 Task: Research Airbnb accommodation in TillabÃ©ri, Niger from 12th December, 2023 to 16th December, 2023 for 8 adults.8 bedrooms having 8 beds and 8 bathrooms. Property type can be hotel. Amenities needed are: wifi, TV, free parkinig on premises, gym, breakfast. Look for 5 properties as per requirement.
Action: Mouse moved to (457, 98)
Screenshot: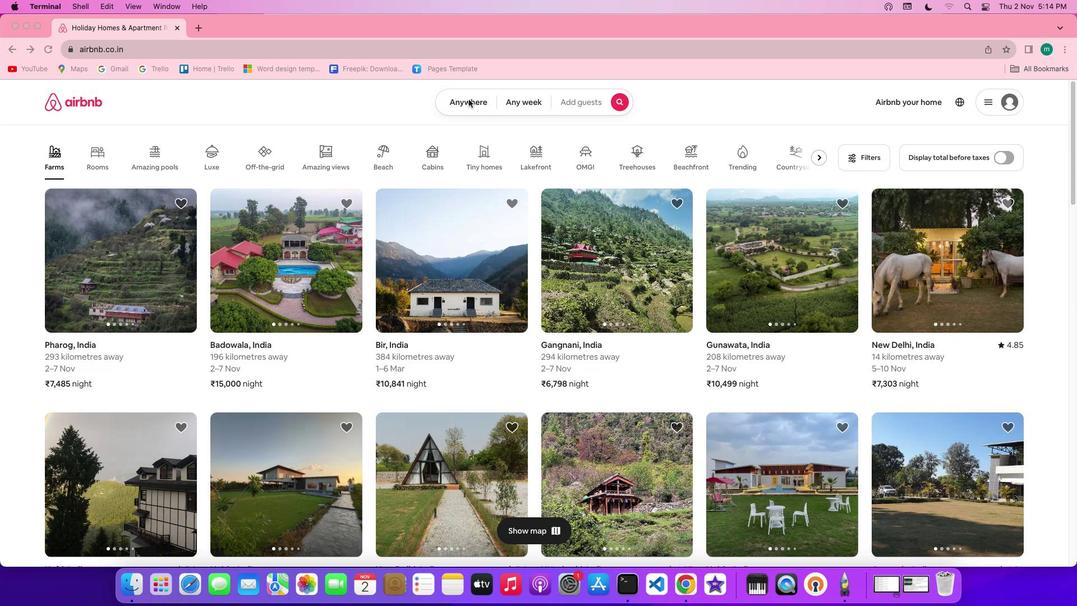 
Action: Mouse pressed left at (457, 98)
Screenshot: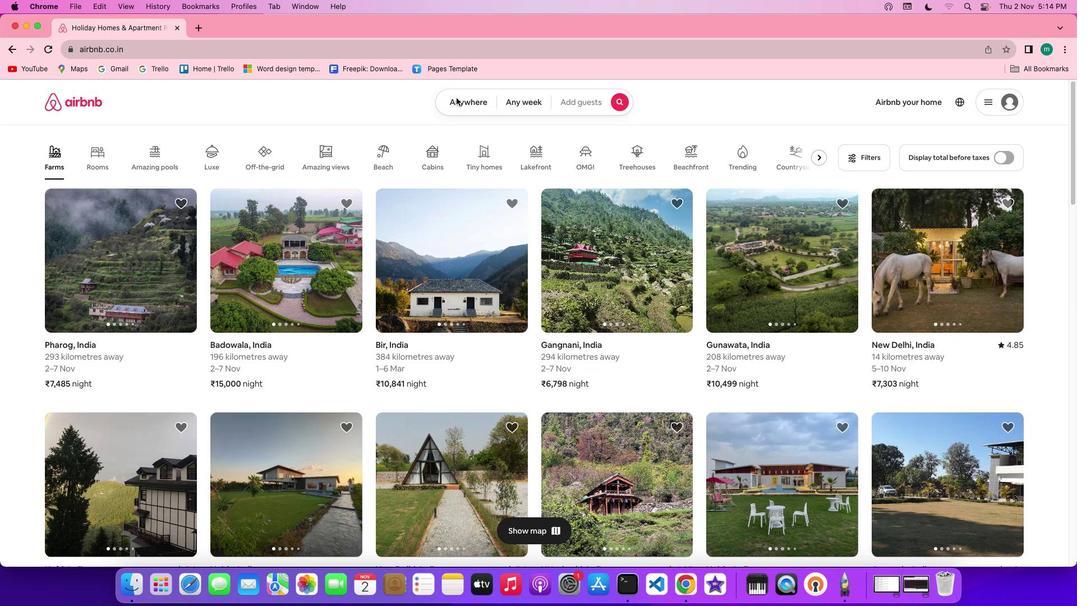 
Action: Mouse pressed left at (457, 98)
Screenshot: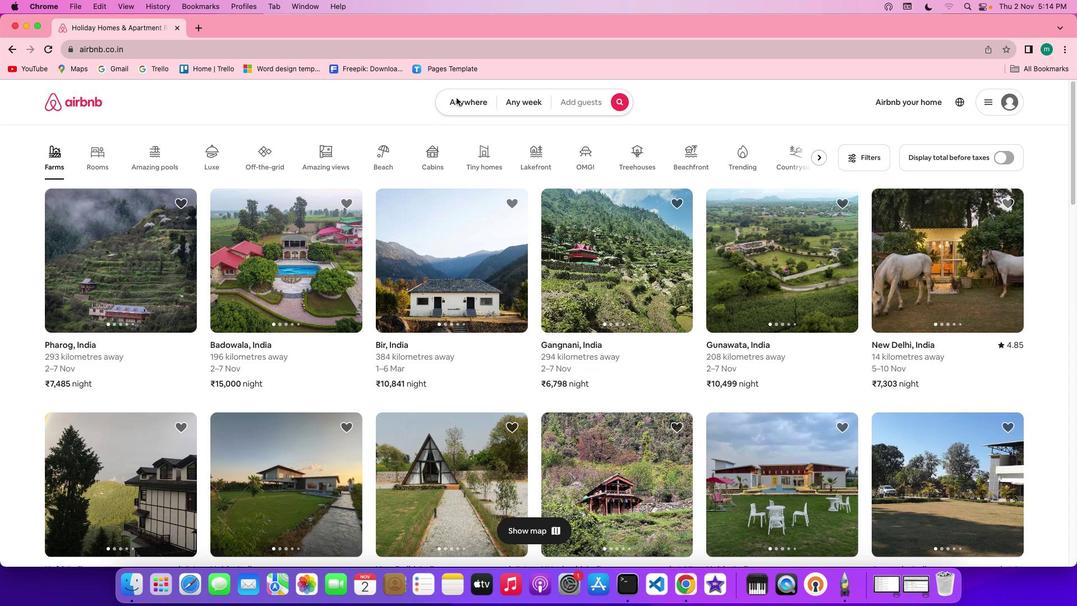 
Action: Mouse moved to (371, 140)
Screenshot: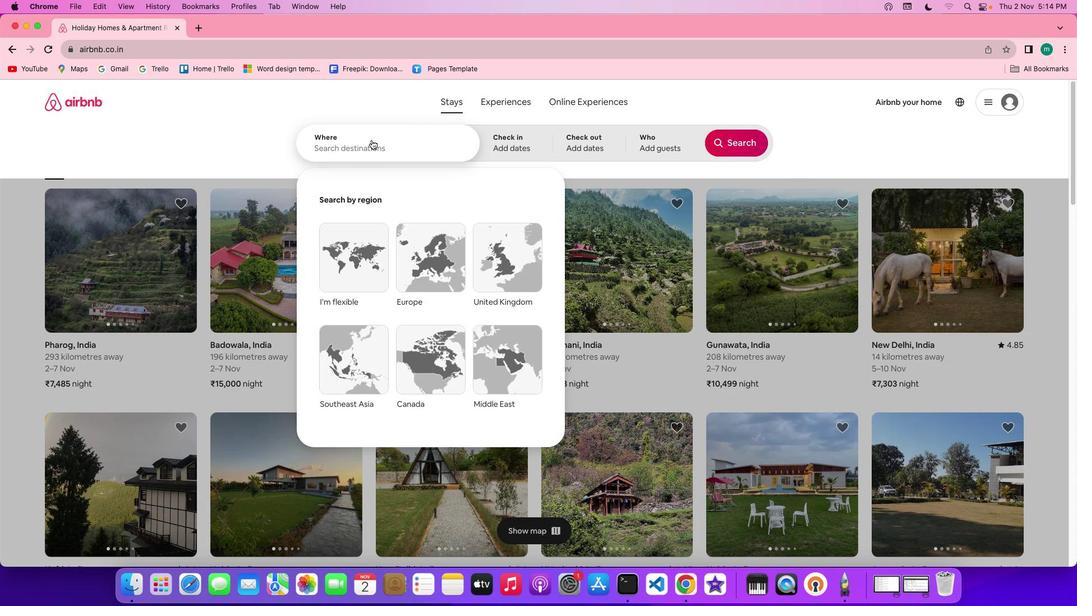 
Action: Key pressed Key.shift'T''i''l''l''a''b''e''r''i'','Key.spaceKey.shift'N''i''g''e''r'
Screenshot: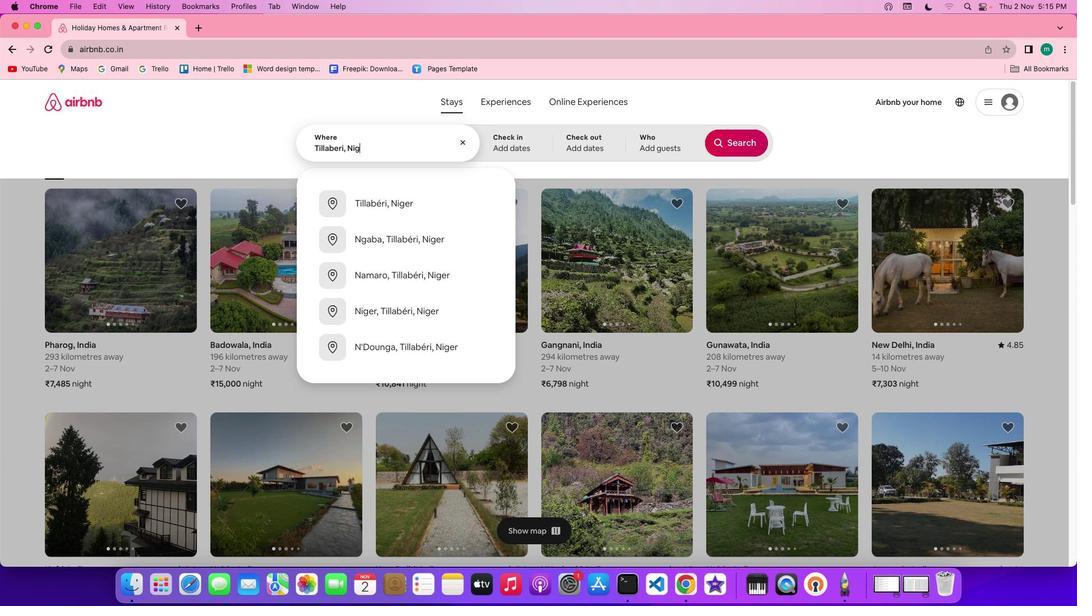 
Action: Mouse moved to (505, 149)
Screenshot: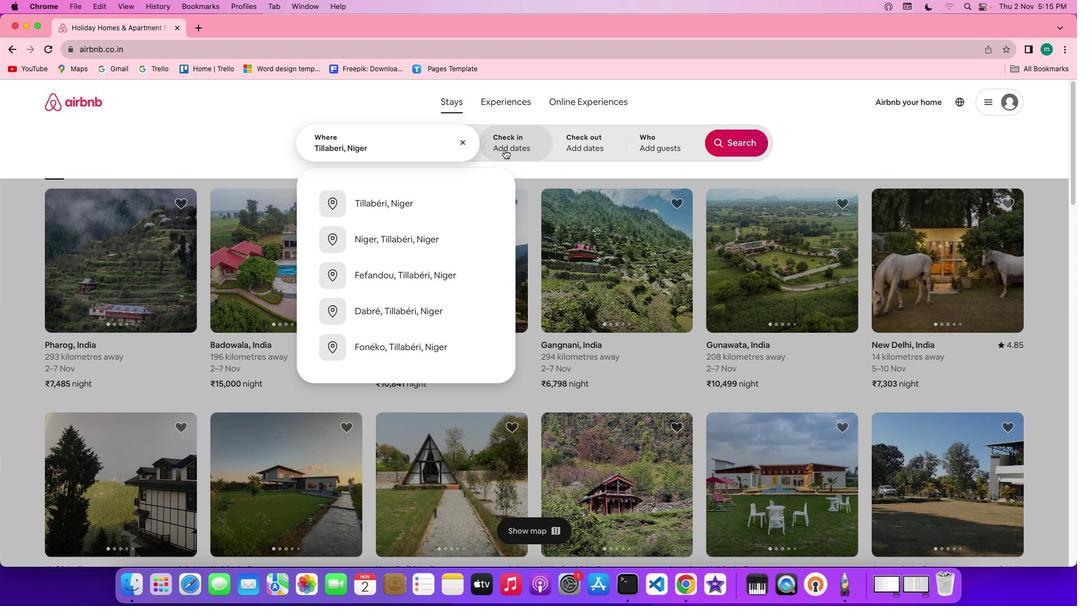 
Action: Mouse pressed left at (505, 149)
Screenshot: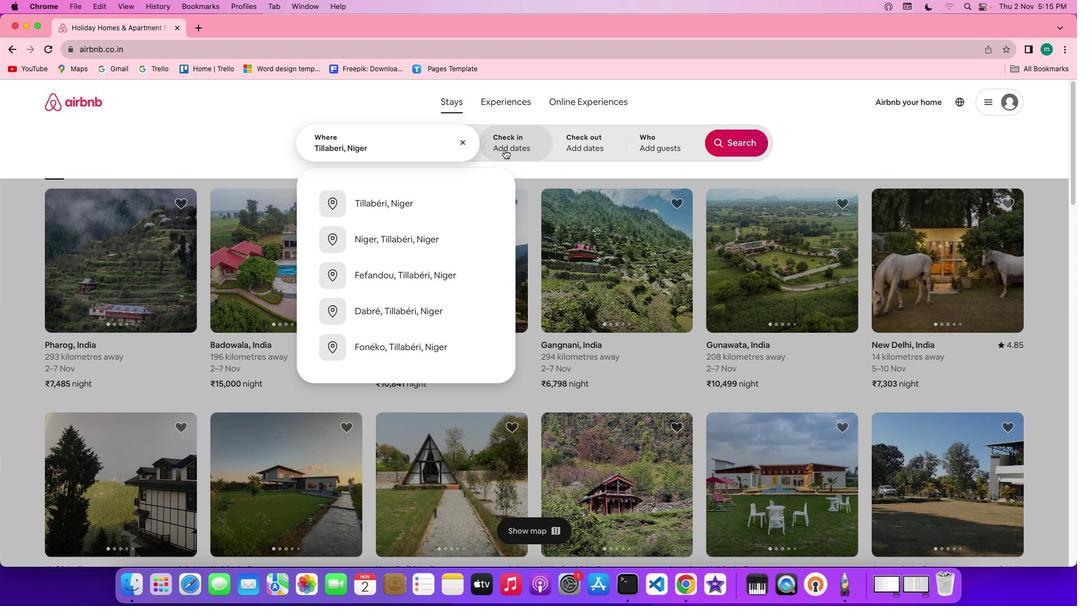 
Action: Mouse moved to (614, 340)
Screenshot: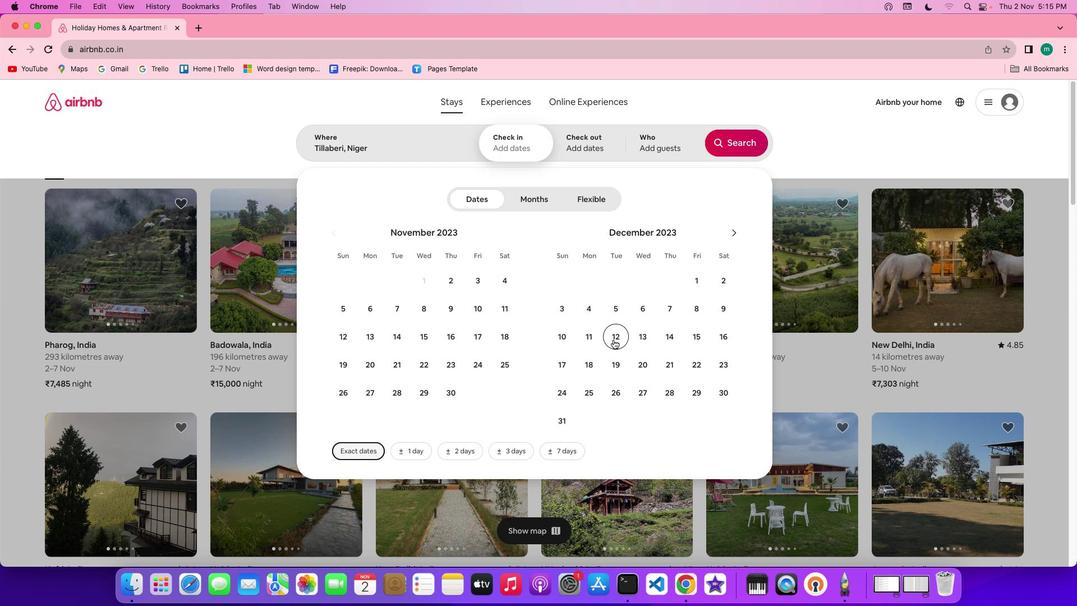 
Action: Mouse pressed left at (614, 340)
Screenshot: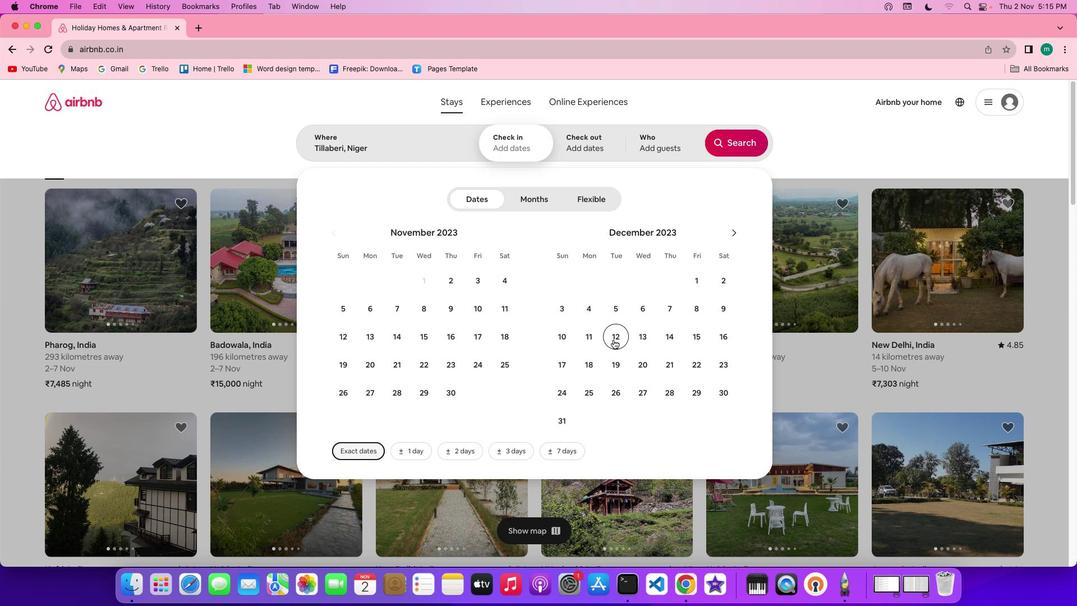 
Action: Mouse moved to (715, 339)
Screenshot: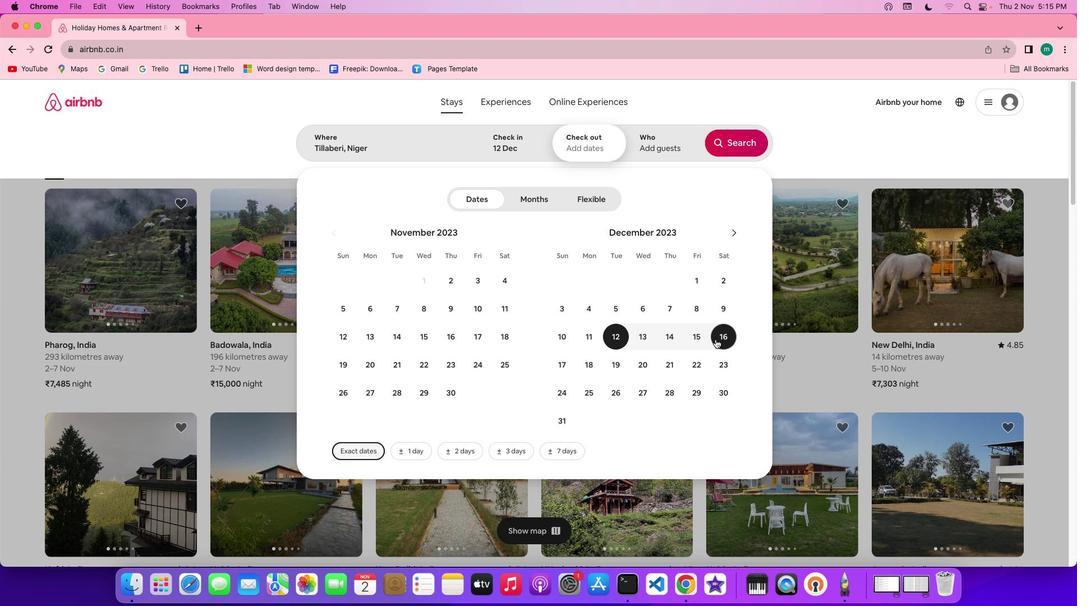 
Action: Mouse pressed left at (715, 339)
Screenshot: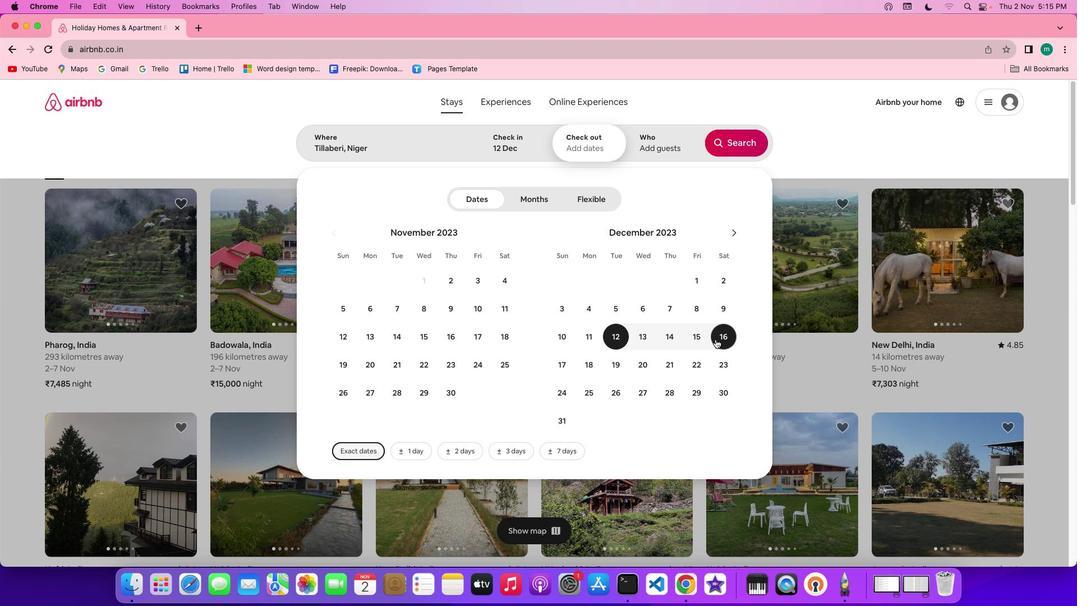 
Action: Mouse moved to (656, 147)
Screenshot: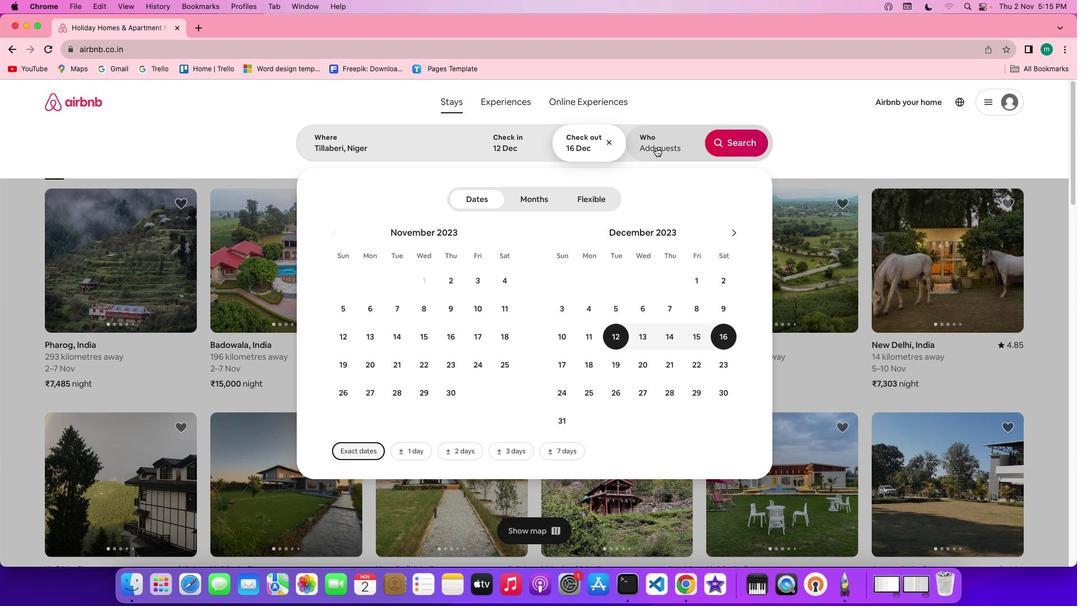 
Action: Mouse pressed left at (656, 147)
Screenshot: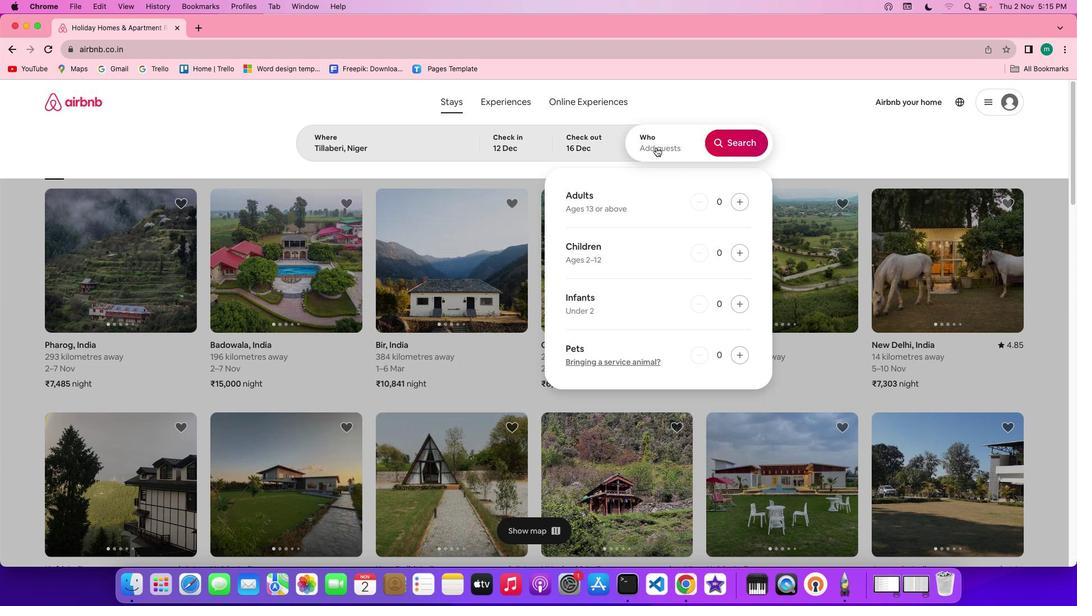 
Action: Mouse moved to (742, 198)
Screenshot: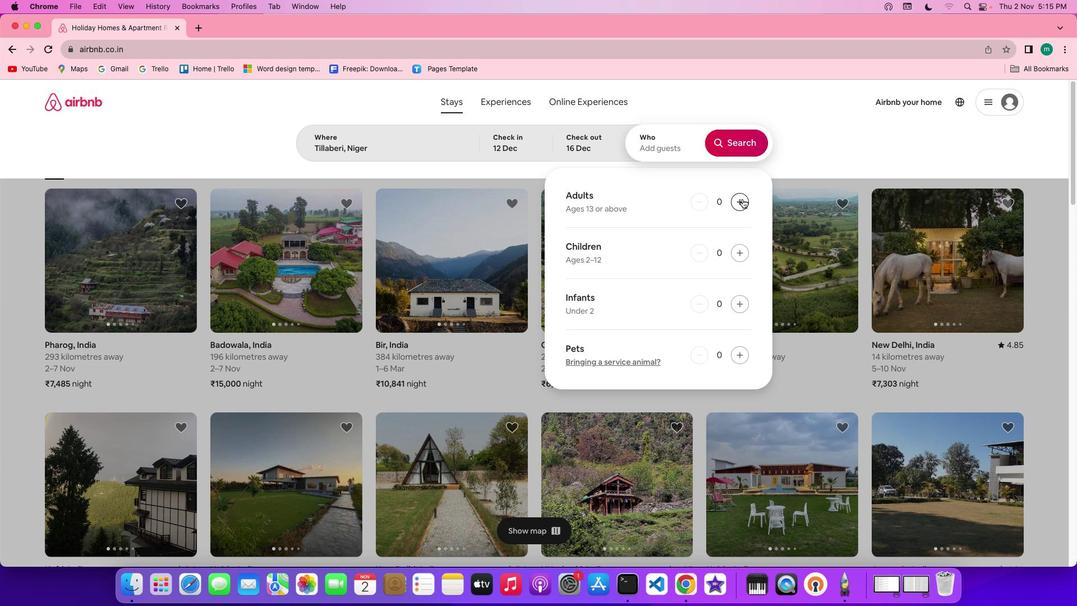 
Action: Mouse pressed left at (742, 198)
Screenshot: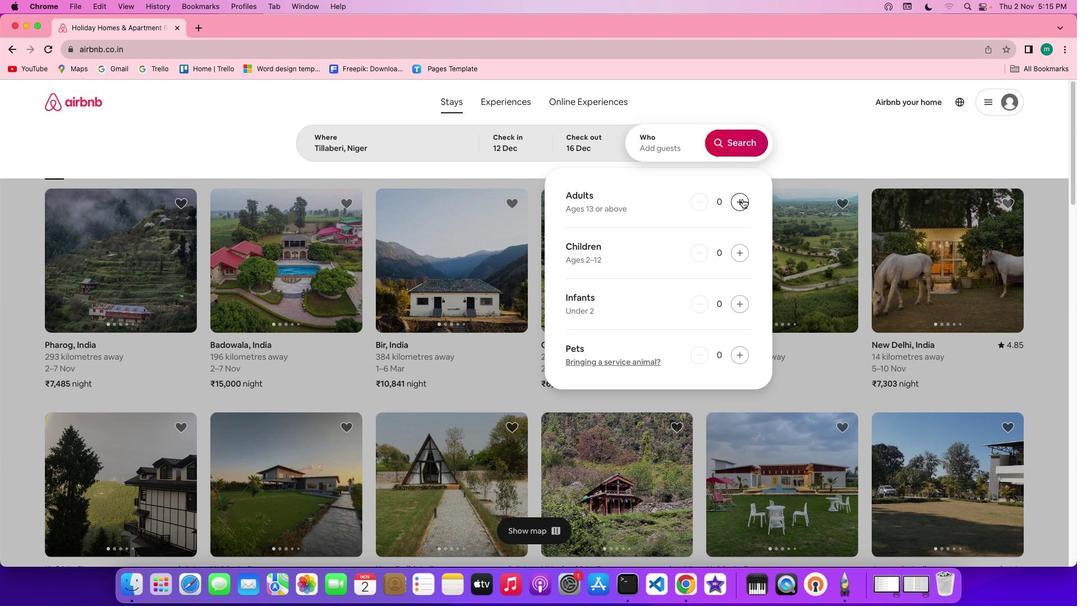 
Action: Mouse pressed left at (742, 198)
Screenshot: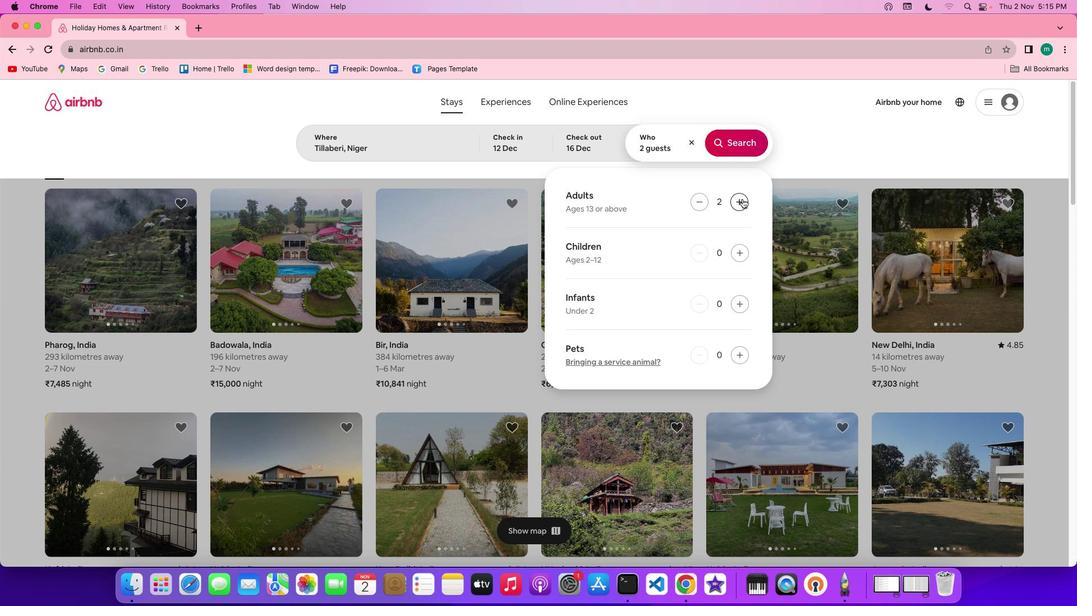
Action: Mouse pressed left at (742, 198)
Screenshot: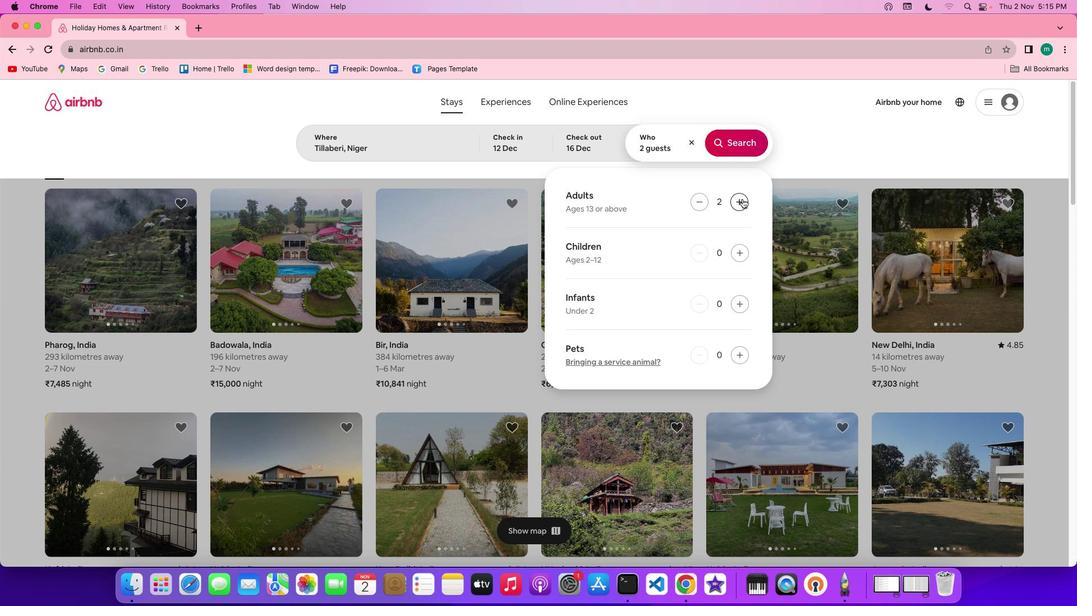 
Action: Mouse pressed left at (742, 198)
Screenshot: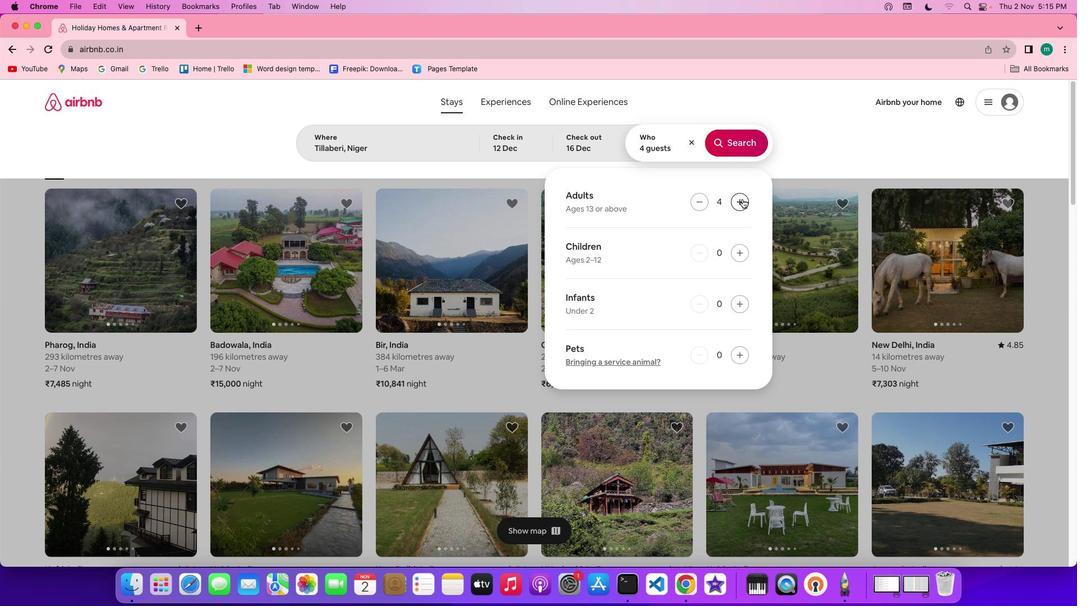 
Action: Mouse pressed left at (742, 198)
Screenshot: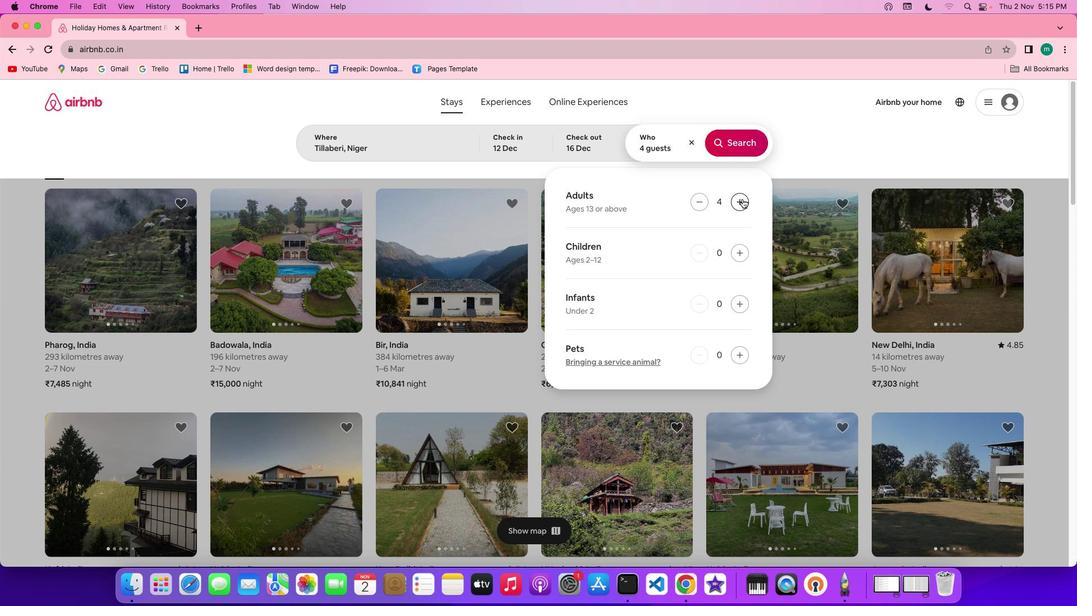 
Action: Mouse pressed left at (742, 198)
Screenshot: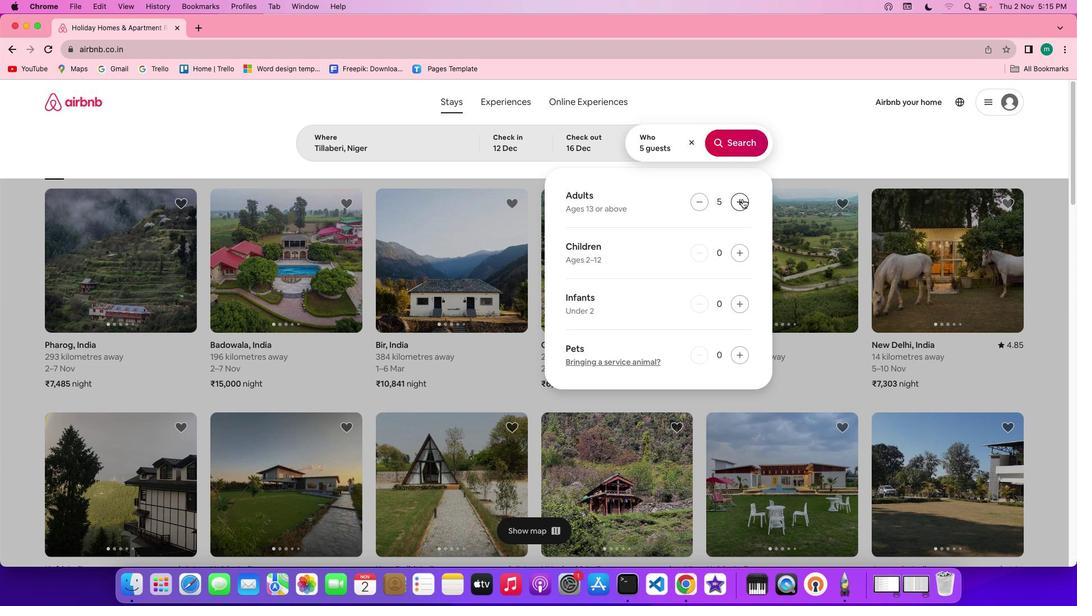 
Action: Mouse moved to (742, 199)
Screenshot: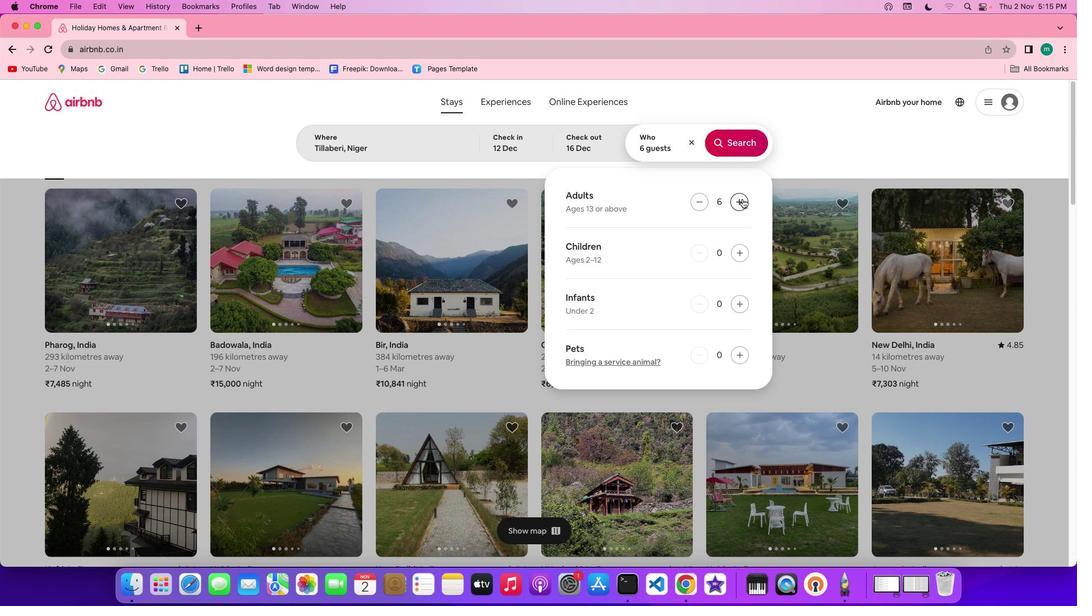 
Action: Mouse pressed left at (742, 199)
Screenshot: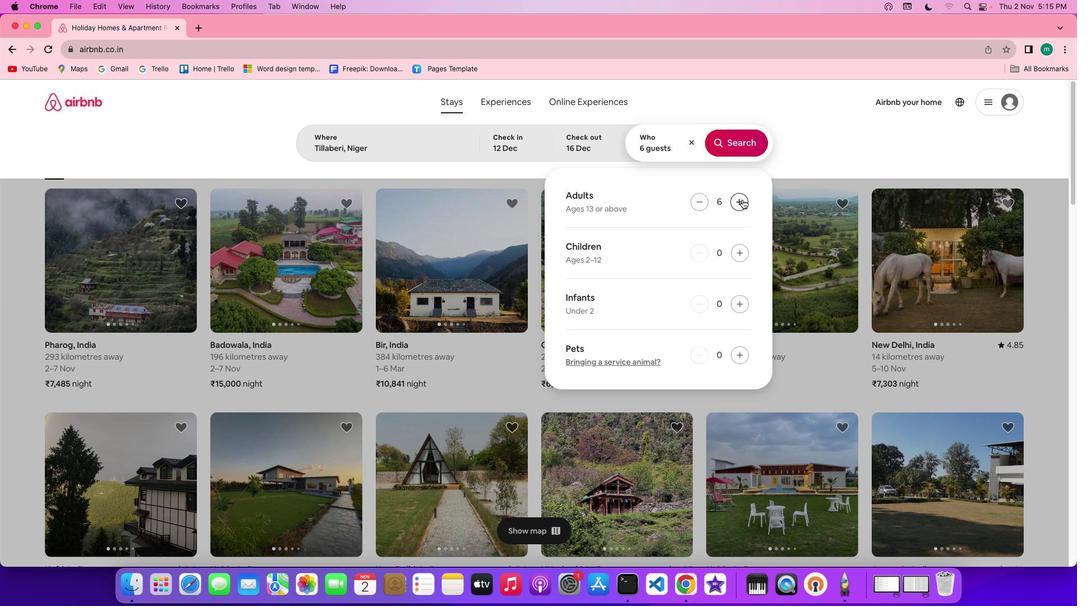 
Action: Mouse moved to (743, 199)
Screenshot: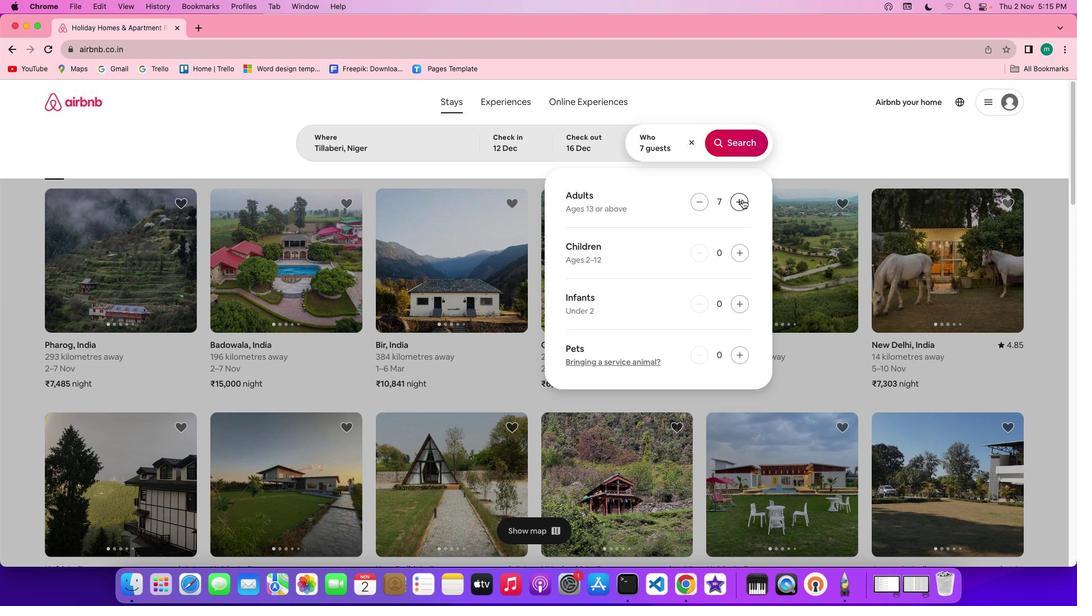 
Action: Mouse pressed left at (743, 199)
Screenshot: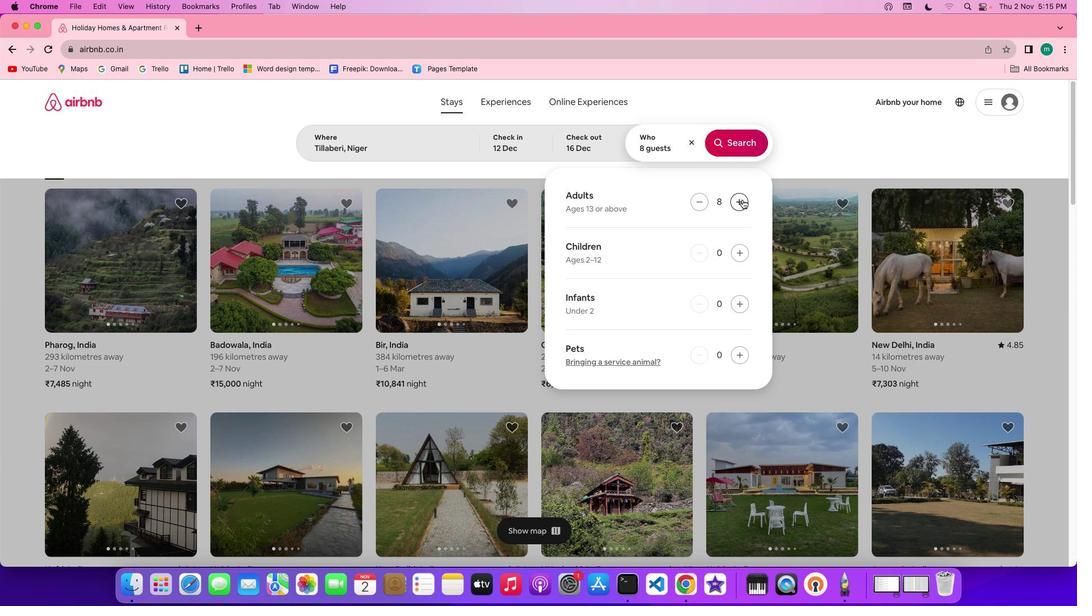 
Action: Mouse moved to (740, 138)
Screenshot: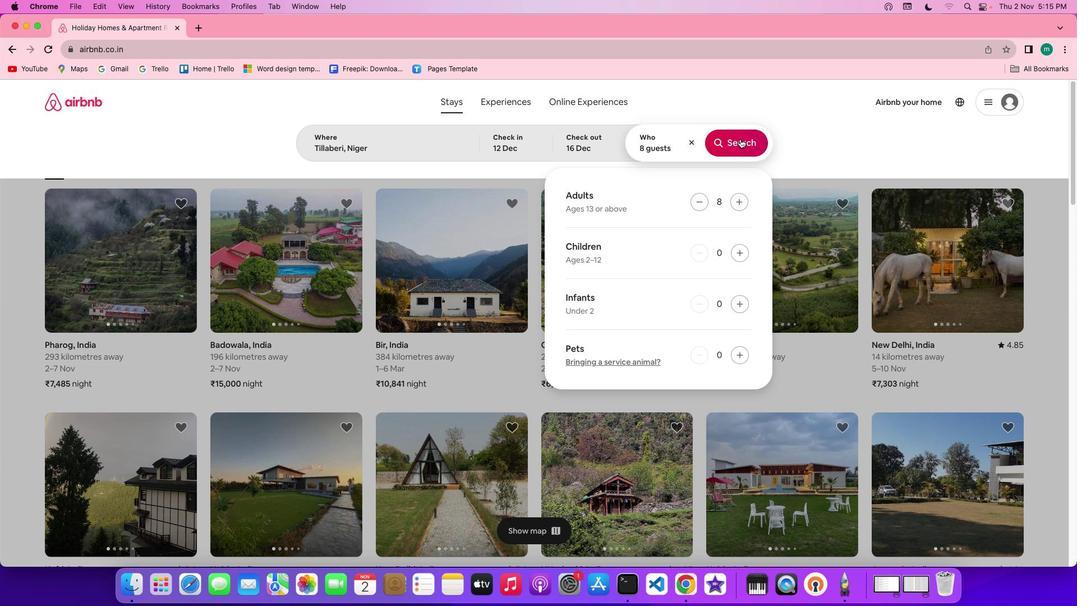 
Action: Mouse pressed left at (740, 138)
Screenshot: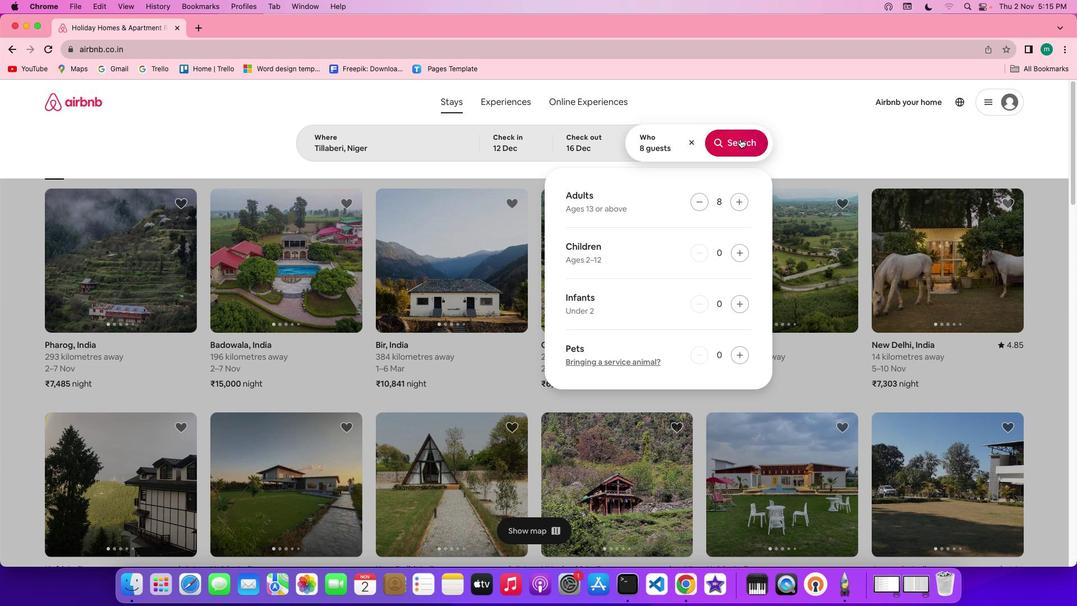 
Action: Mouse moved to (909, 138)
Screenshot: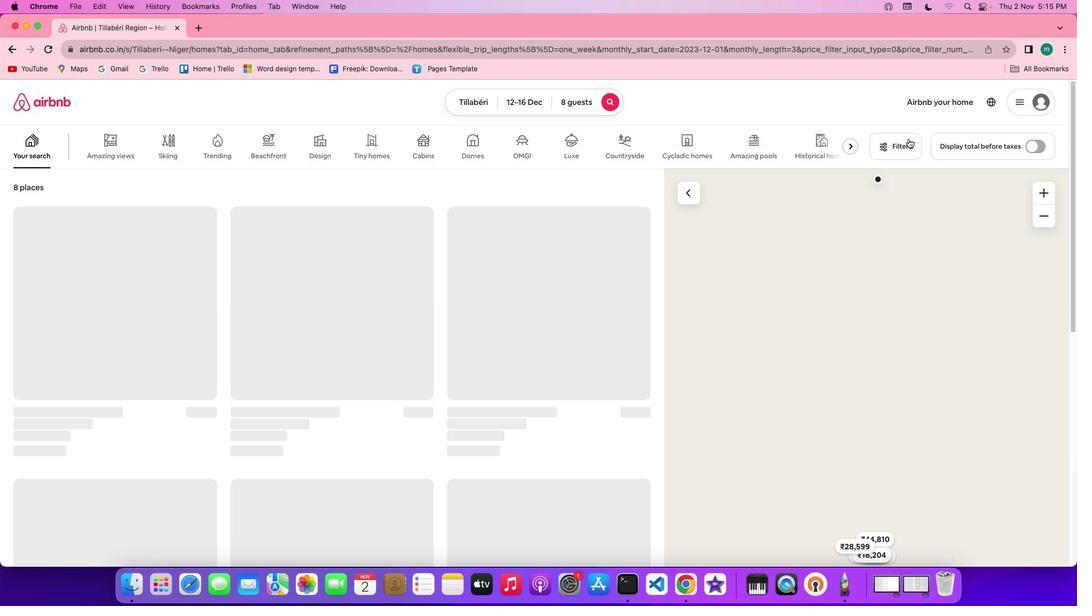 
Action: Mouse pressed left at (909, 138)
Screenshot: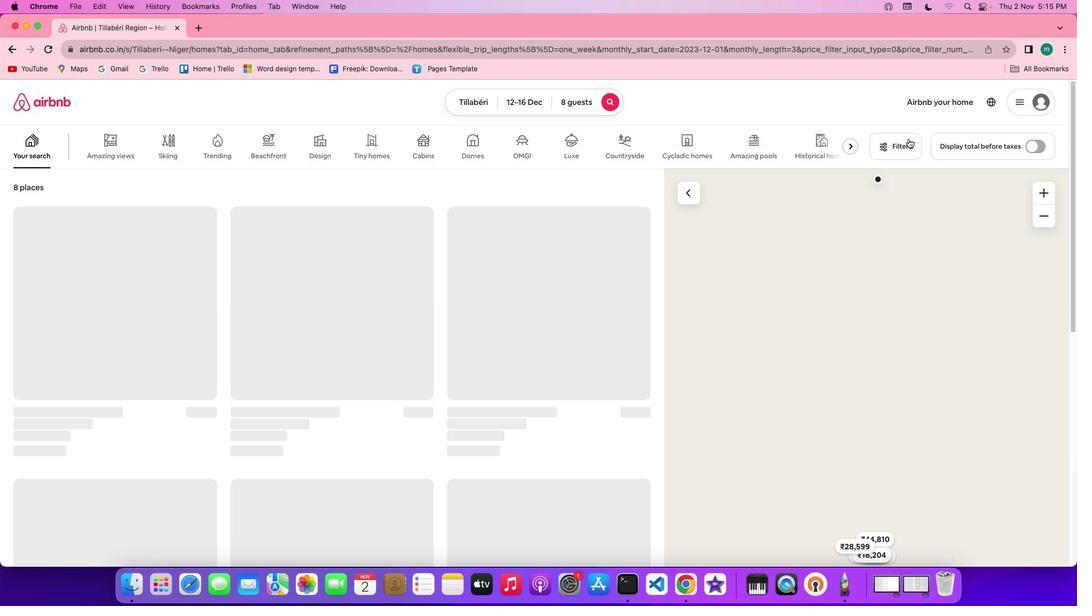 
Action: Mouse moved to (627, 320)
Screenshot: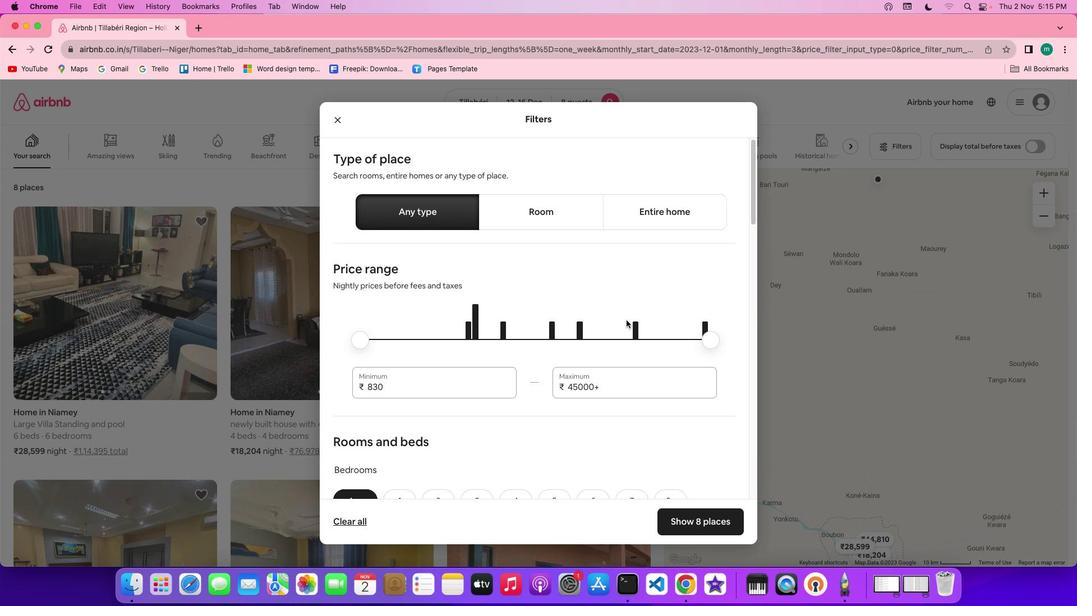 
Action: Mouse scrolled (627, 320) with delta (0, 0)
Screenshot: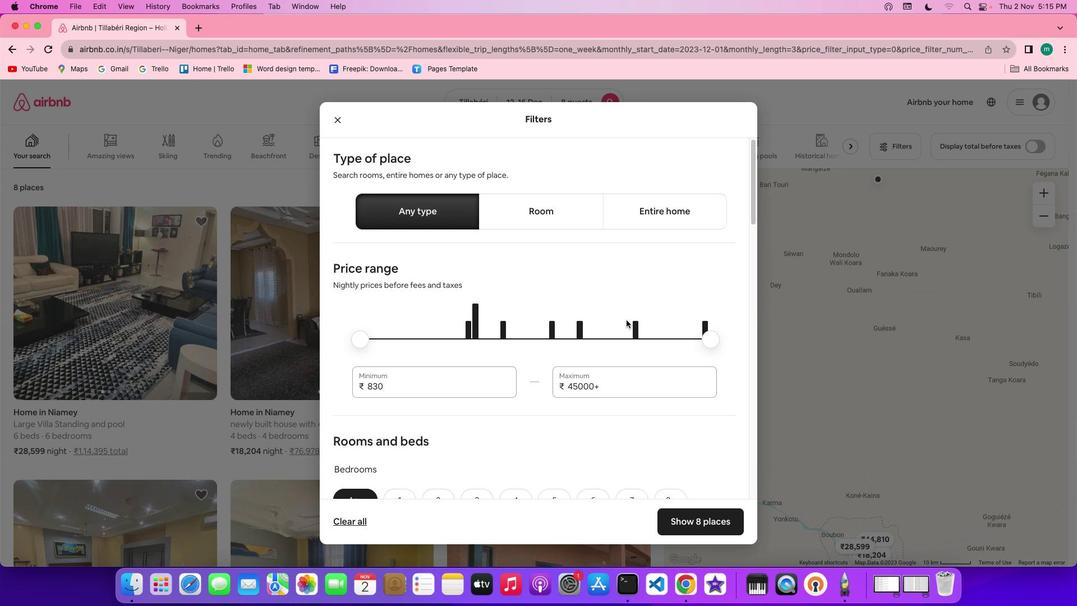 
Action: Mouse scrolled (627, 320) with delta (0, 0)
Screenshot: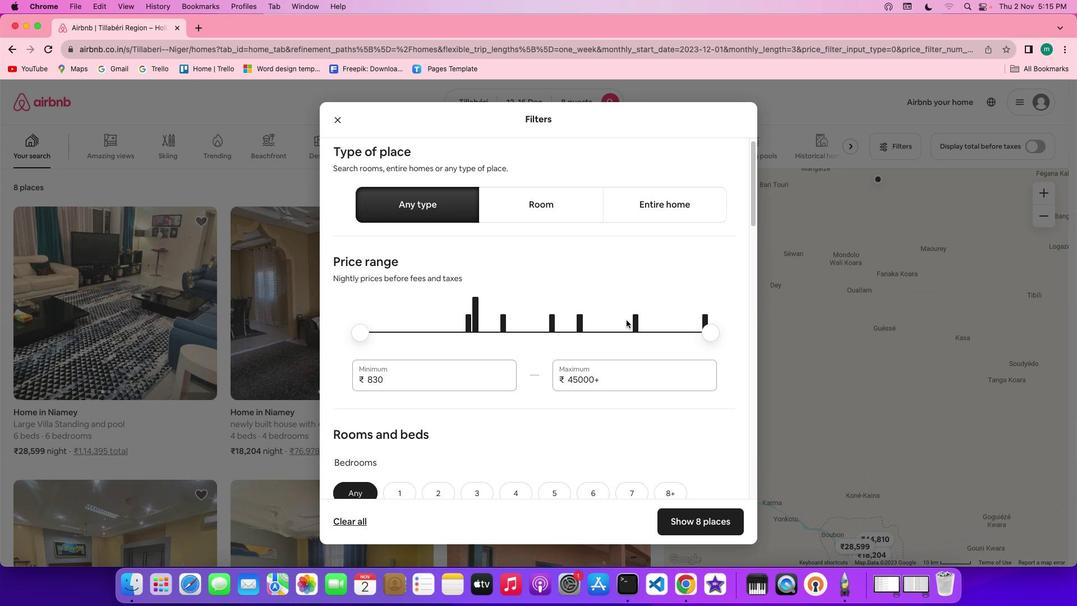 
Action: Mouse scrolled (627, 320) with delta (0, -1)
Screenshot: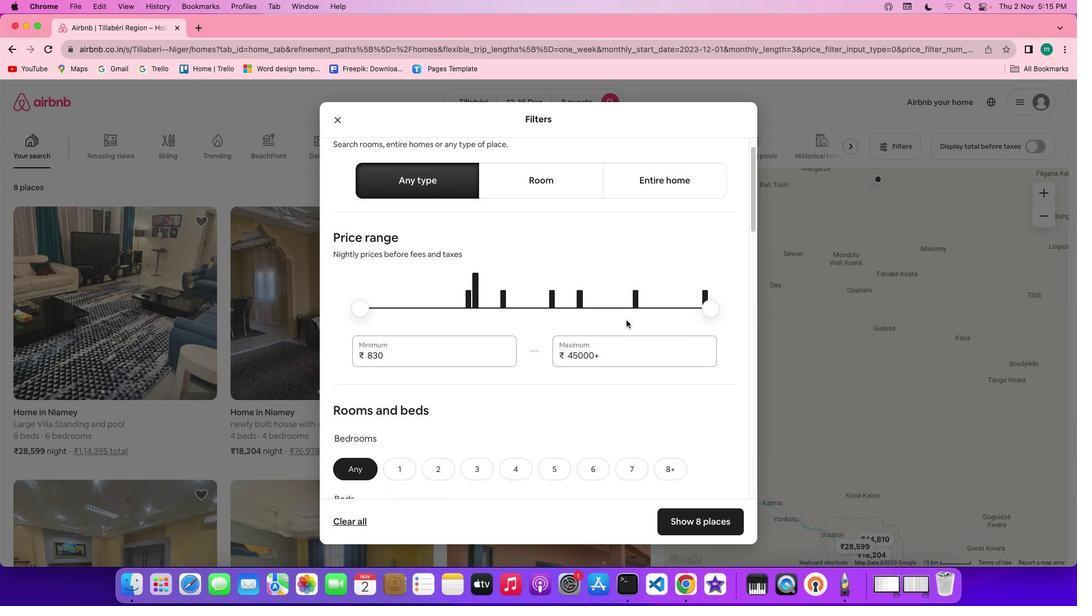
Action: Mouse scrolled (627, 320) with delta (0, 0)
Screenshot: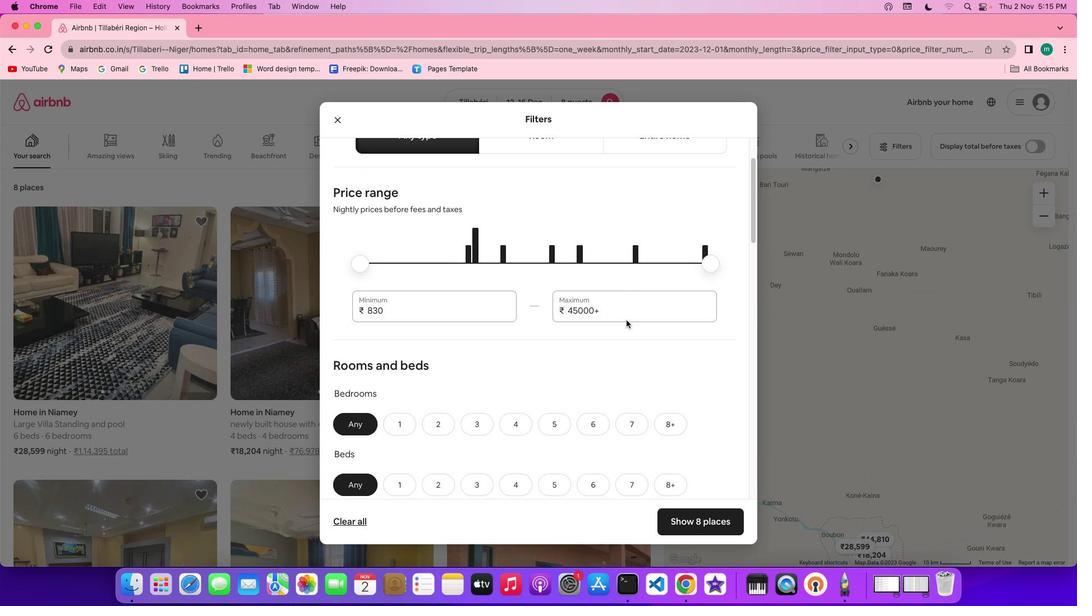 
Action: Mouse scrolled (627, 320) with delta (0, 0)
Screenshot: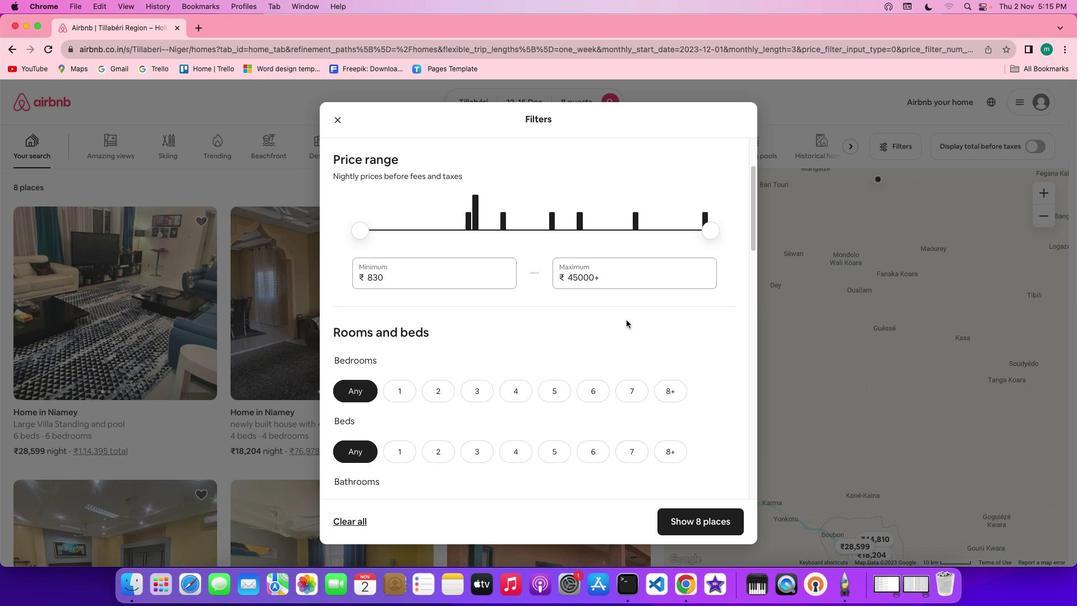 
Action: Mouse scrolled (627, 320) with delta (0, 0)
Screenshot: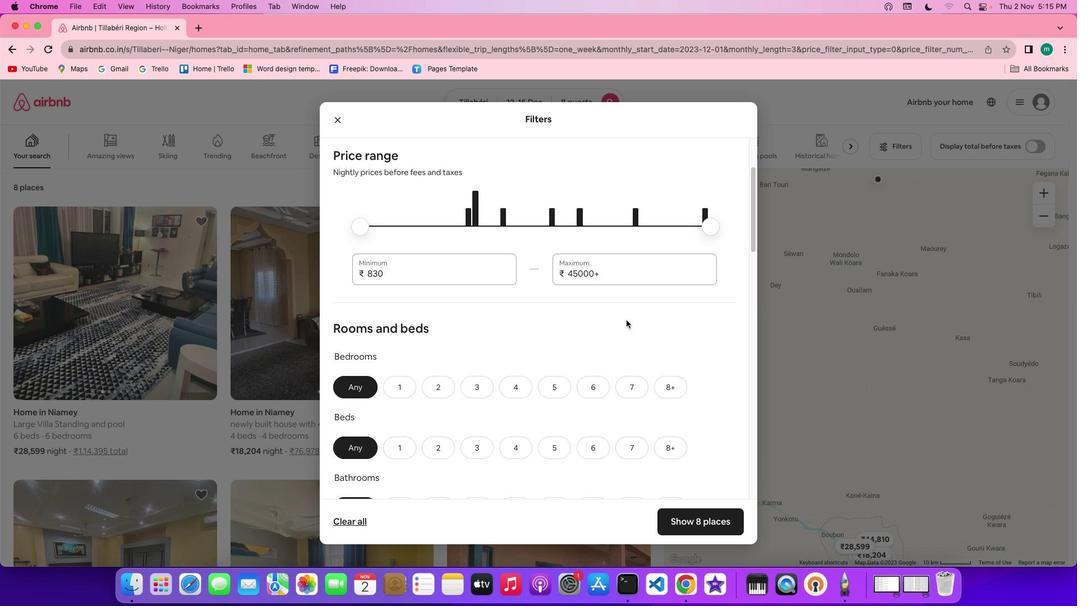 
Action: Mouse scrolled (627, 320) with delta (0, 0)
Screenshot: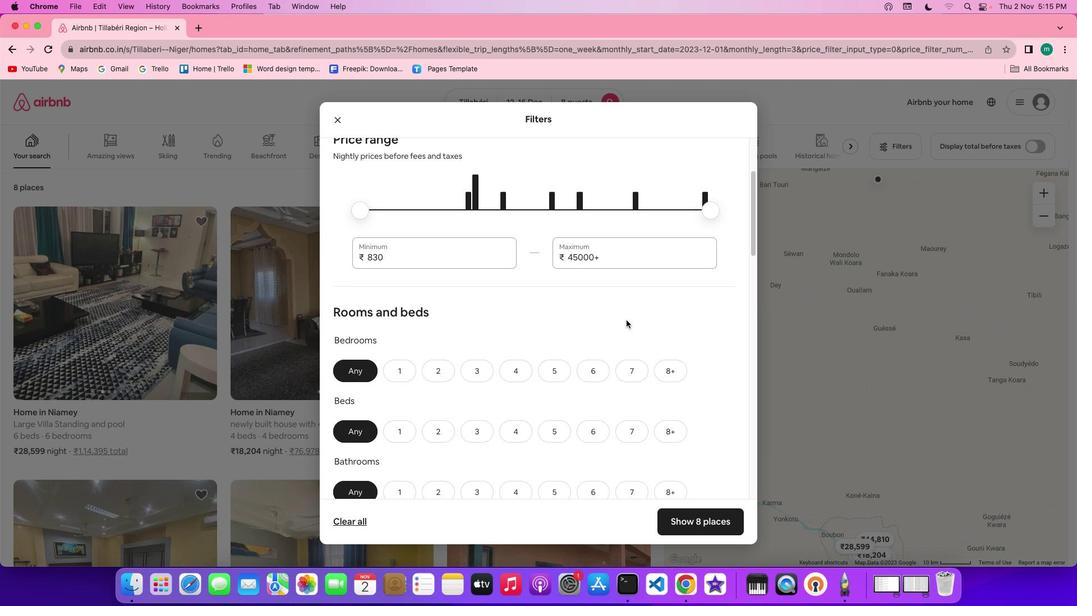 
Action: Mouse scrolled (627, 320) with delta (0, 0)
Screenshot: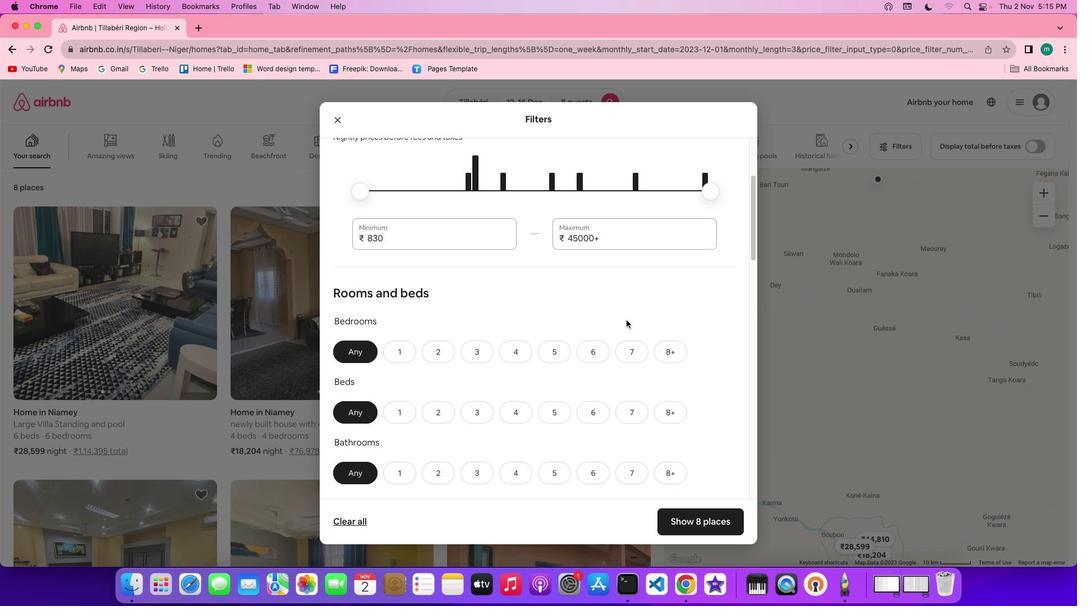 
Action: Mouse scrolled (627, 320) with delta (0, 0)
Screenshot: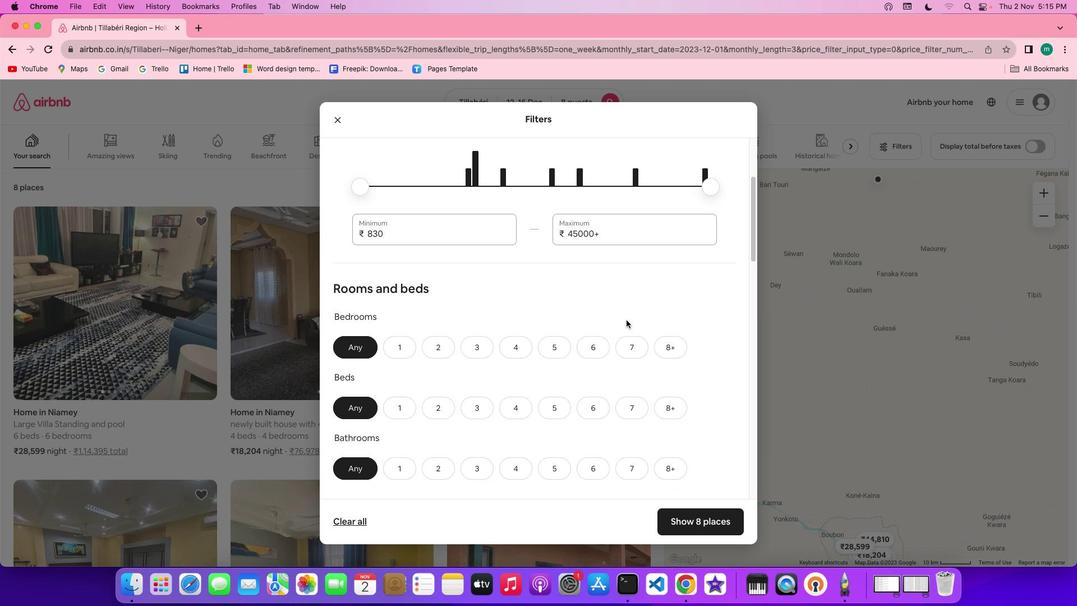 
Action: Mouse scrolled (627, 320) with delta (0, 0)
Screenshot: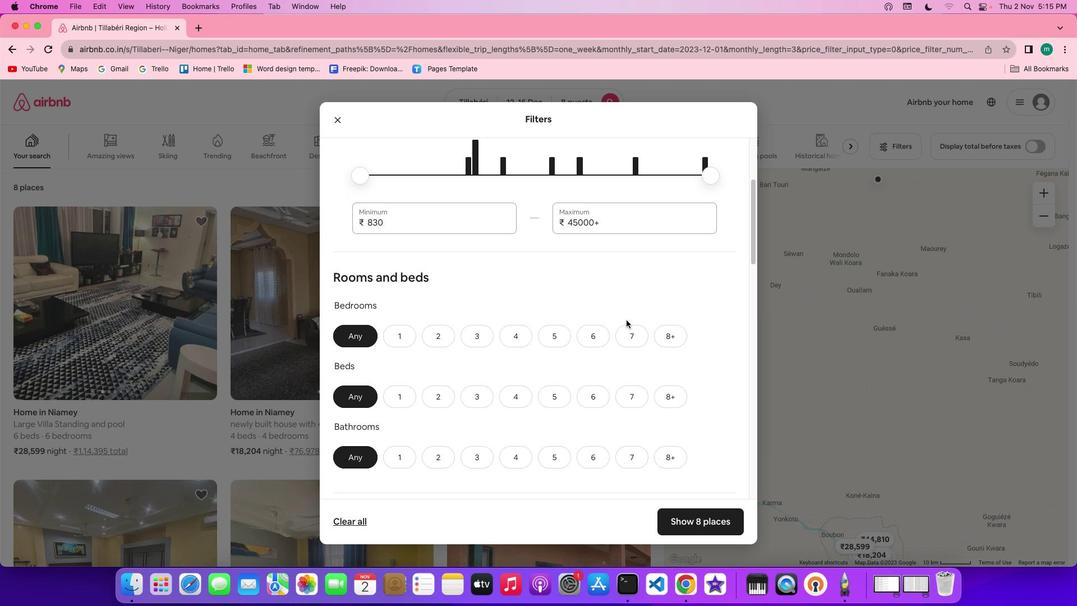 
Action: Mouse moved to (670, 321)
Screenshot: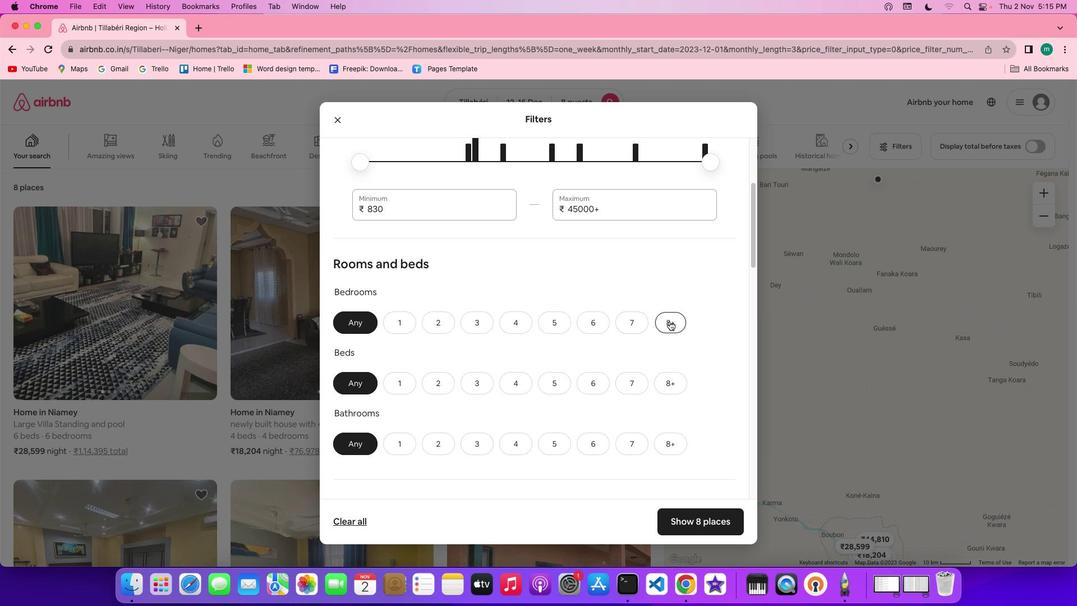 
Action: Mouse pressed left at (670, 321)
Screenshot: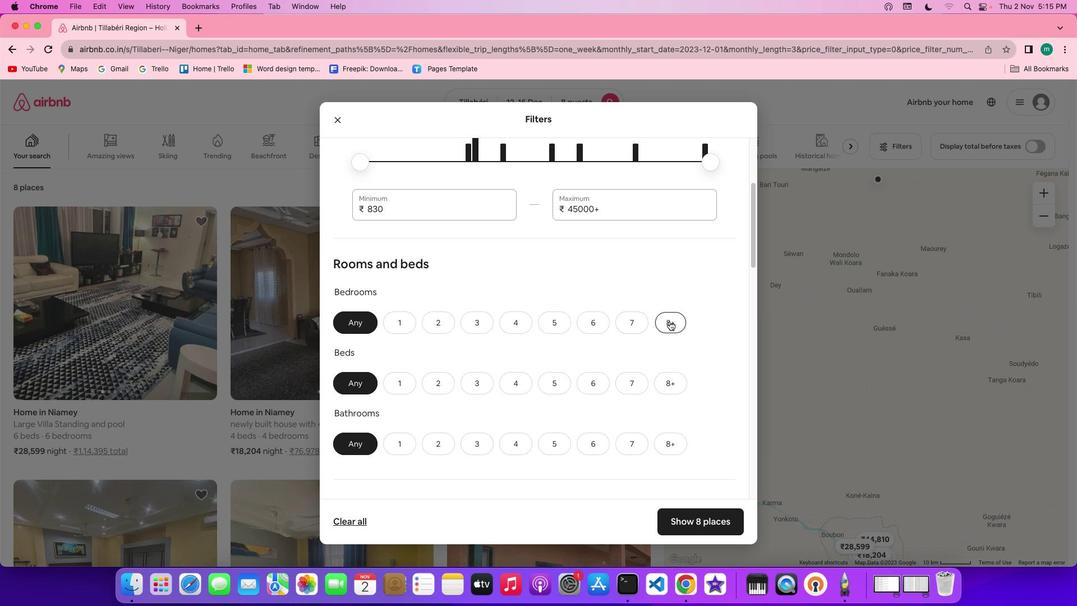 
Action: Mouse moved to (669, 389)
Screenshot: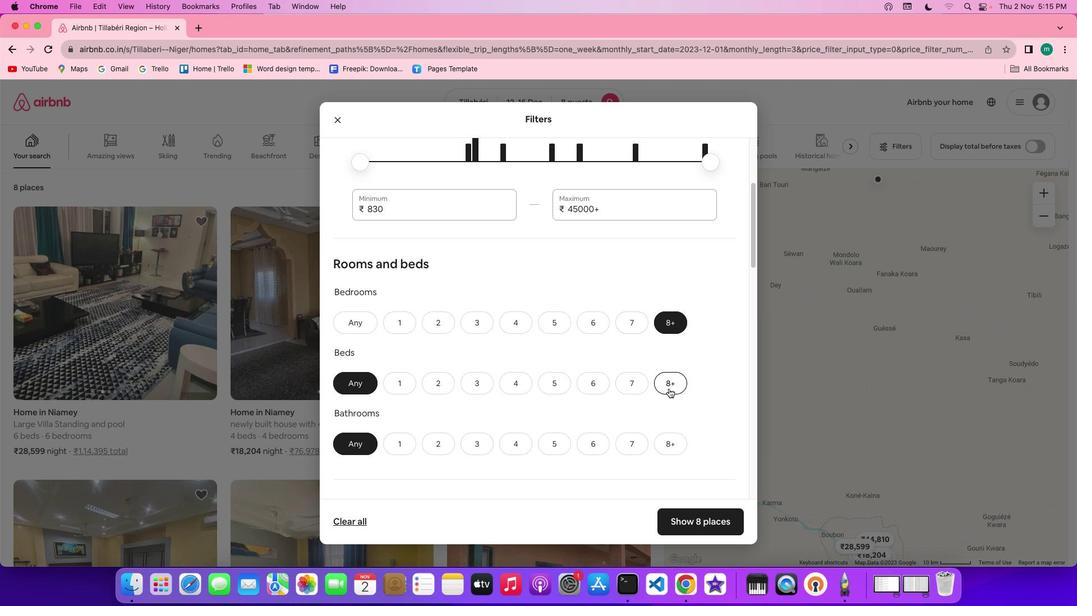 
Action: Mouse pressed left at (669, 389)
Screenshot: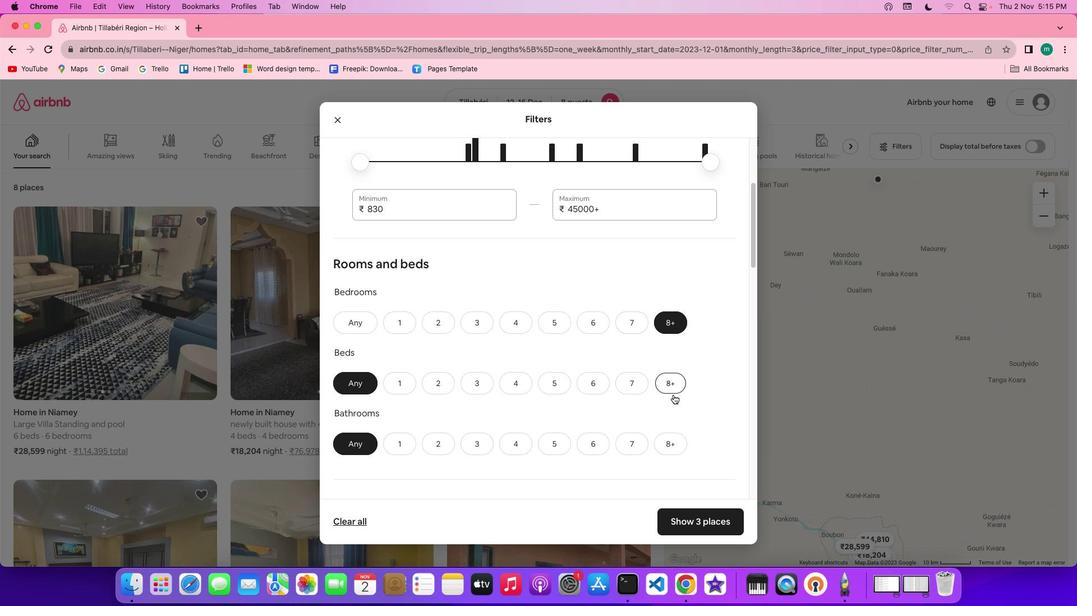 
Action: Mouse moved to (674, 433)
Screenshot: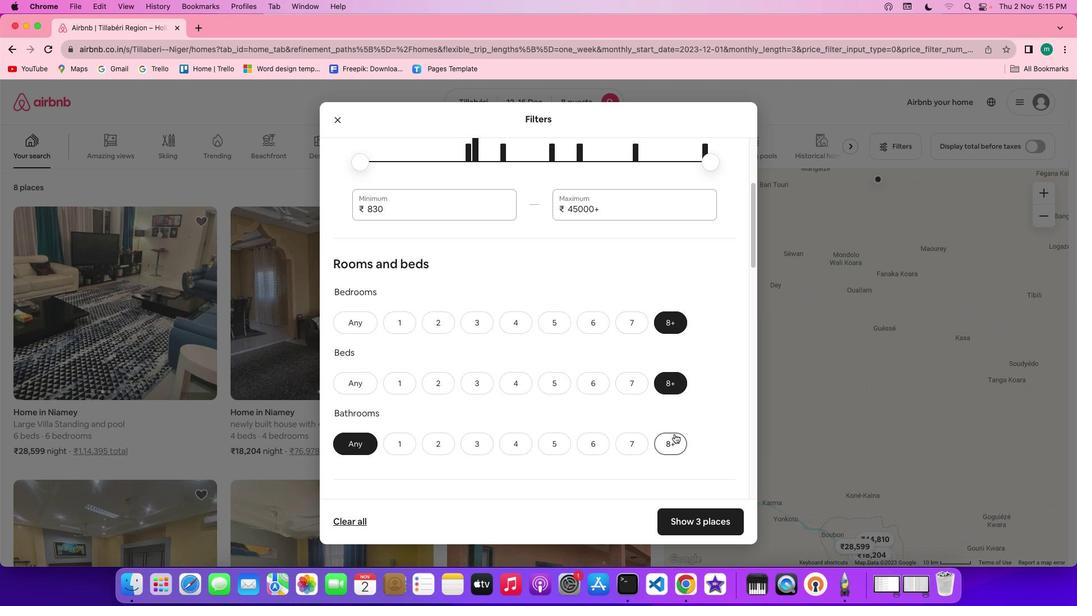 
Action: Mouse pressed left at (674, 433)
Screenshot: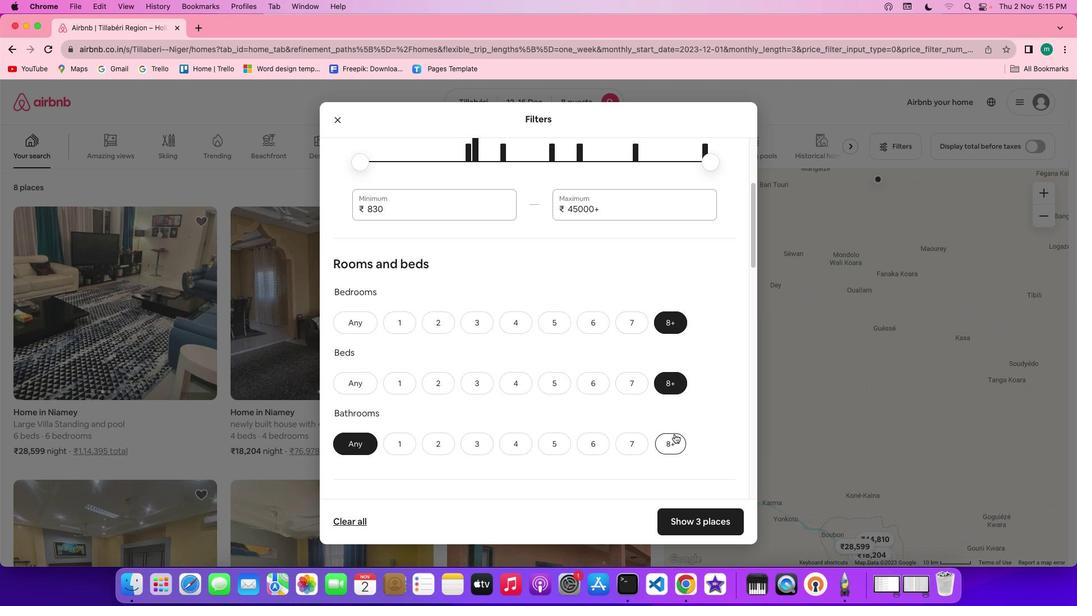 
Action: Mouse moved to (686, 410)
Screenshot: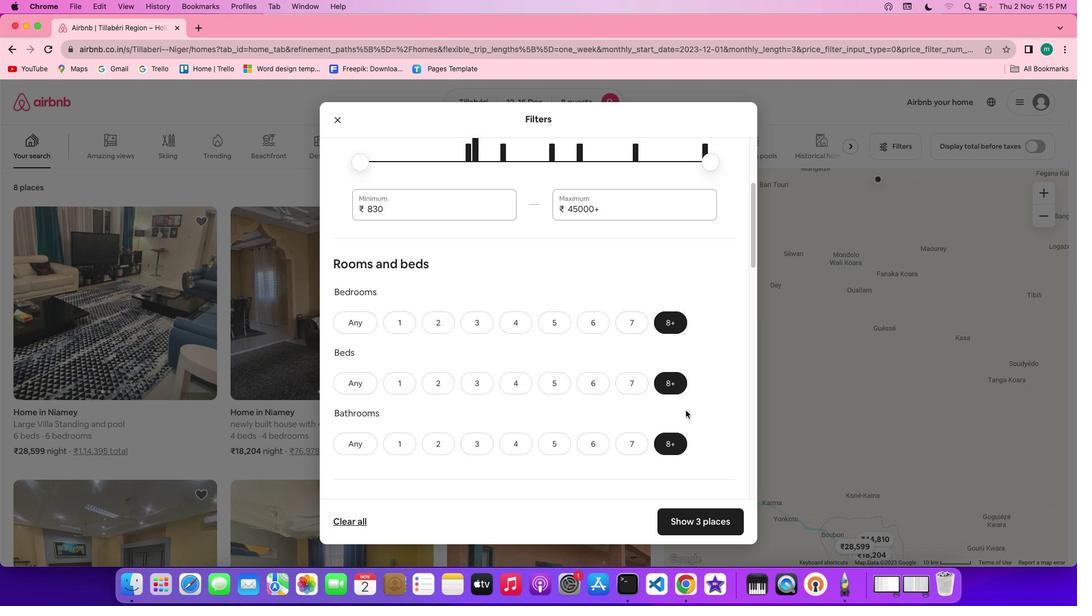 
Action: Mouse scrolled (686, 410) with delta (0, 0)
Screenshot: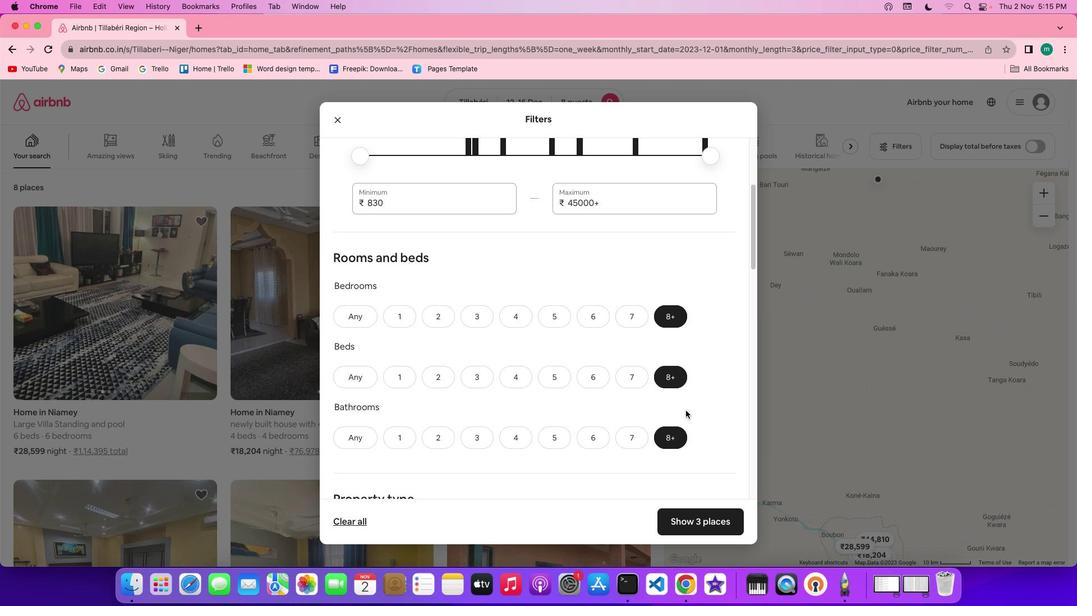 
Action: Mouse scrolled (686, 410) with delta (0, 0)
Screenshot: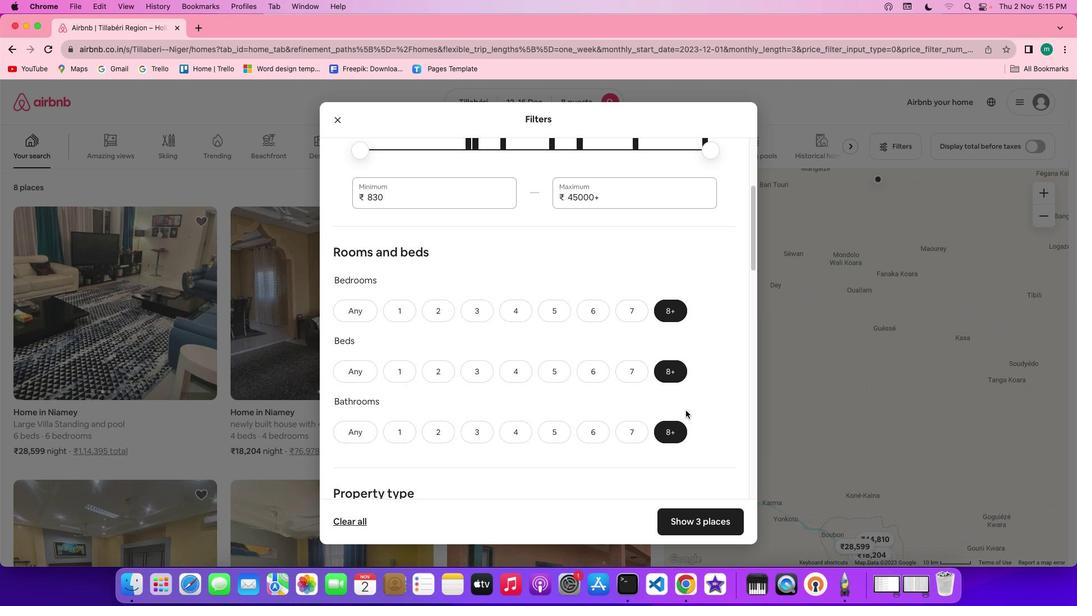 
Action: Mouse scrolled (686, 410) with delta (0, -1)
Screenshot: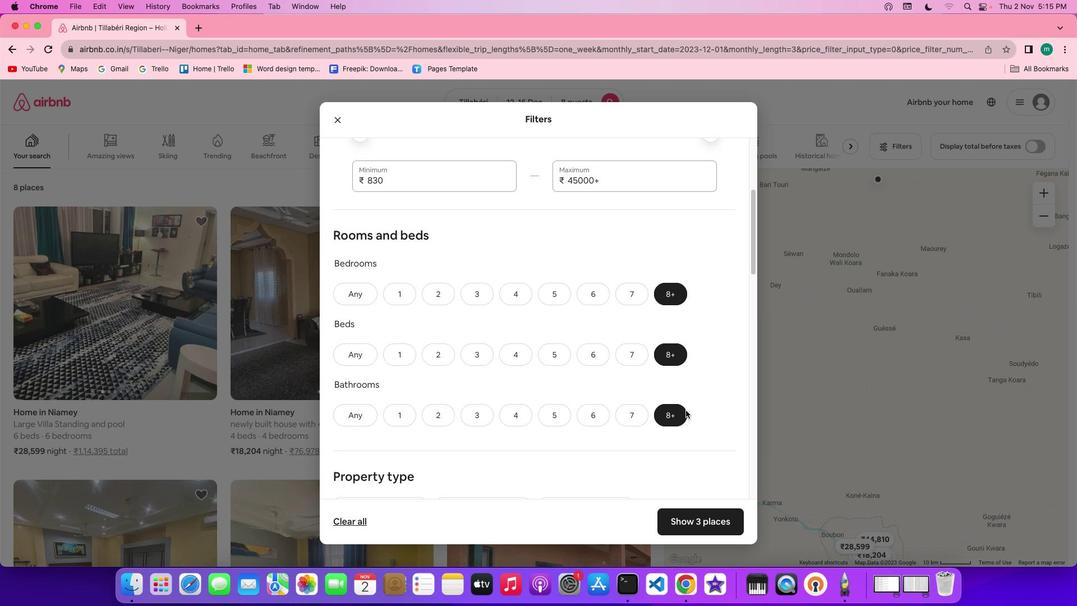 
Action: Mouse scrolled (686, 410) with delta (0, -1)
Screenshot: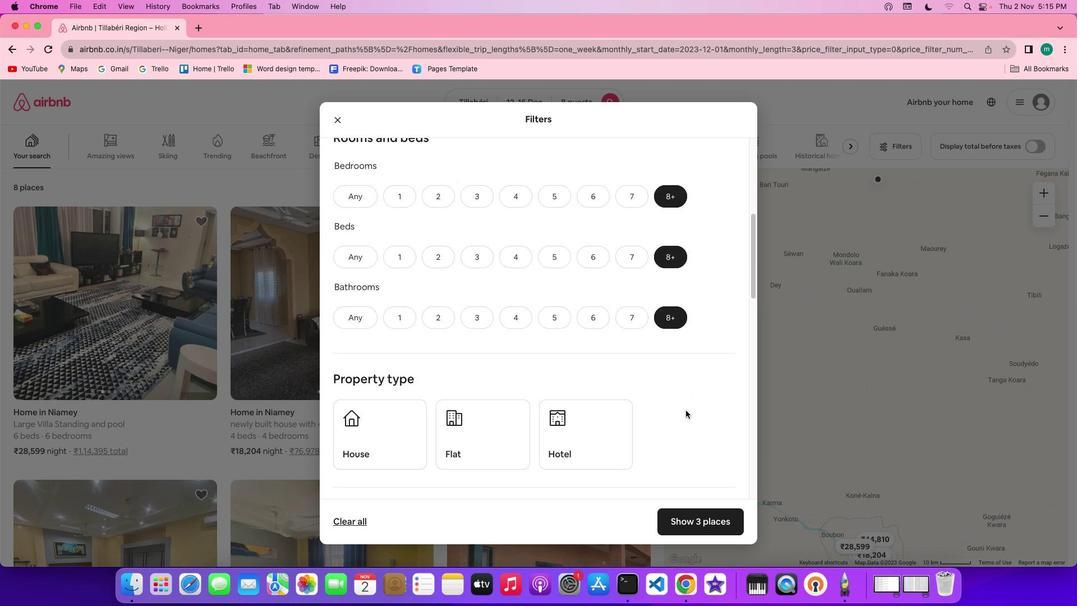 
Action: Mouse scrolled (686, 410) with delta (0, 0)
Screenshot: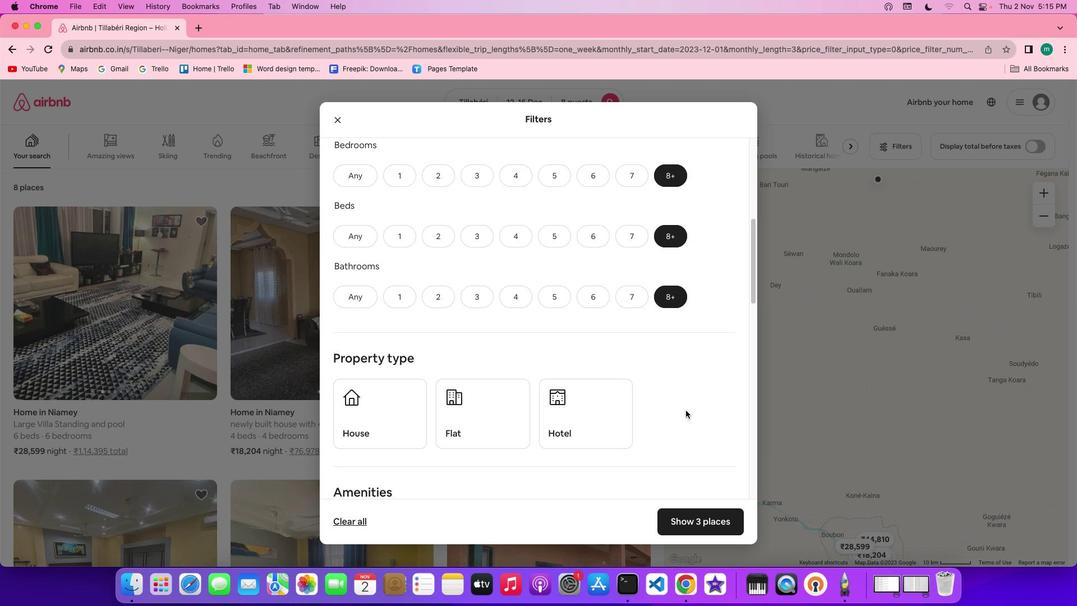 
Action: Mouse scrolled (686, 410) with delta (0, 0)
Screenshot: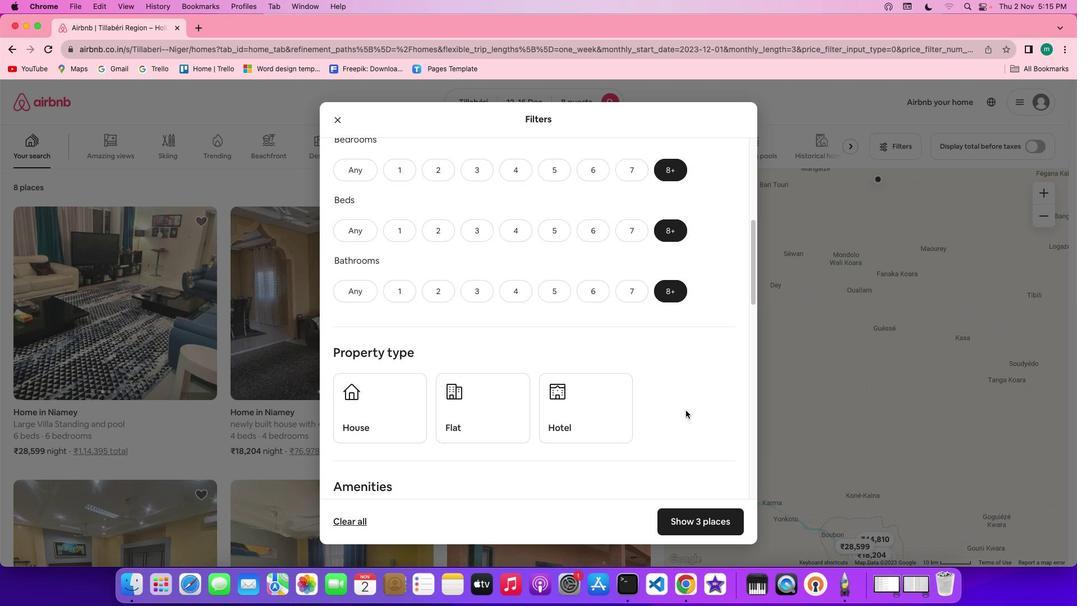 
Action: Mouse scrolled (686, 410) with delta (0, 0)
Screenshot: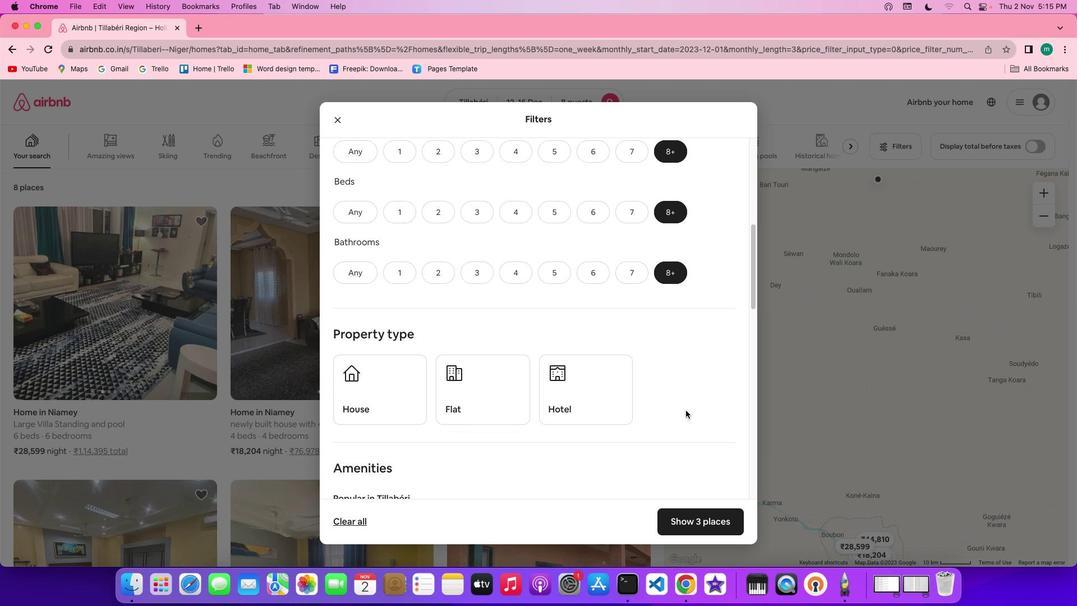
Action: Mouse scrolled (686, 410) with delta (0, 0)
Screenshot: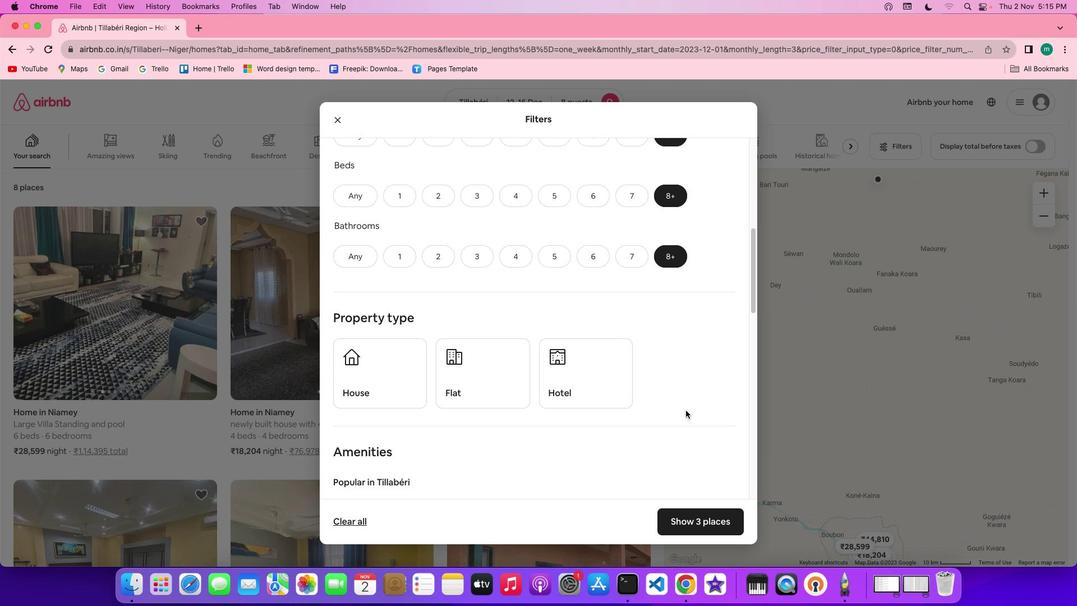 
Action: Mouse scrolled (686, 410) with delta (0, 0)
Screenshot: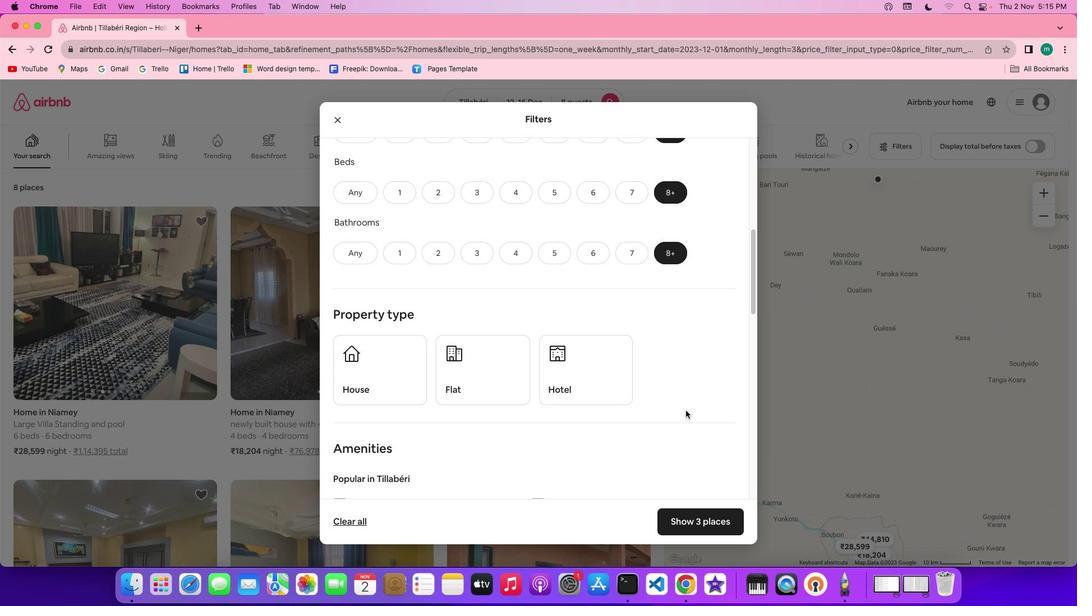 
Action: Mouse scrolled (686, 410) with delta (0, 0)
Screenshot: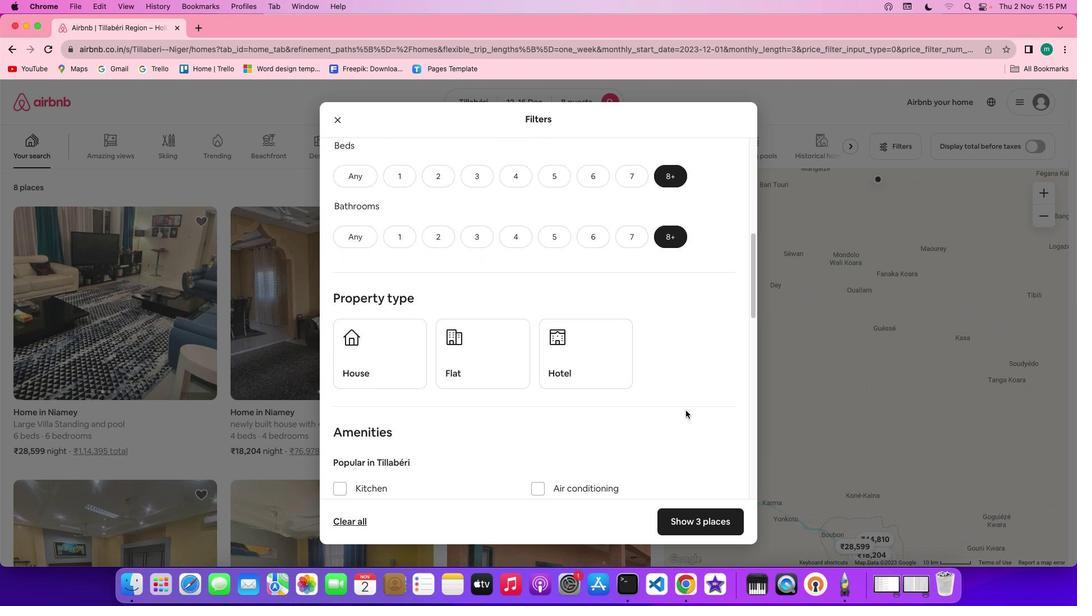 
Action: Mouse moved to (583, 357)
Screenshot: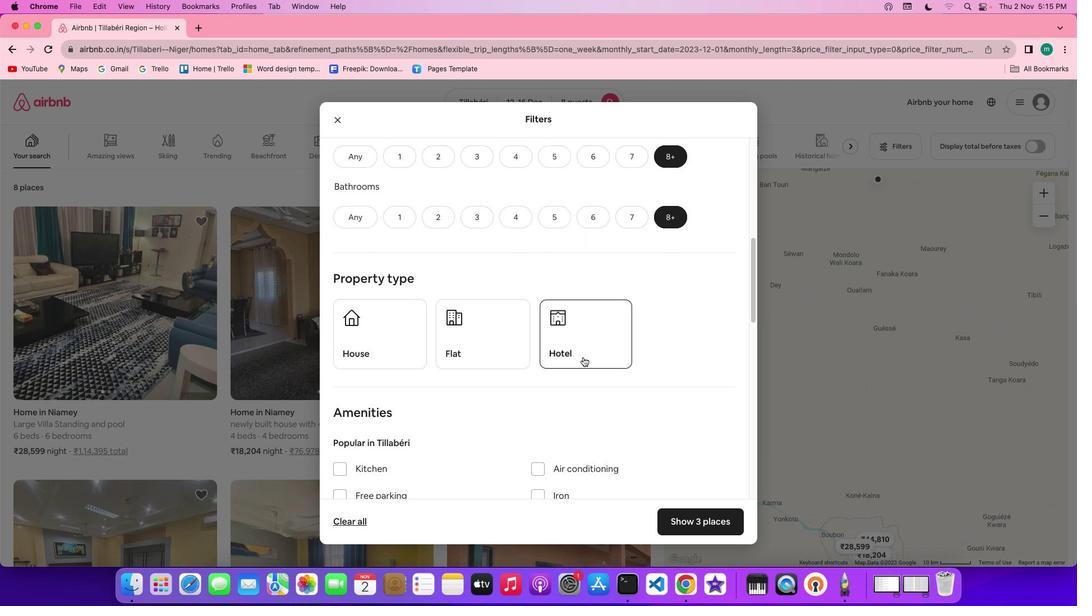 
Action: Mouse pressed left at (583, 357)
Screenshot: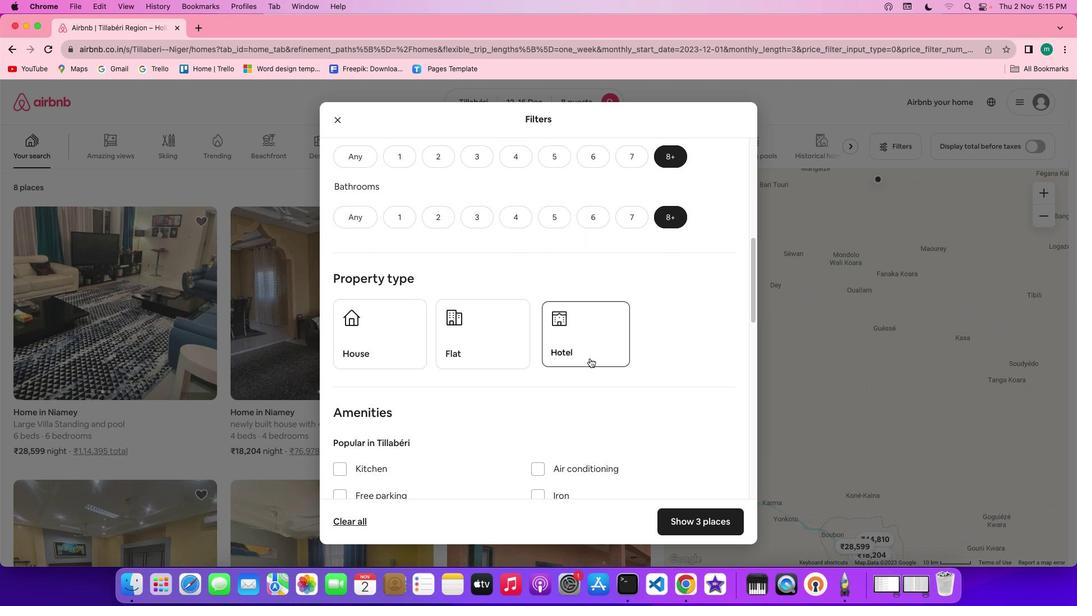 
Action: Mouse moved to (705, 391)
Screenshot: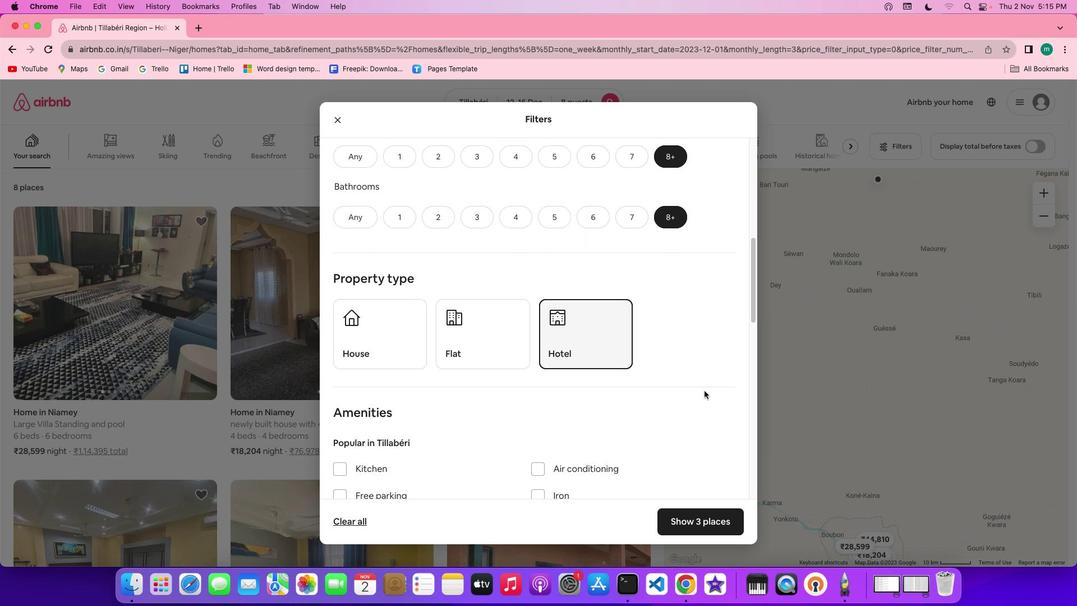 
Action: Mouse scrolled (705, 391) with delta (0, 0)
Screenshot: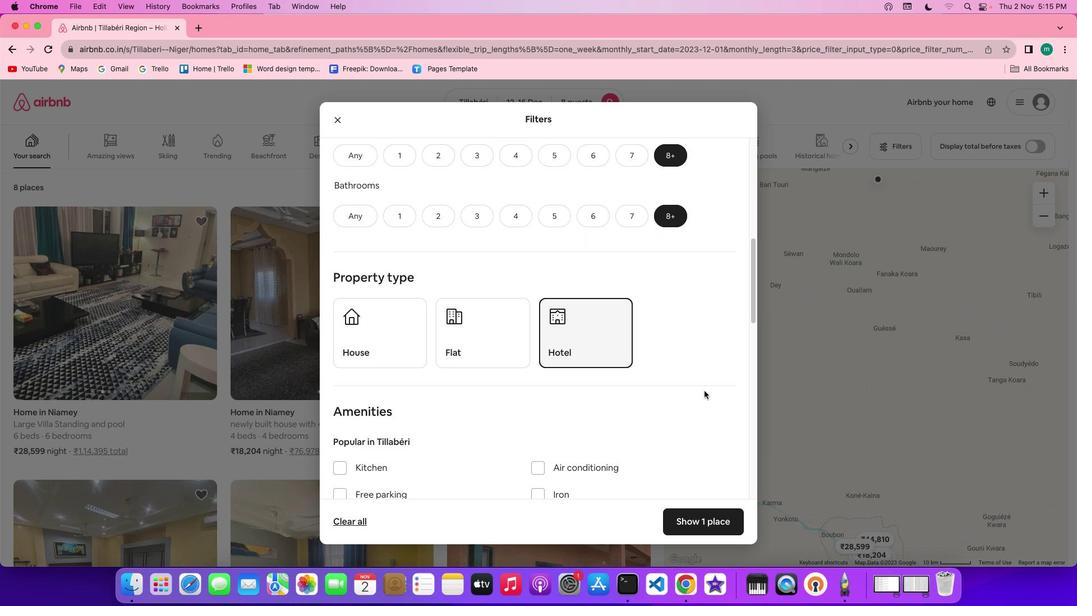 
Action: Mouse scrolled (705, 391) with delta (0, 0)
Screenshot: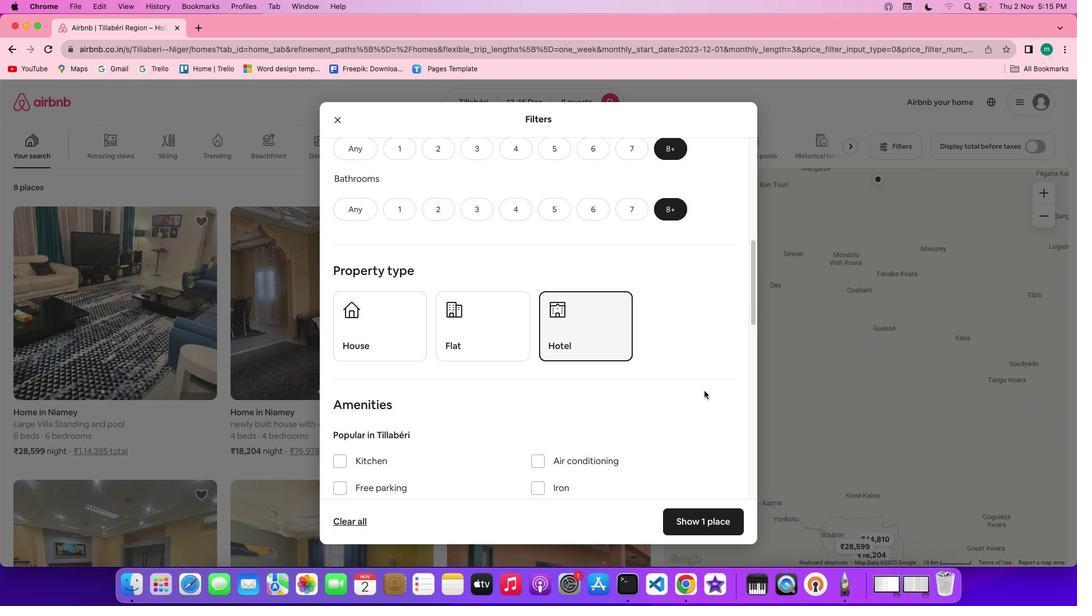
Action: Mouse scrolled (705, 391) with delta (0, 0)
Screenshot: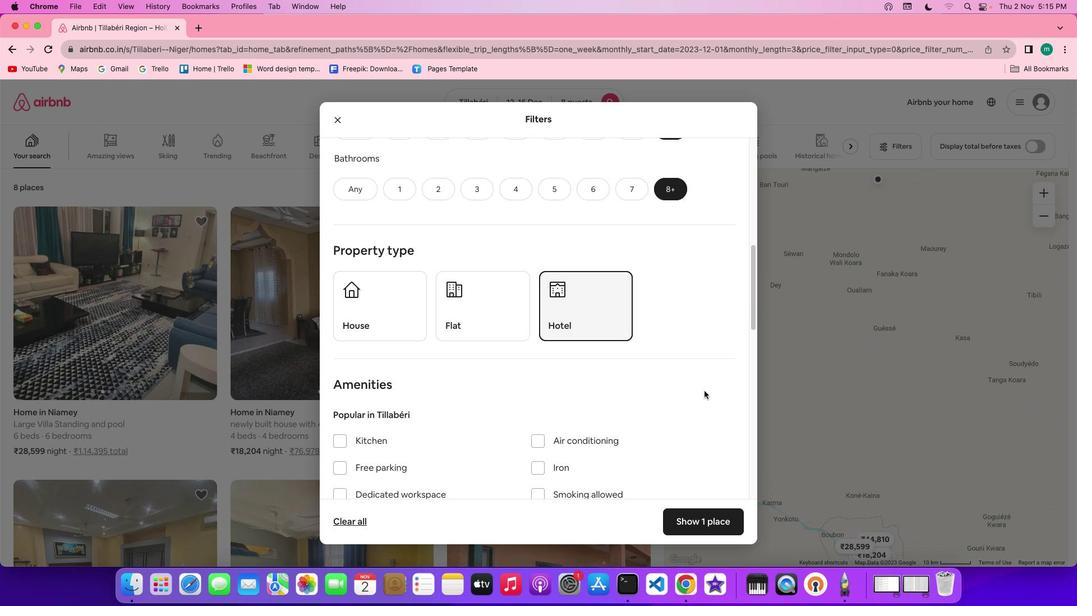 
Action: Mouse scrolled (705, 391) with delta (0, 0)
Screenshot: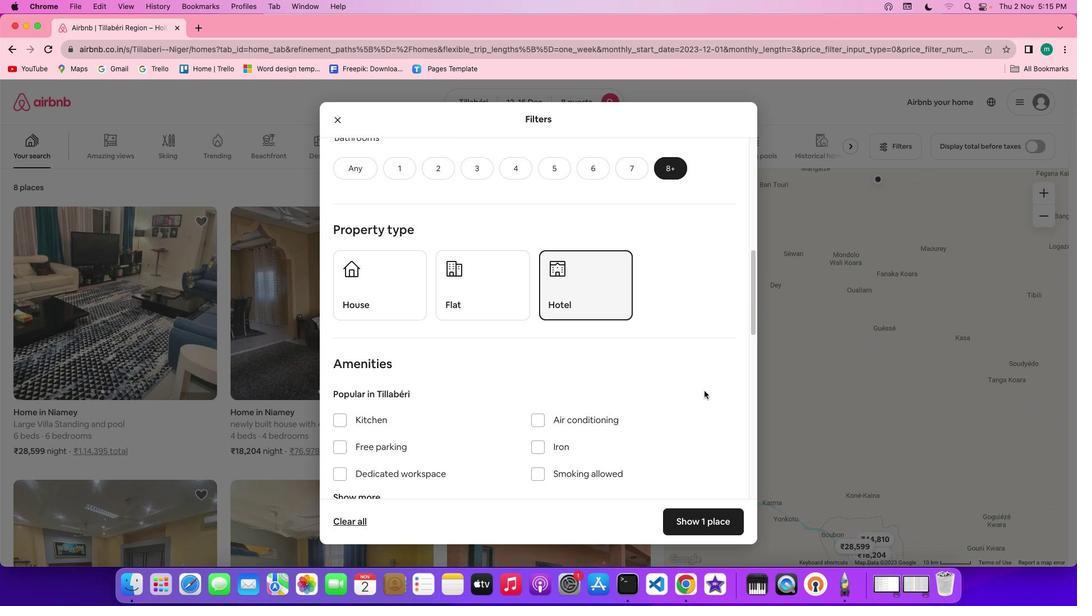 
Action: Mouse scrolled (705, 391) with delta (0, 0)
Screenshot: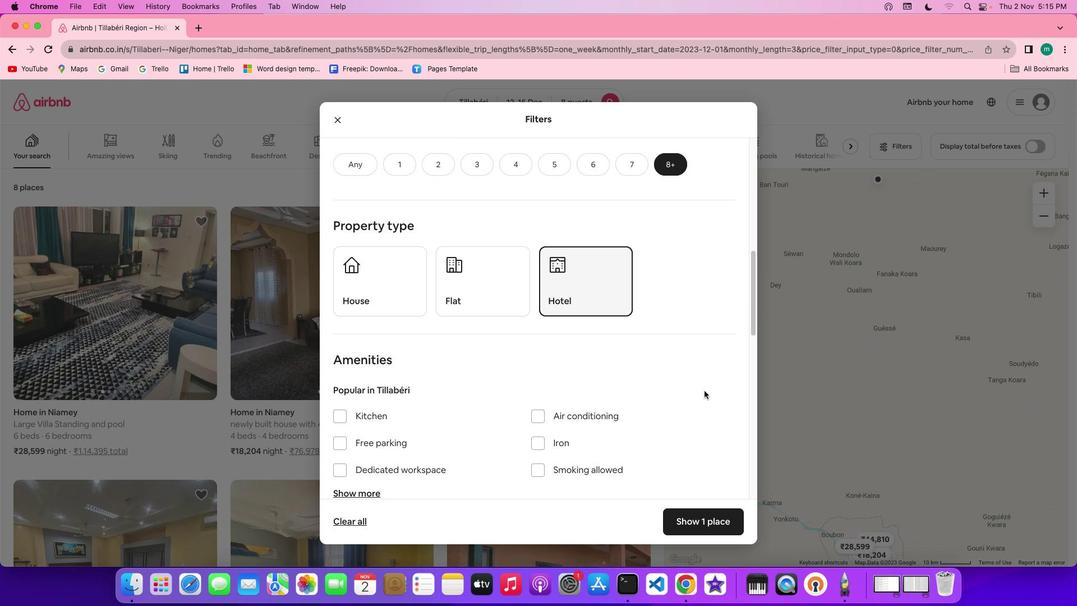 
Action: Mouse scrolled (705, 391) with delta (0, 0)
Screenshot: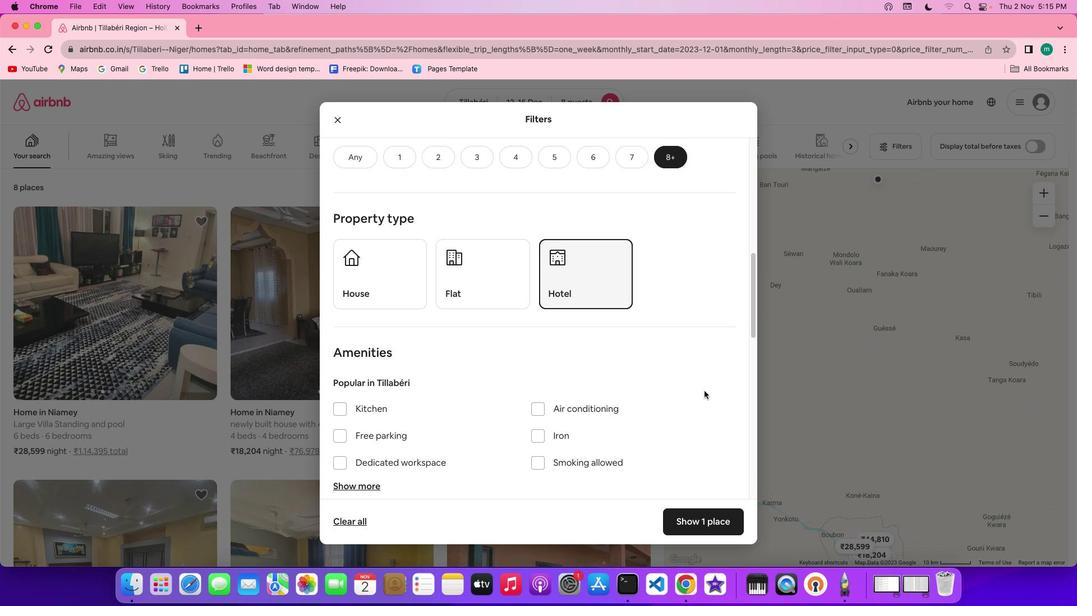 
Action: Mouse scrolled (705, 391) with delta (0, 0)
Screenshot: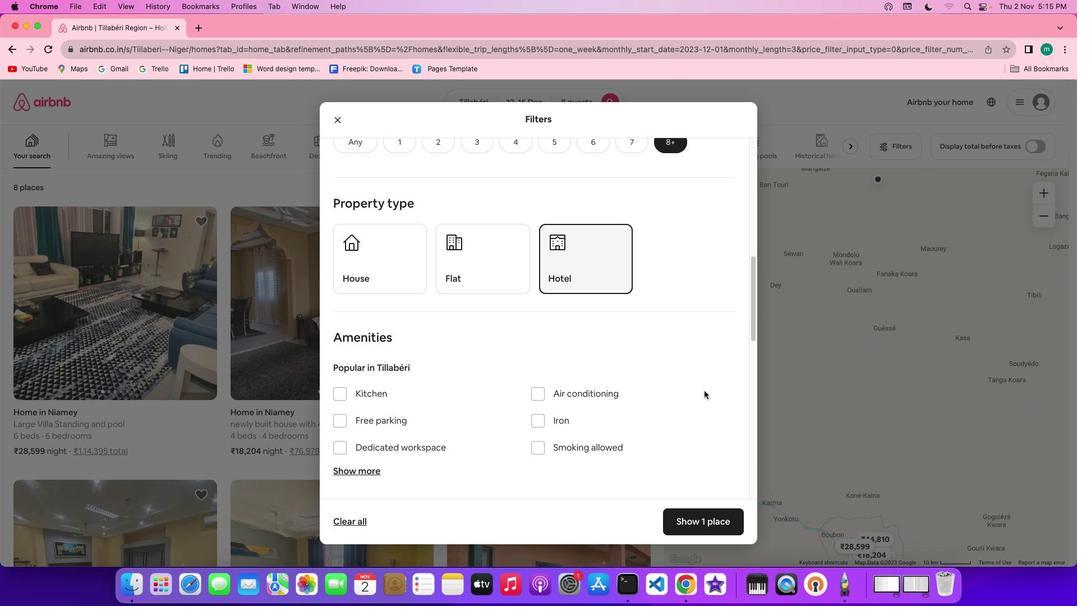 
Action: Mouse scrolled (705, 391) with delta (0, 0)
Screenshot: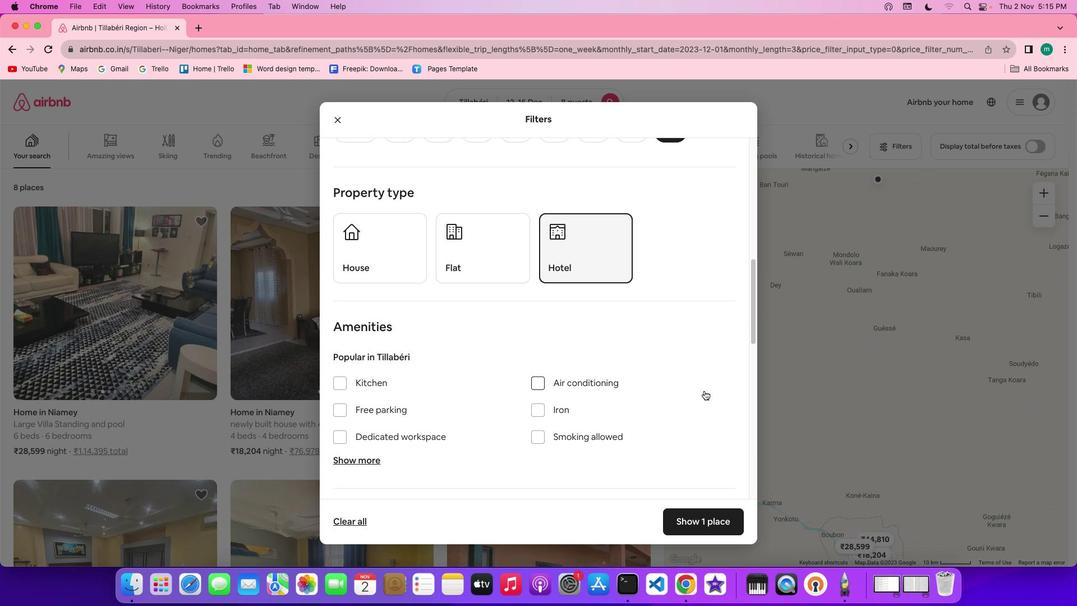 
Action: Mouse scrolled (705, 391) with delta (0, 0)
Screenshot: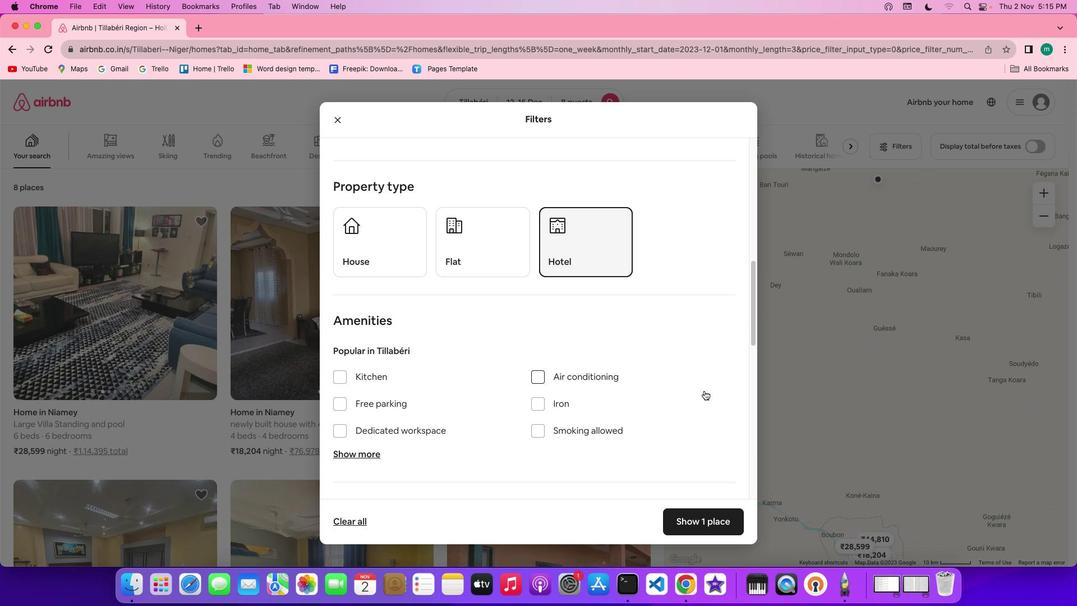 
Action: Mouse moved to (459, 391)
Screenshot: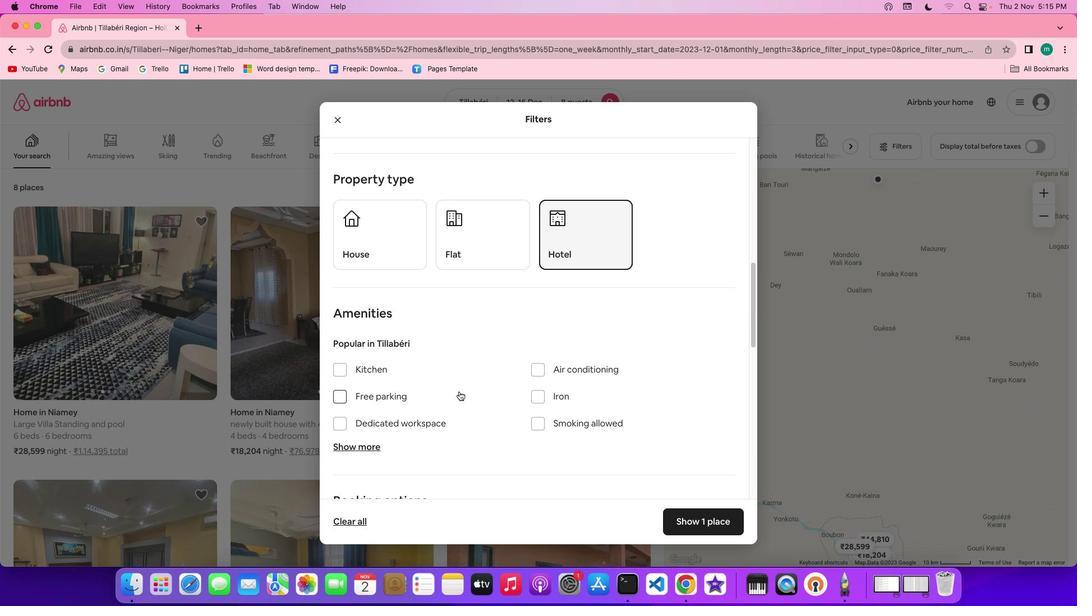 
Action: Mouse scrolled (459, 391) with delta (0, 0)
Screenshot: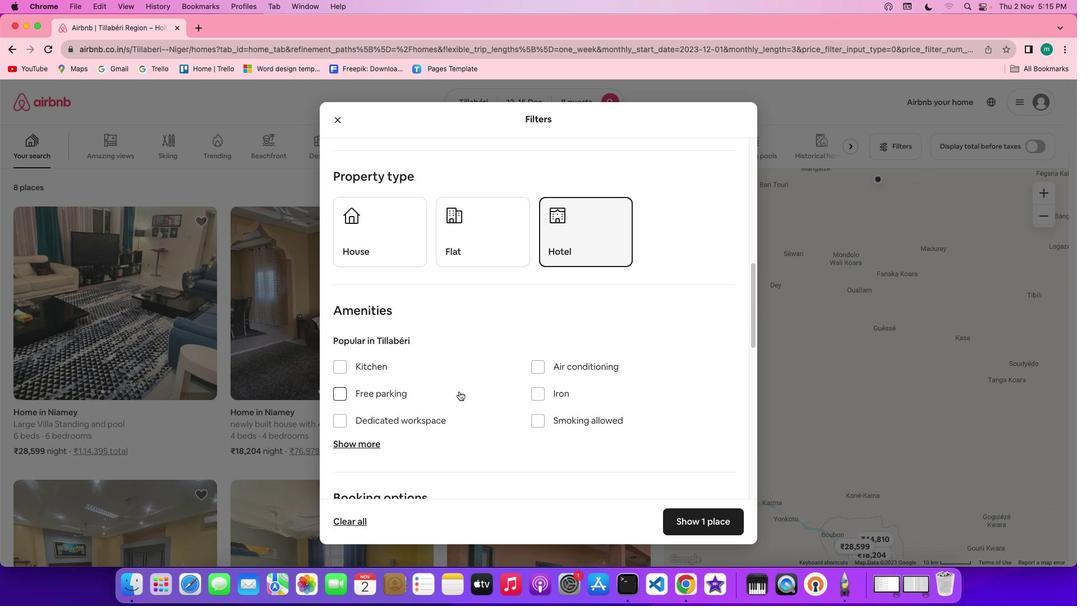
Action: Mouse scrolled (459, 391) with delta (0, 0)
Screenshot: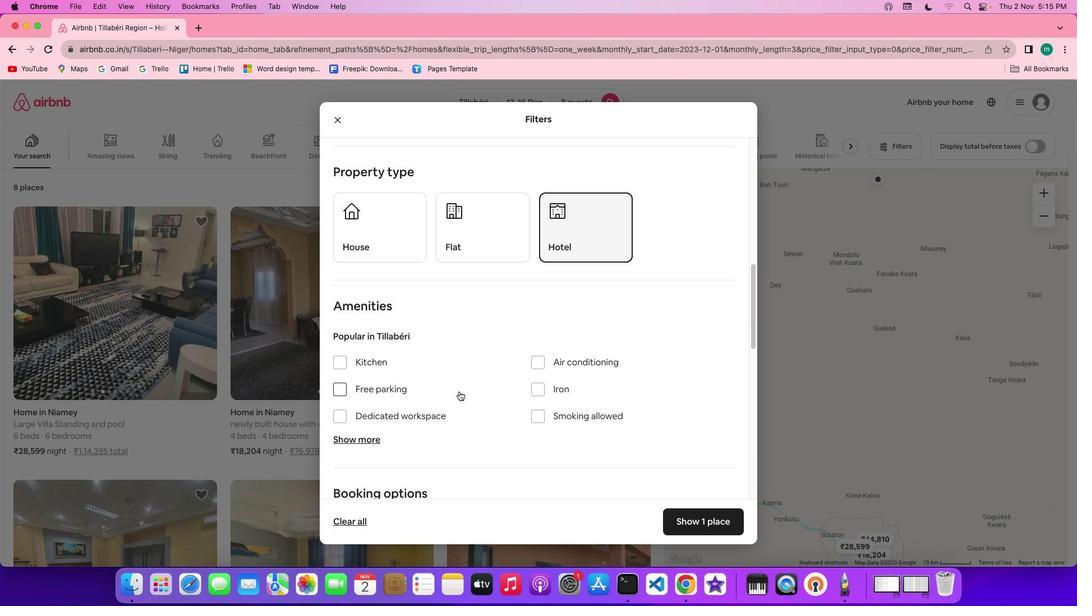 
Action: Mouse scrolled (459, 391) with delta (0, 0)
Screenshot: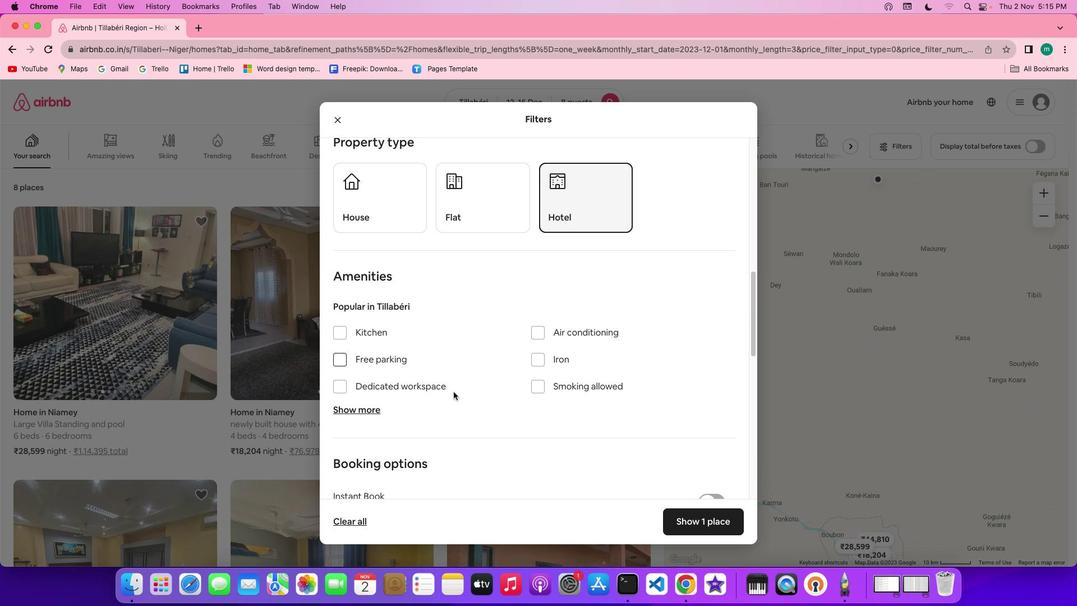 
Action: Mouse moved to (353, 391)
Screenshot: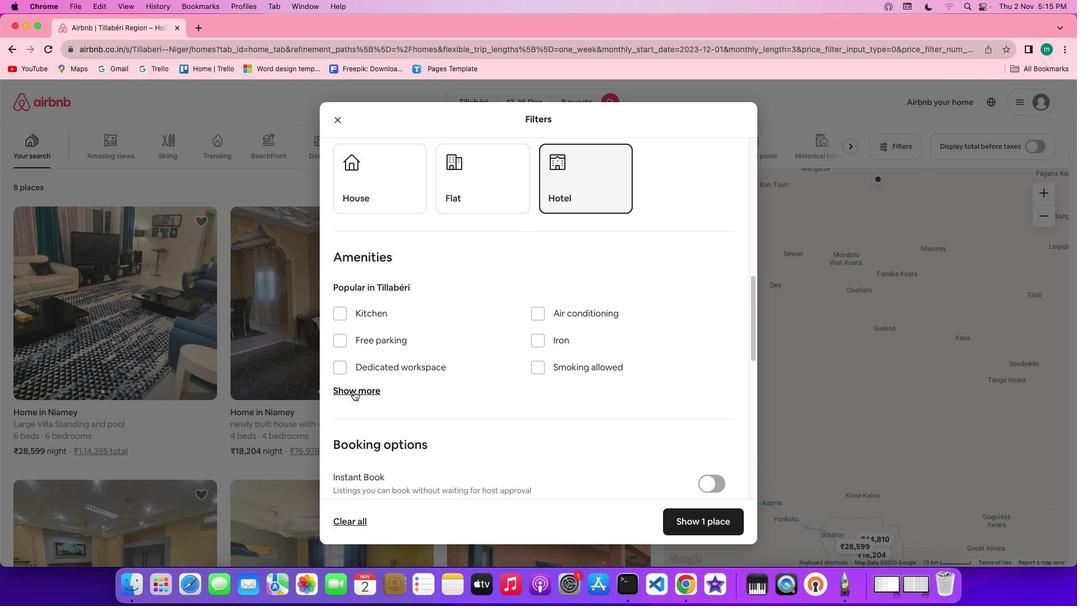
Action: Mouse pressed left at (353, 391)
Screenshot: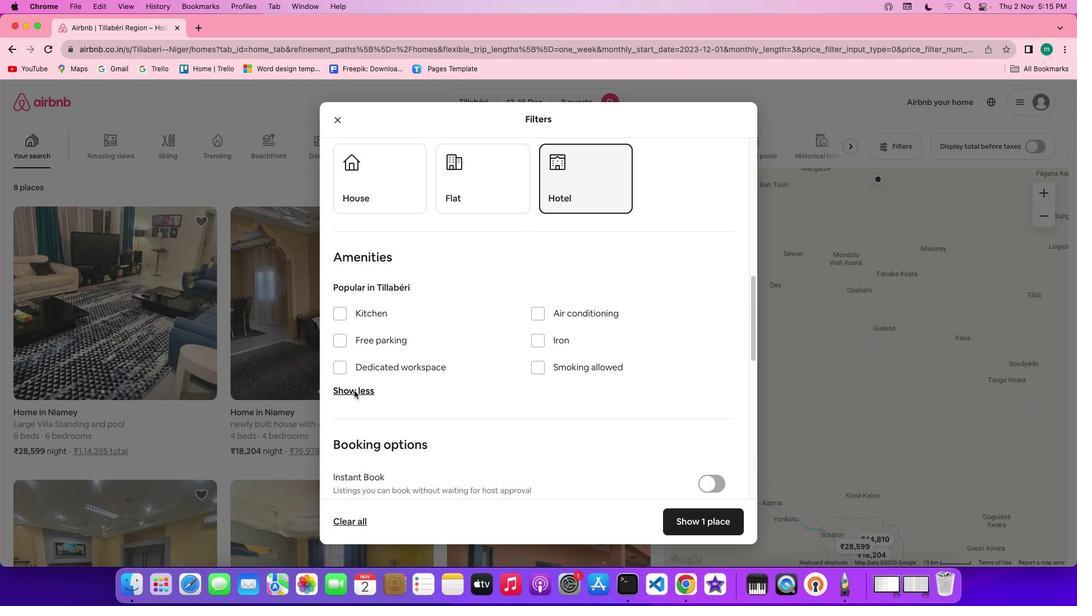 
Action: Mouse moved to (430, 409)
Screenshot: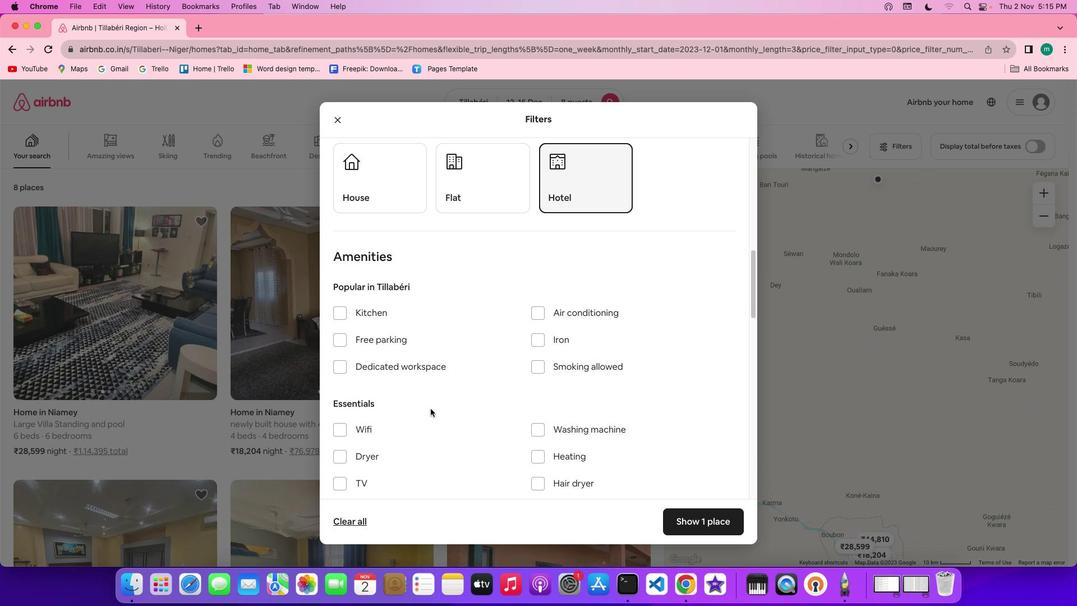 
Action: Mouse scrolled (430, 409) with delta (0, 0)
Screenshot: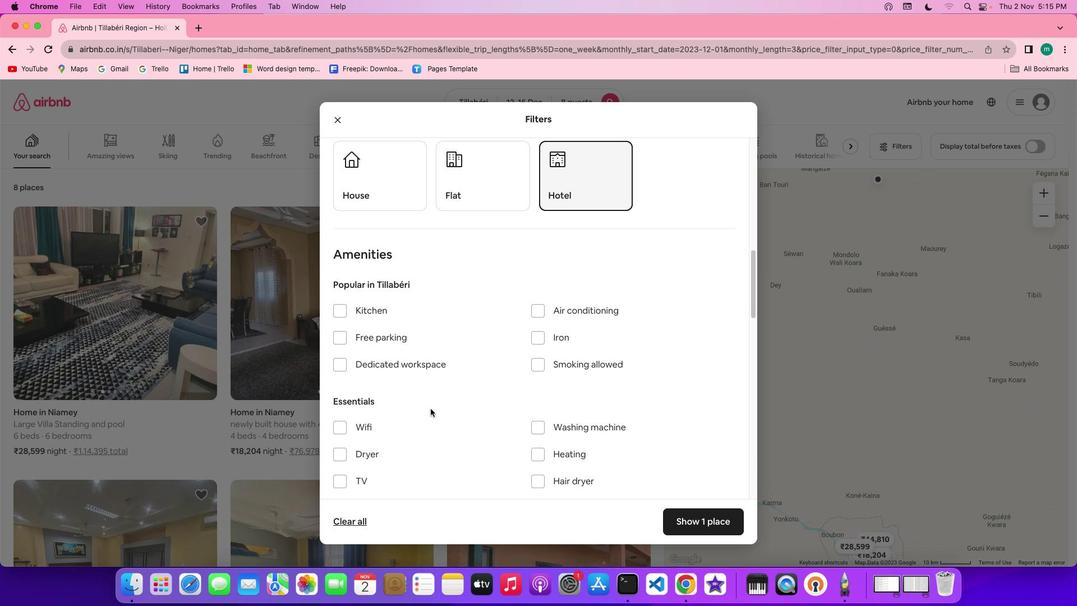
Action: Mouse scrolled (430, 409) with delta (0, 0)
Screenshot: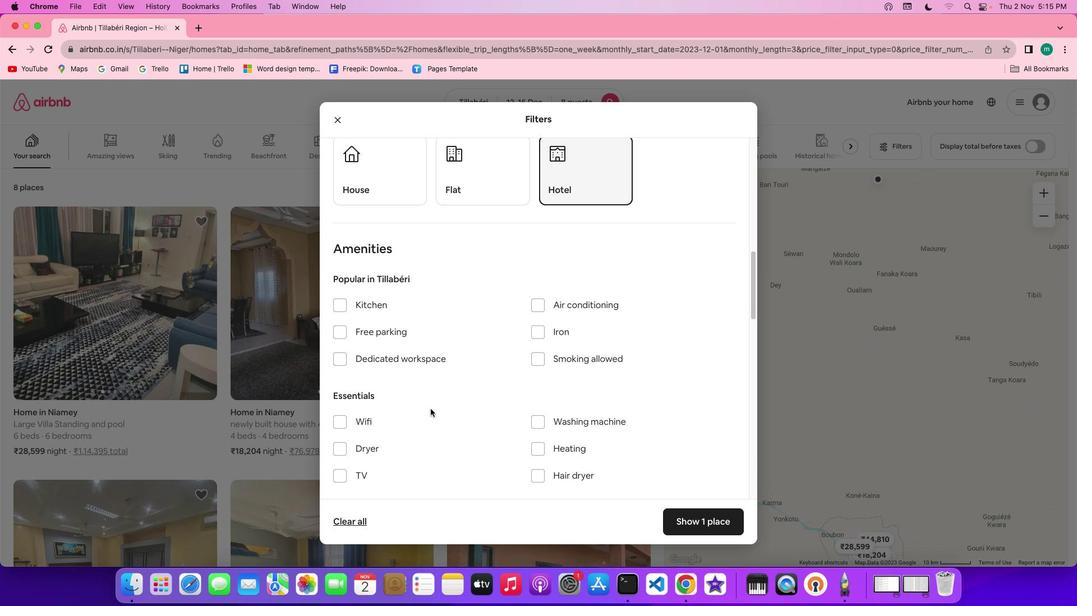 
Action: Mouse scrolled (430, 409) with delta (0, -1)
Screenshot: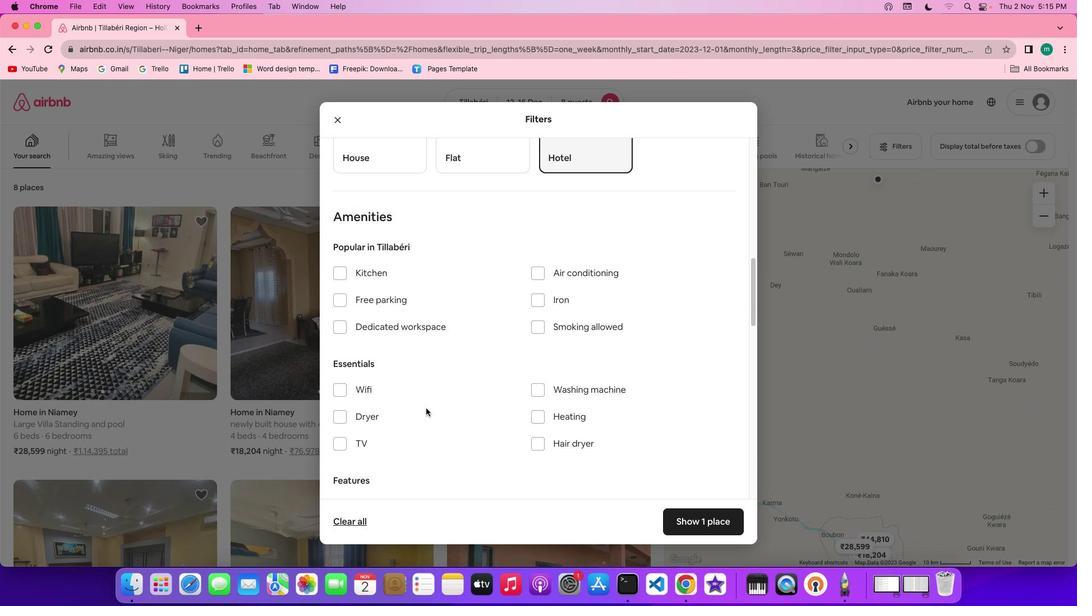 
Action: Mouse moved to (334, 345)
Screenshot: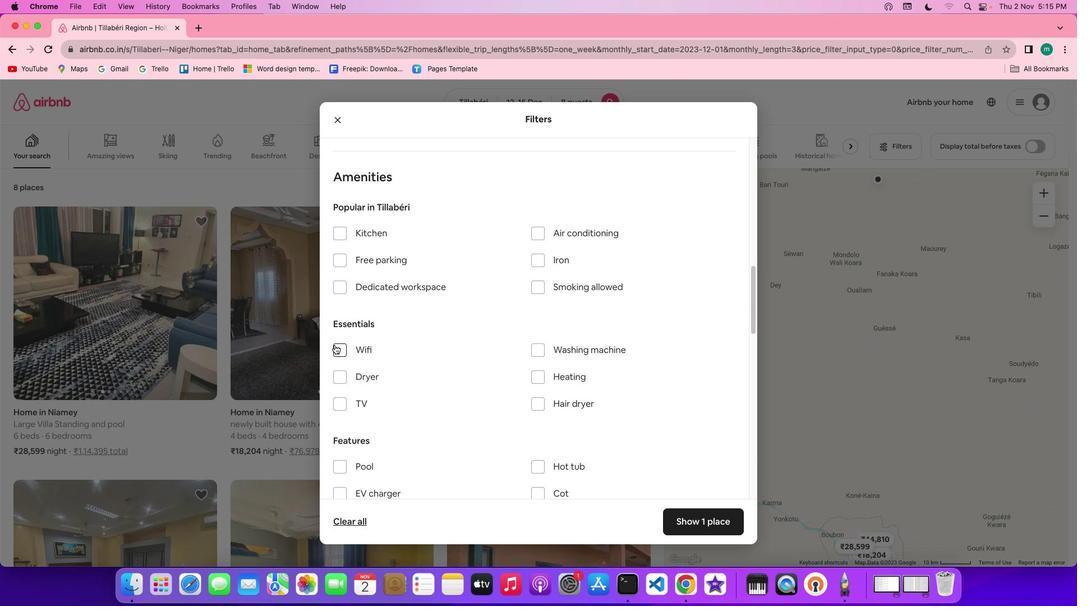 
Action: Mouse pressed left at (334, 345)
Screenshot: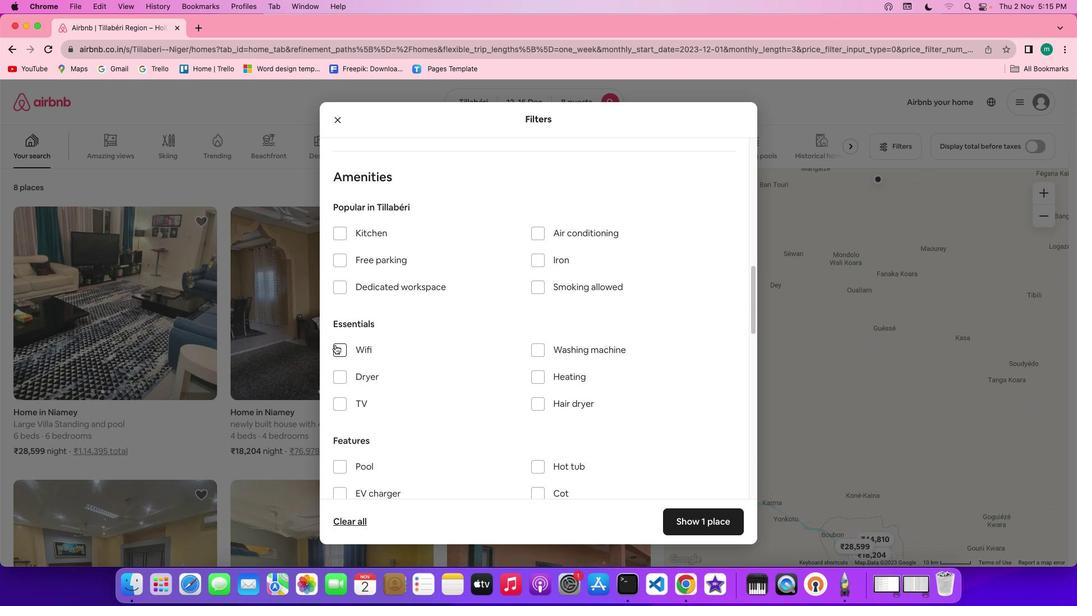 
Action: Mouse moved to (467, 369)
Screenshot: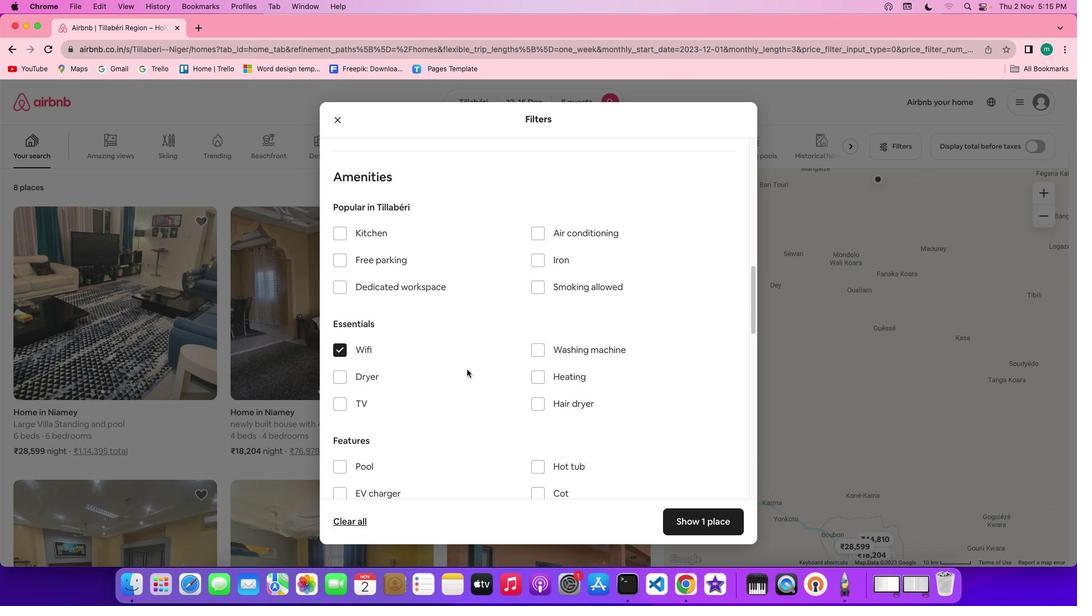 
Action: Mouse scrolled (467, 369) with delta (0, 0)
Screenshot: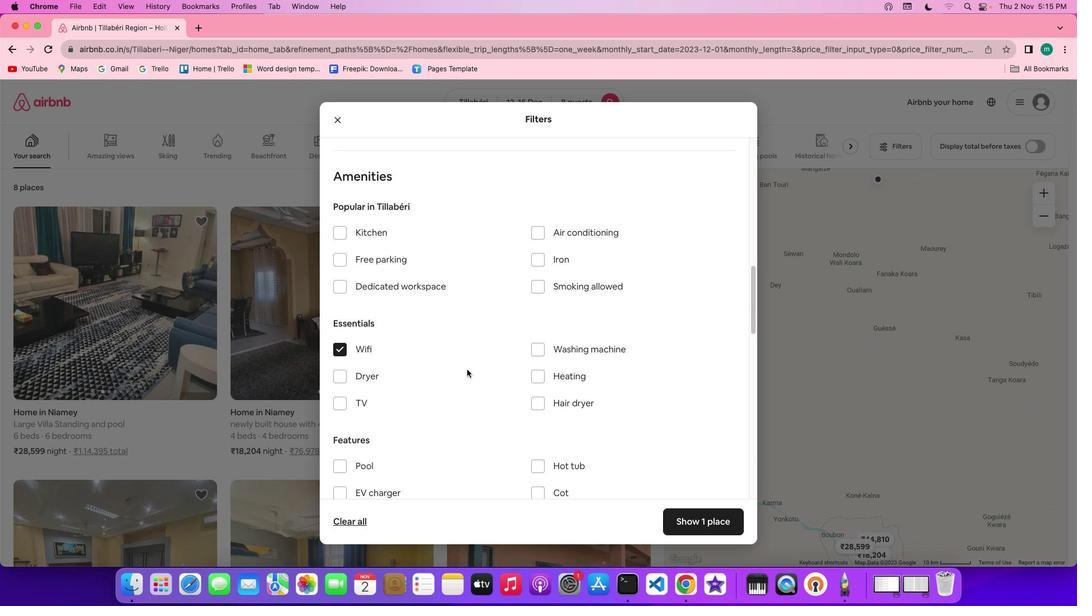 
Action: Mouse scrolled (467, 369) with delta (0, 0)
Screenshot: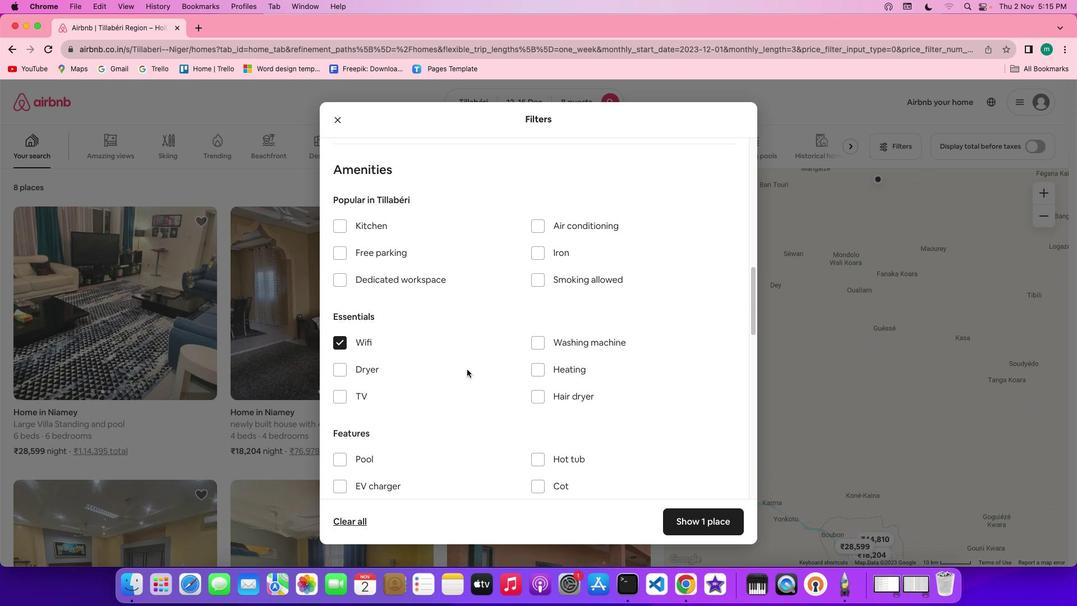 
Action: Mouse scrolled (467, 369) with delta (0, 0)
Screenshot: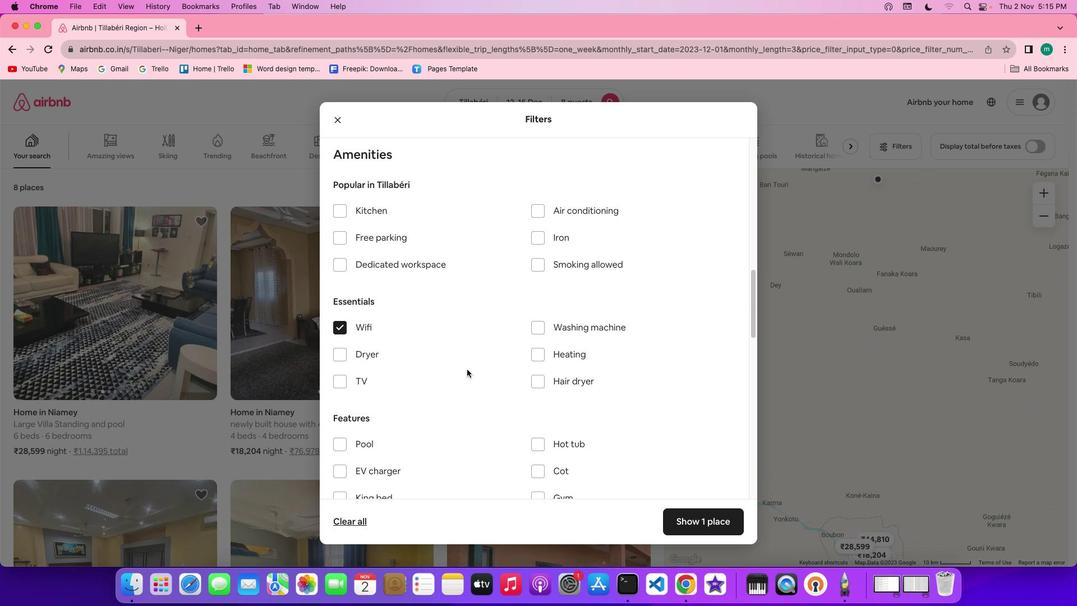 
Action: Mouse scrolled (467, 369) with delta (0, 0)
Screenshot: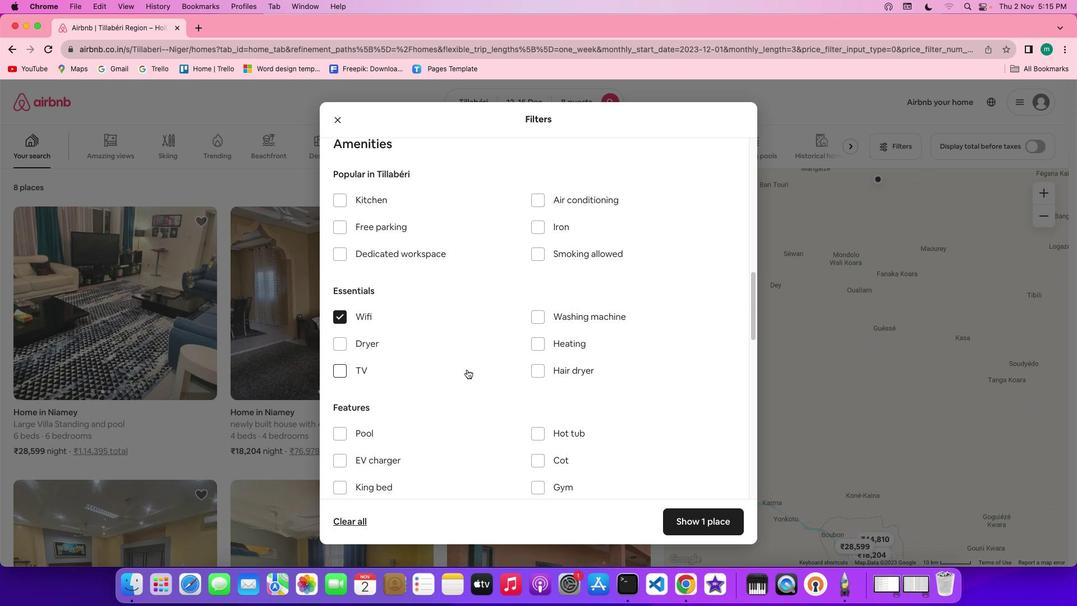 
Action: Mouse scrolled (467, 369) with delta (0, 0)
Screenshot: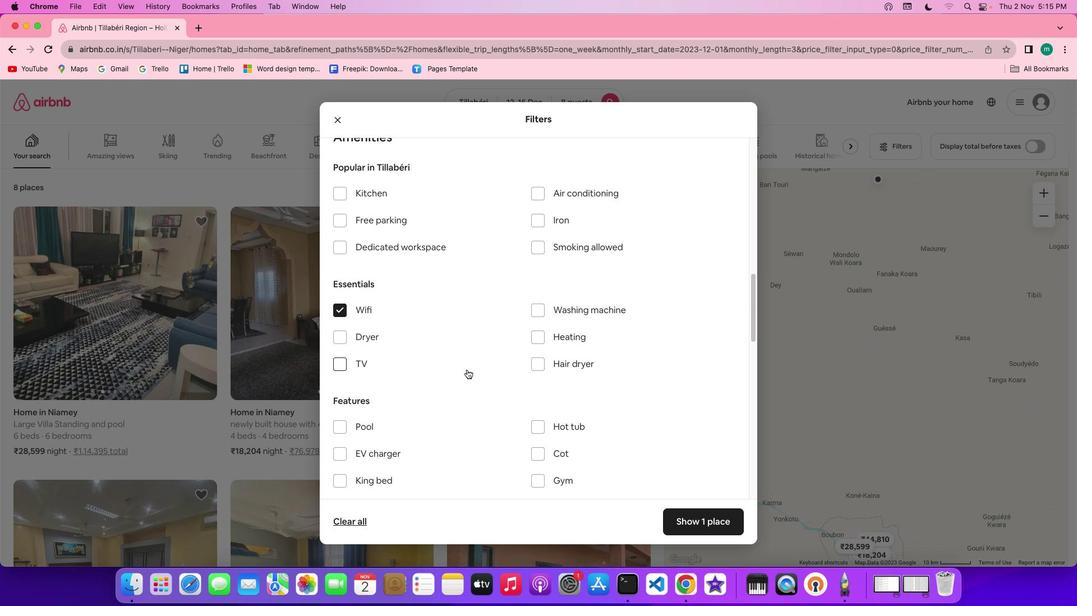 
Action: Mouse scrolled (467, 369) with delta (0, 0)
Screenshot: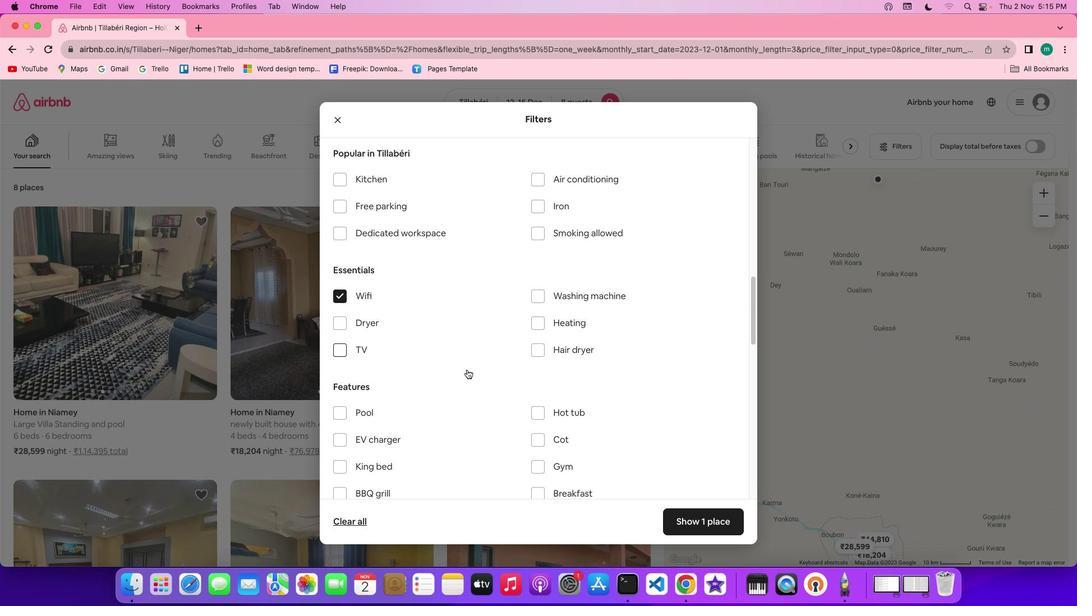 
Action: Mouse scrolled (467, 369) with delta (0, 0)
Screenshot: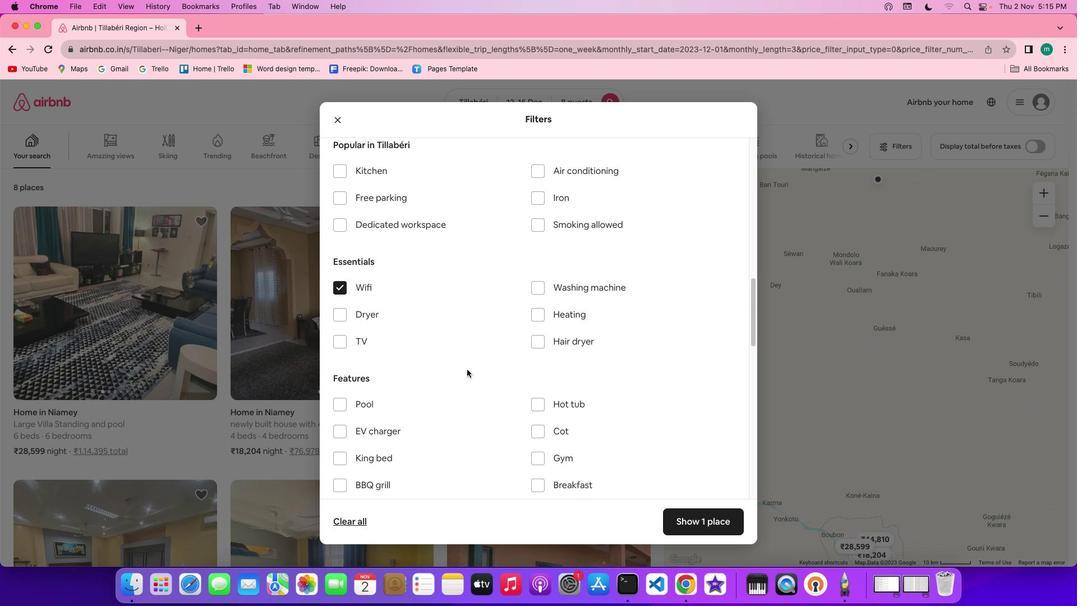 
Action: Mouse moved to (353, 336)
Screenshot: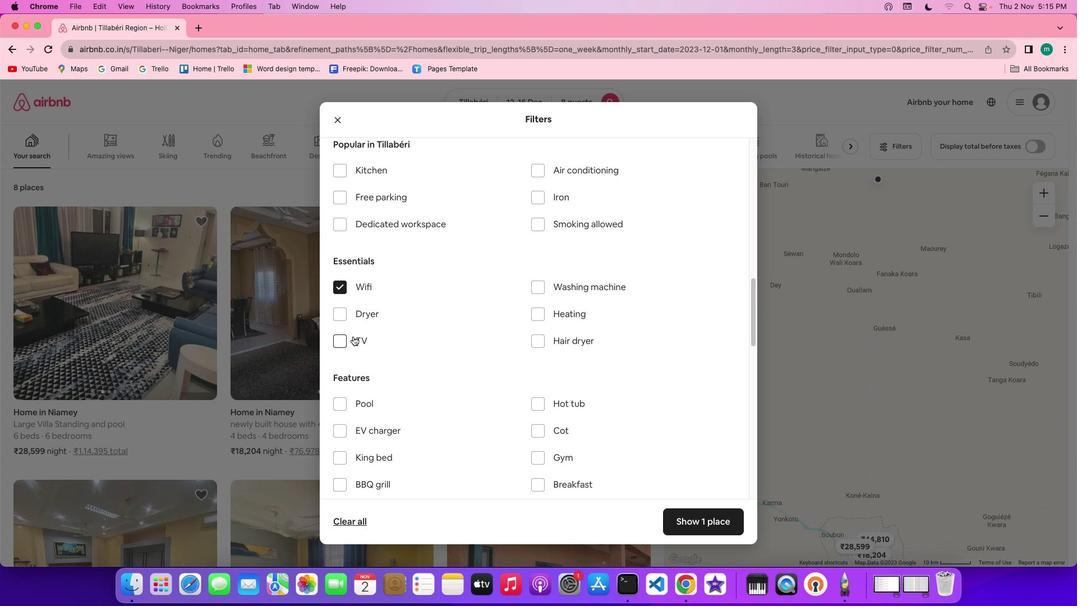 
Action: Mouse pressed left at (353, 336)
Screenshot: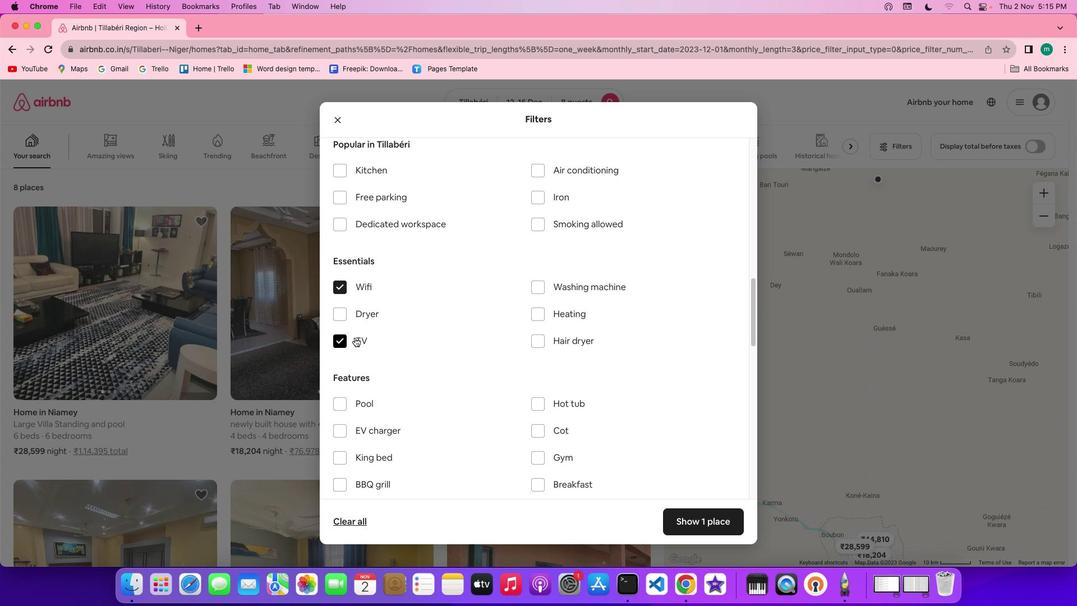 
Action: Mouse moved to (429, 352)
Screenshot: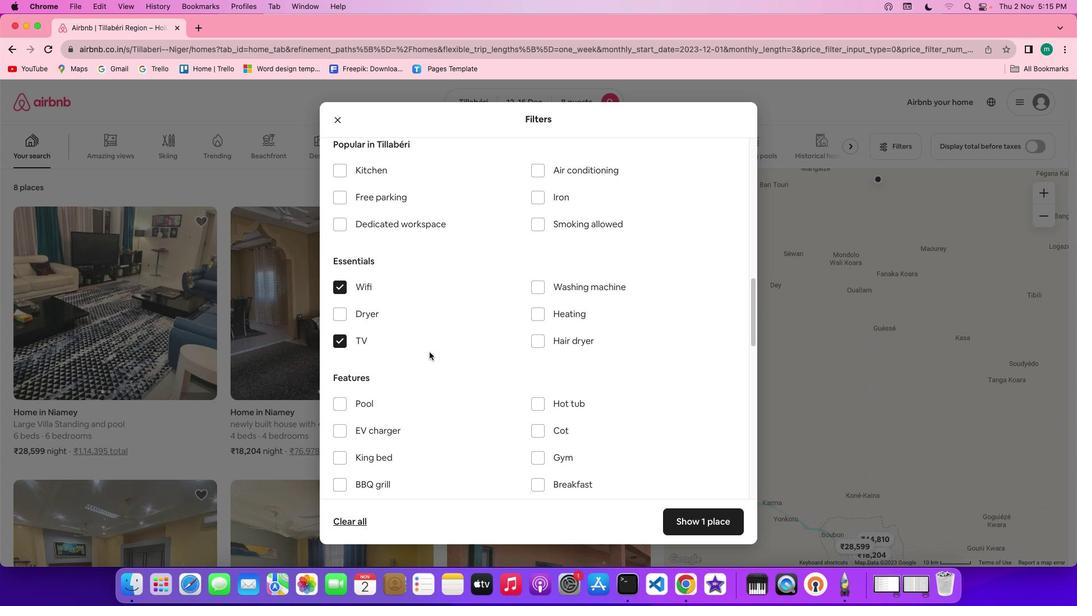 
Action: Mouse scrolled (429, 352) with delta (0, 0)
Screenshot: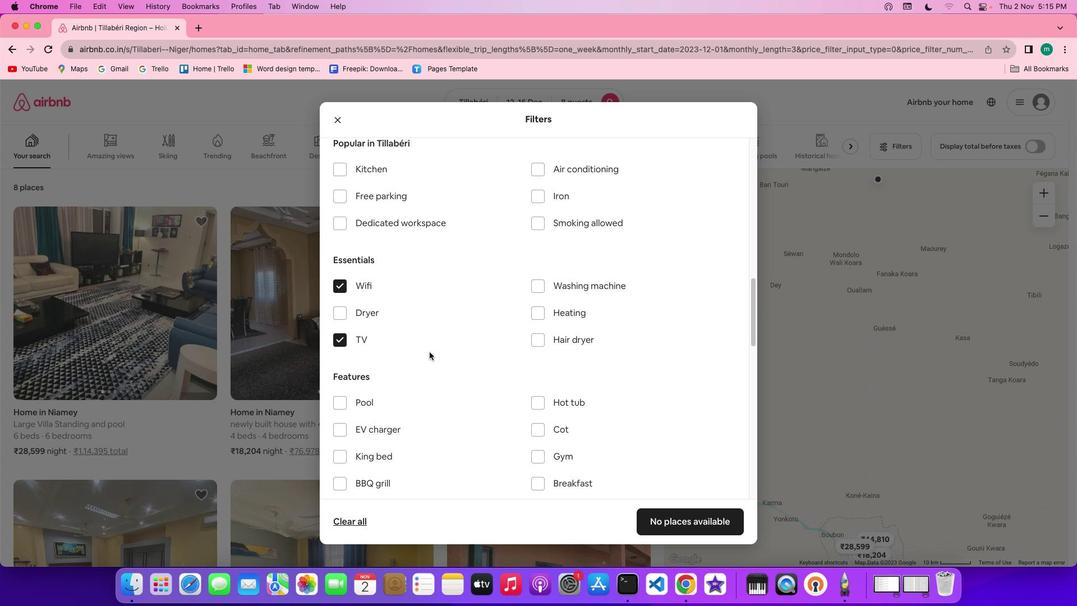 
Action: Mouse scrolled (429, 352) with delta (0, 0)
Screenshot: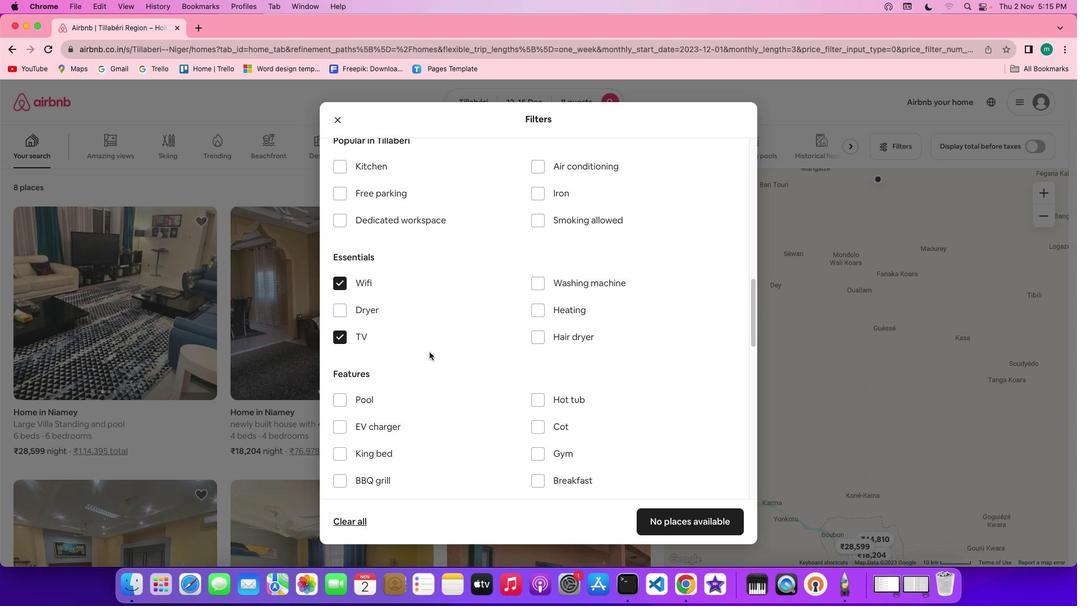 
Action: Mouse scrolled (429, 352) with delta (0, 0)
Screenshot: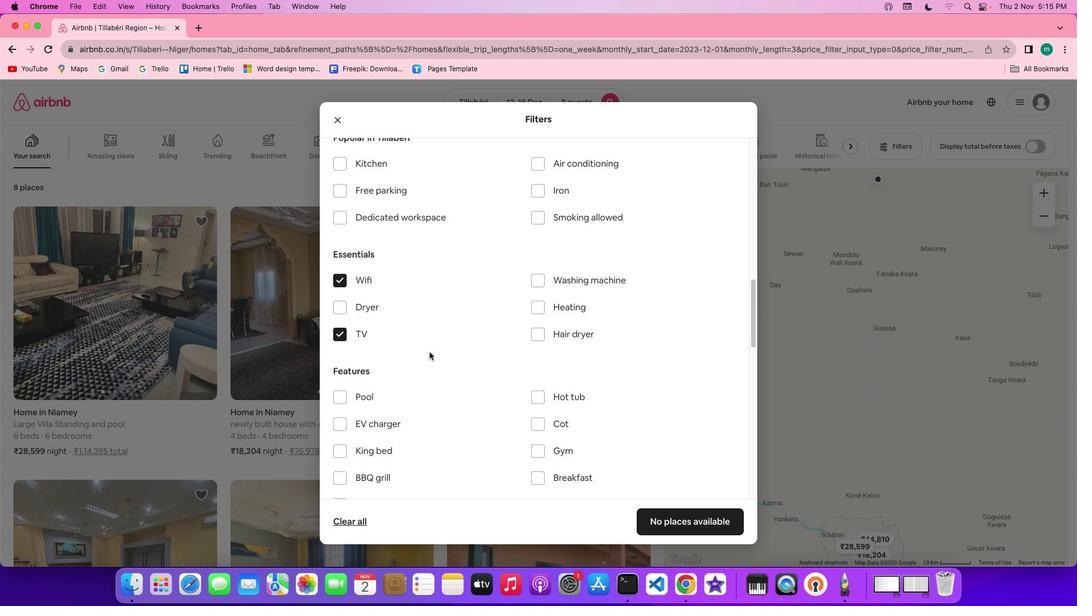 
Action: Mouse scrolled (429, 352) with delta (0, 0)
Screenshot: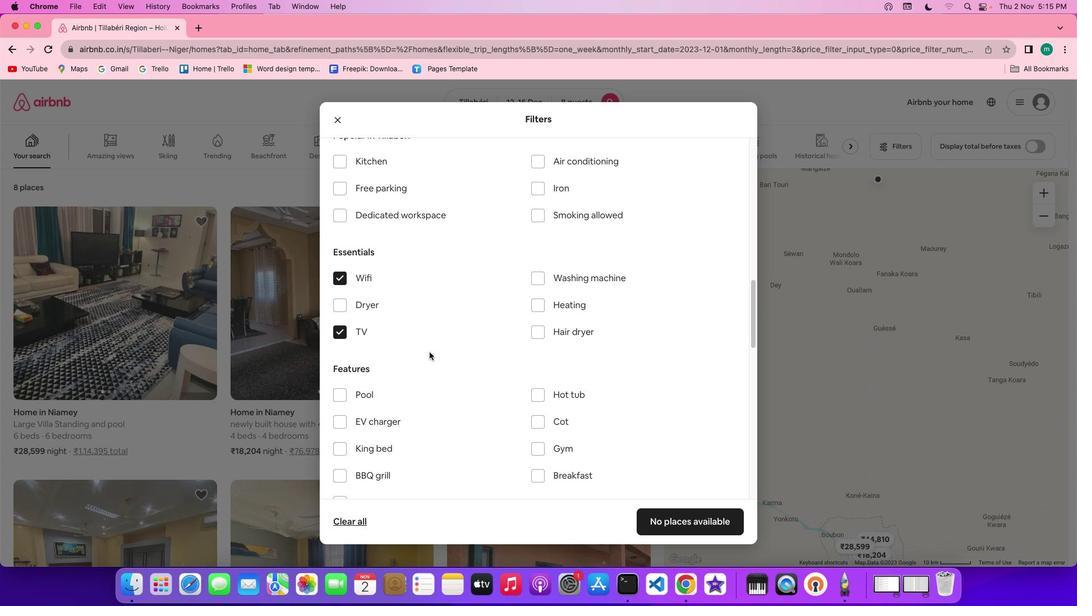 
Action: Mouse scrolled (429, 352) with delta (0, 0)
Screenshot: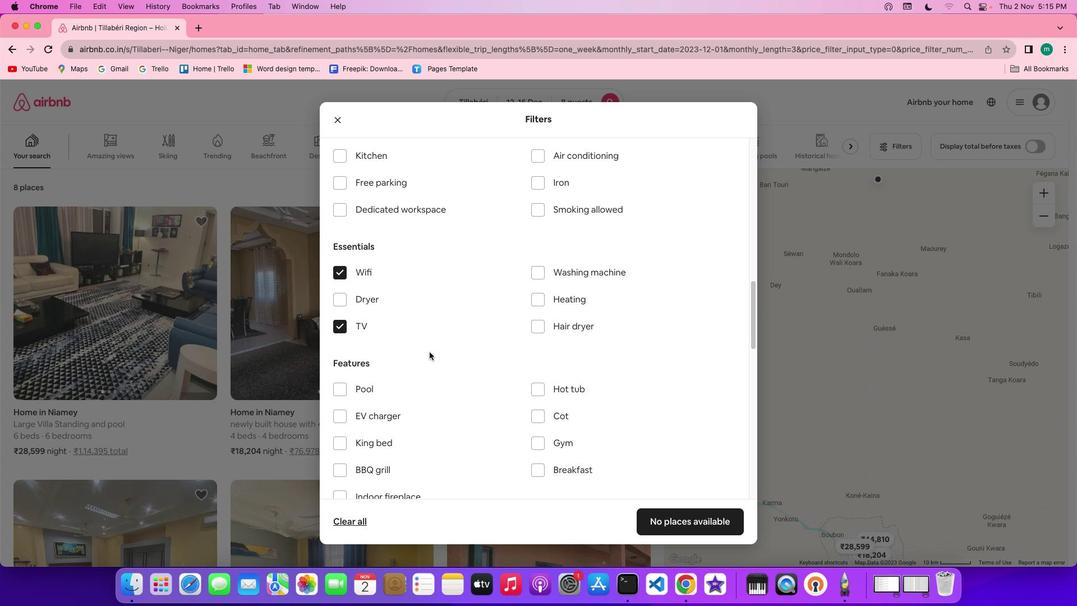 
Action: Mouse moved to (369, 179)
Screenshot: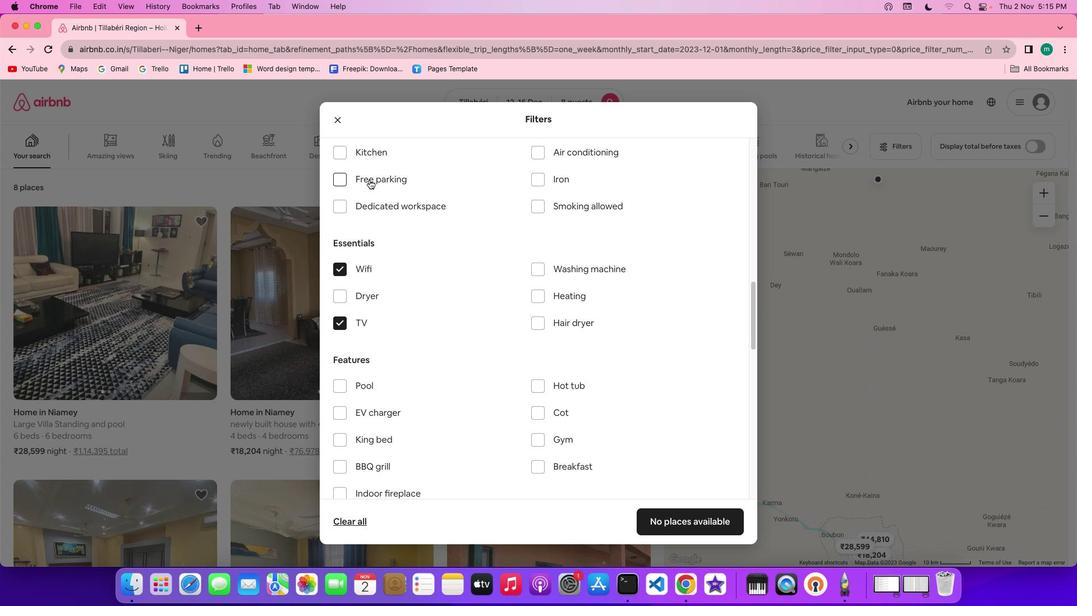 
Action: Mouse pressed left at (369, 179)
Screenshot: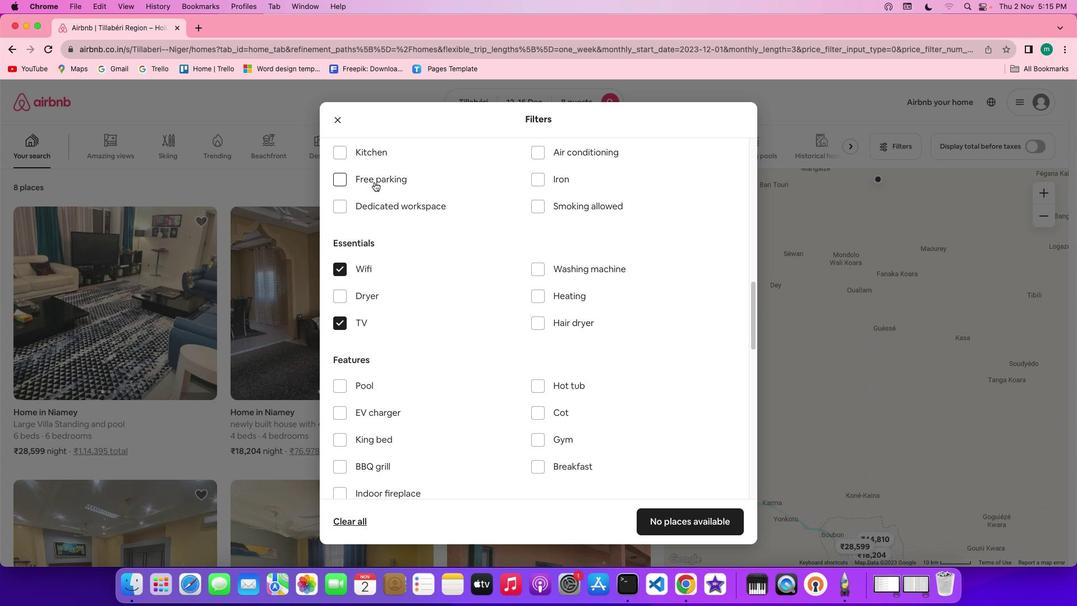 
Action: Mouse moved to (469, 343)
Screenshot: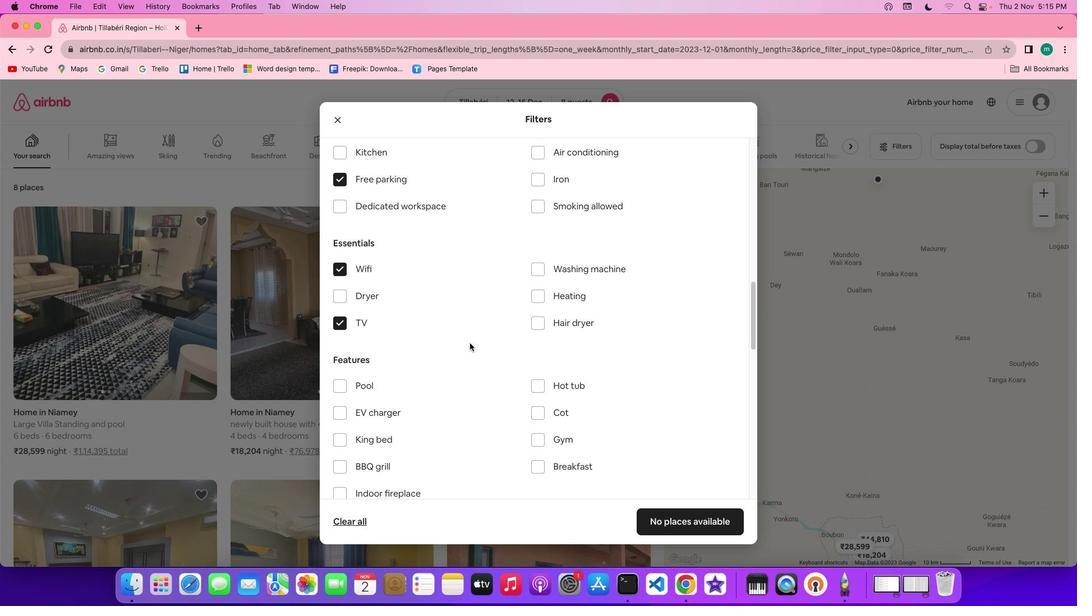 
Action: Mouse scrolled (469, 343) with delta (0, 0)
Screenshot: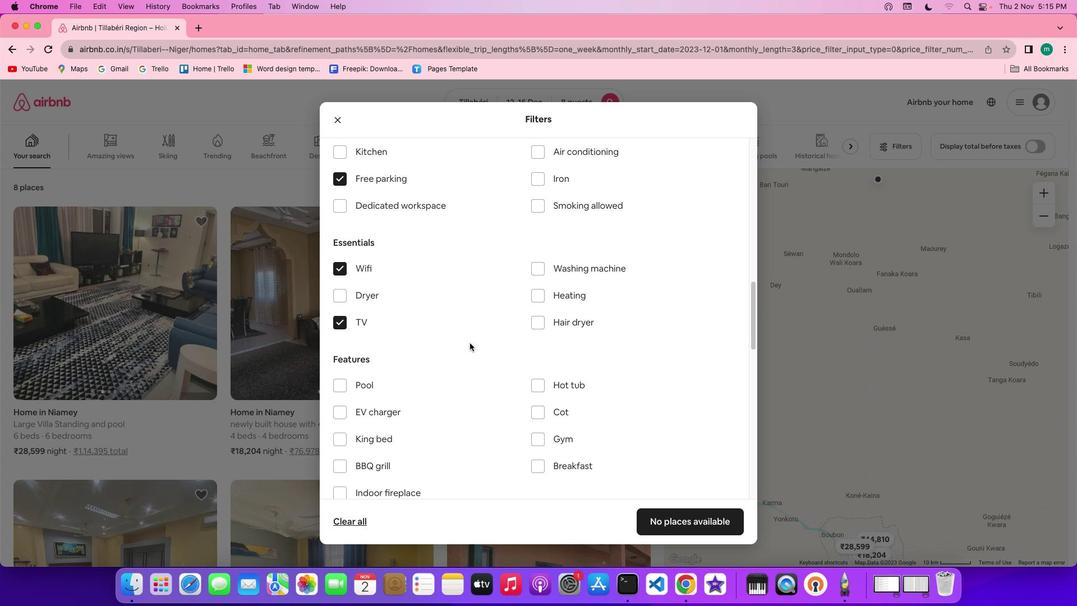 
Action: Mouse scrolled (469, 343) with delta (0, 0)
Screenshot: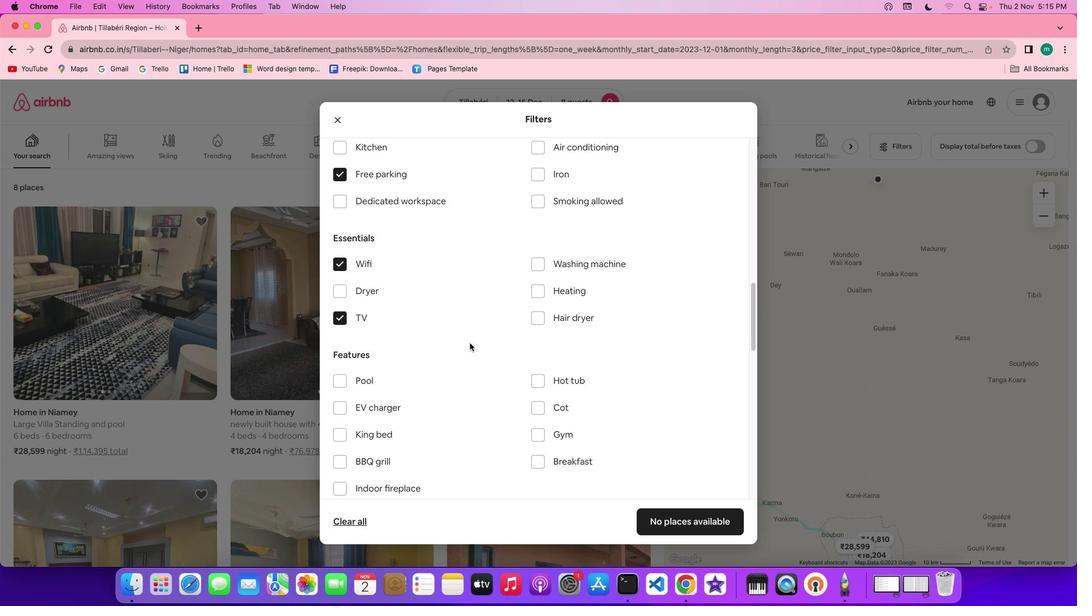 
Action: Mouse scrolled (469, 343) with delta (0, 0)
Screenshot: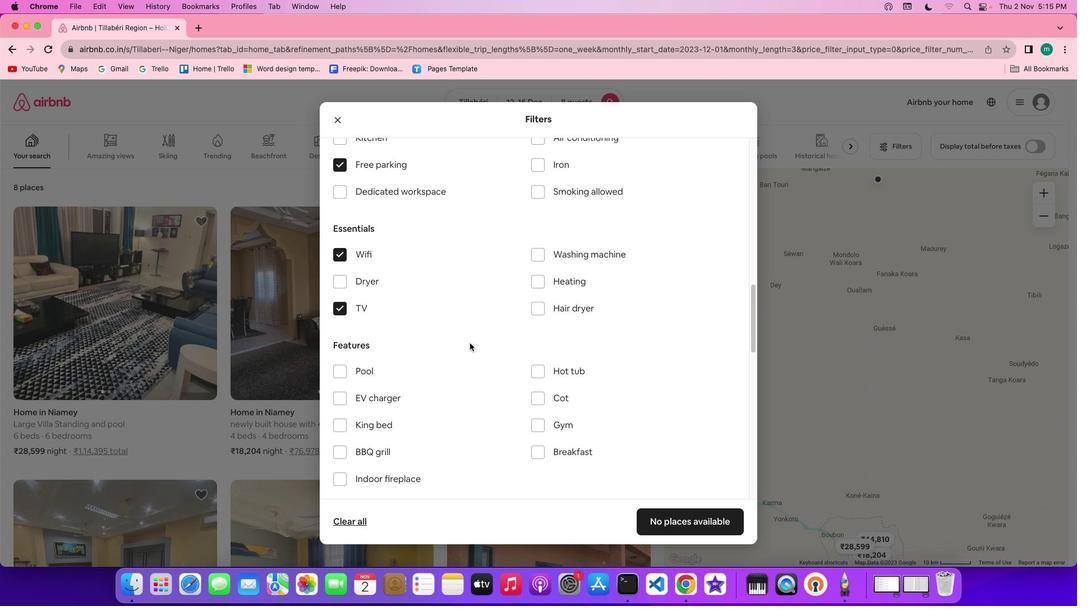 
Action: Mouse scrolled (469, 343) with delta (0, 0)
Screenshot: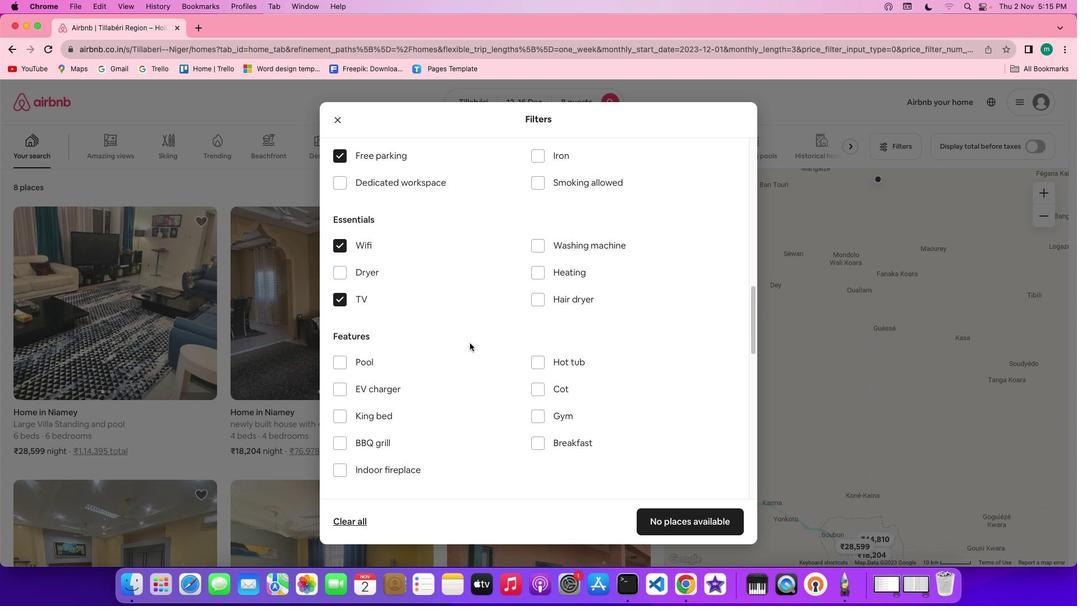 
Action: Mouse scrolled (469, 343) with delta (0, 0)
Screenshot: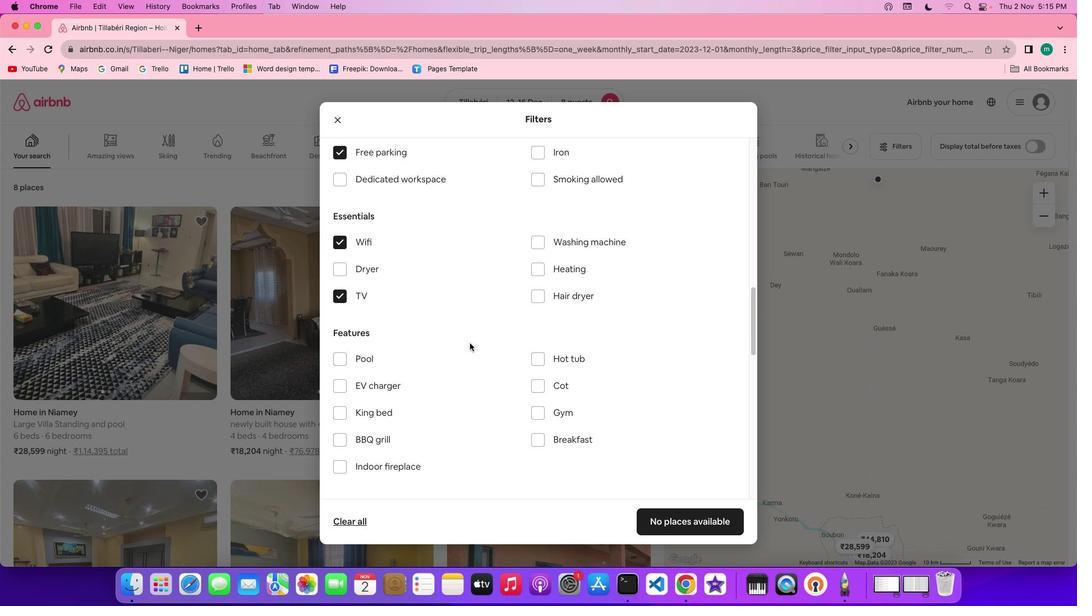 
Action: Mouse scrolled (469, 343) with delta (0, 0)
Screenshot: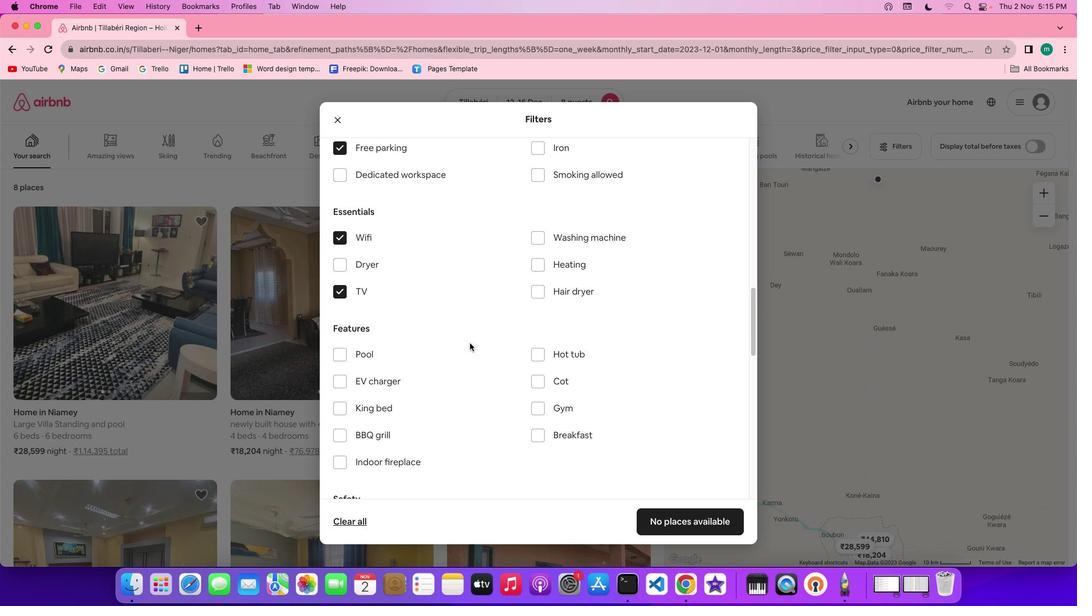 
Action: Mouse scrolled (469, 343) with delta (0, 0)
Screenshot: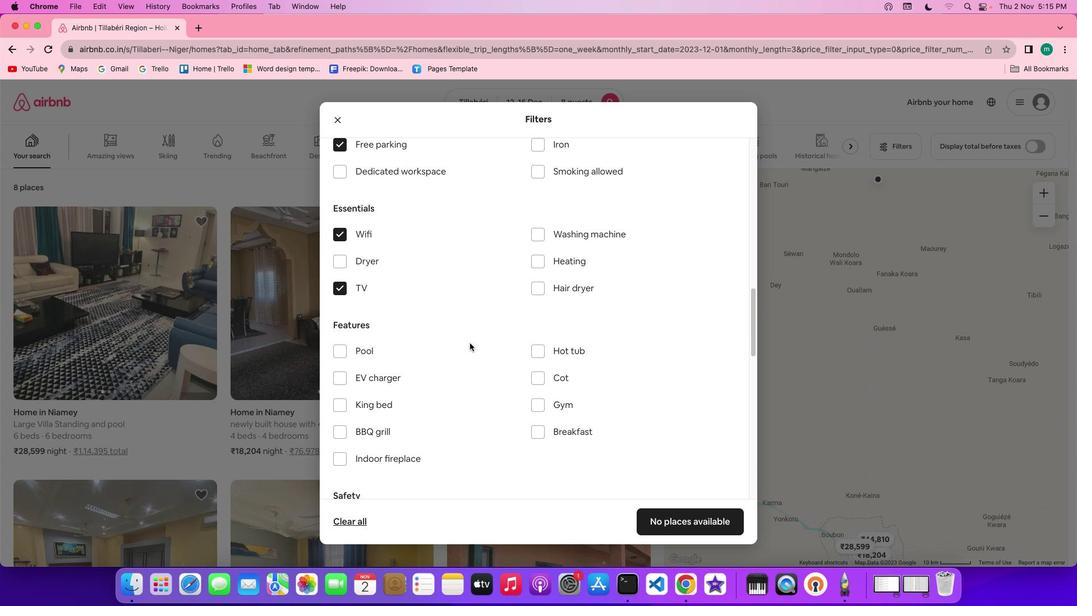 
Action: Mouse scrolled (469, 343) with delta (0, 0)
Screenshot: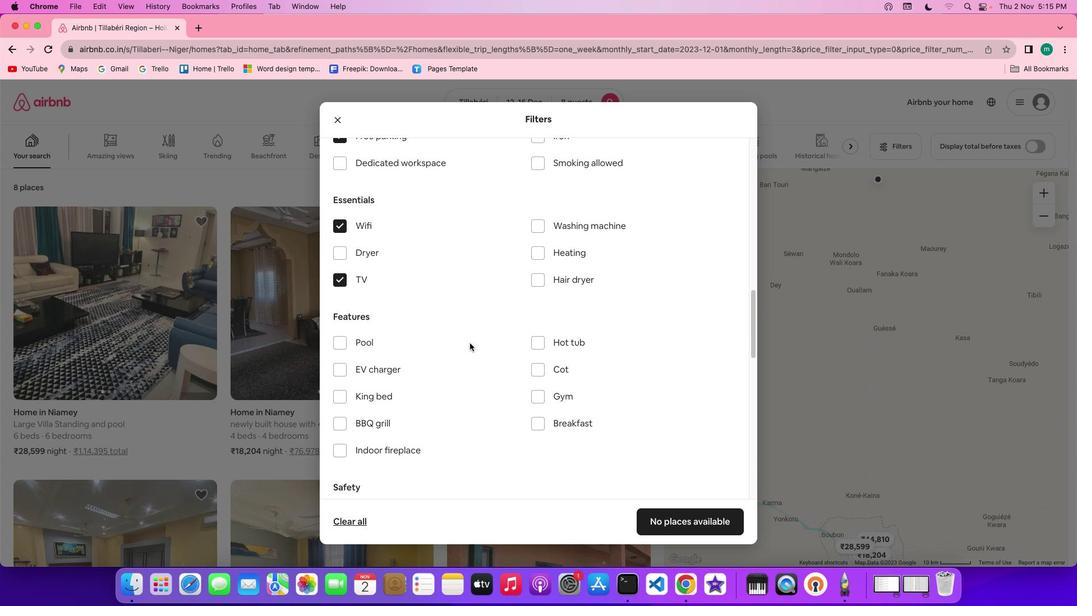 
Action: Mouse moved to (545, 394)
Screenshot: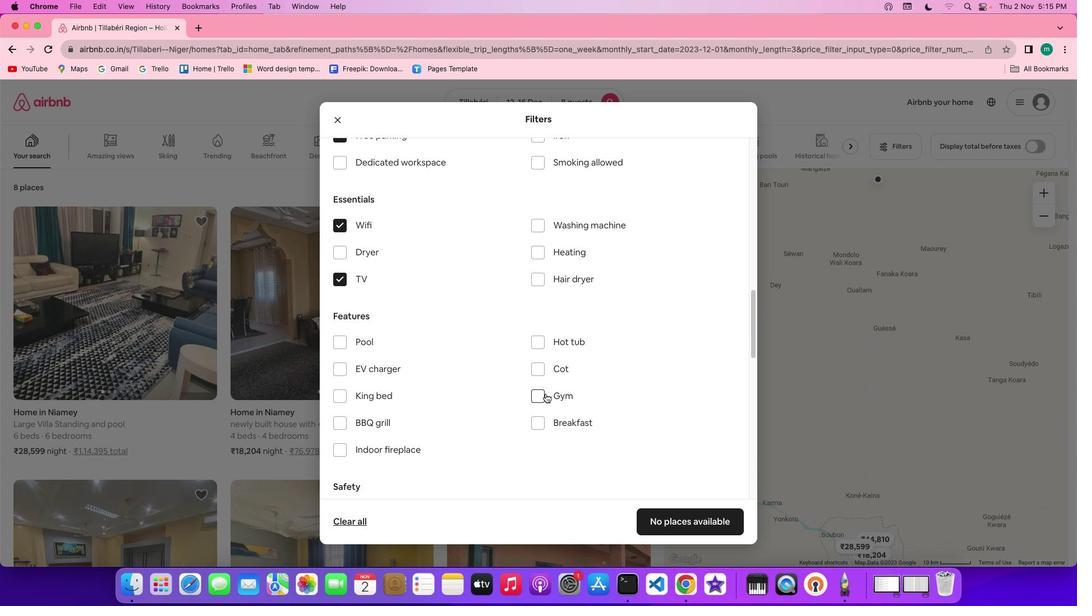 
Action: Mouse pressed left at (545, 394)
Screenshot: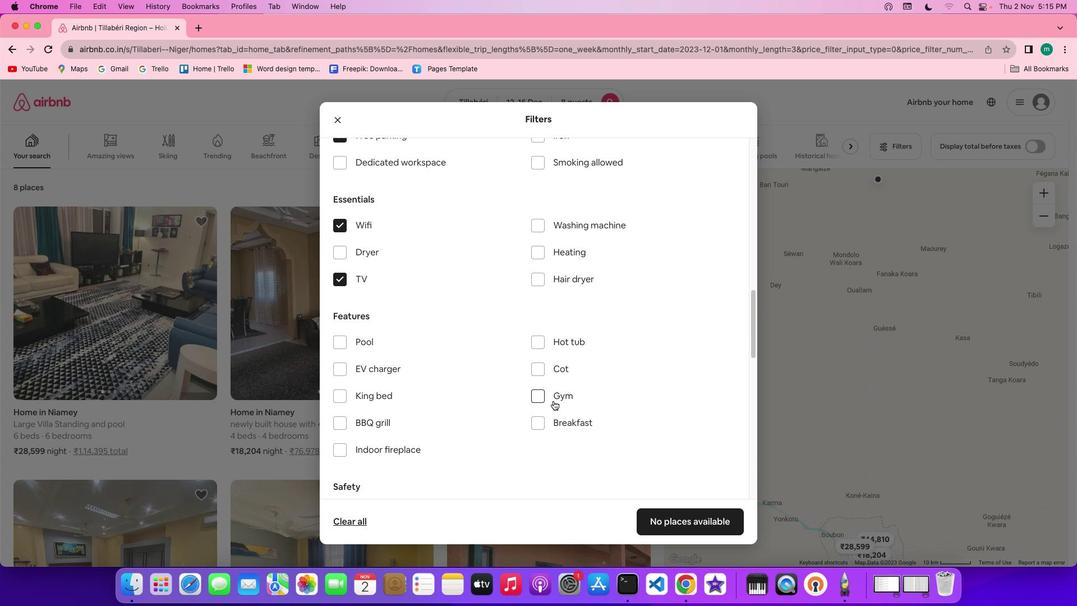 
Action: Mouse moved to (565, 428)
Screenshot: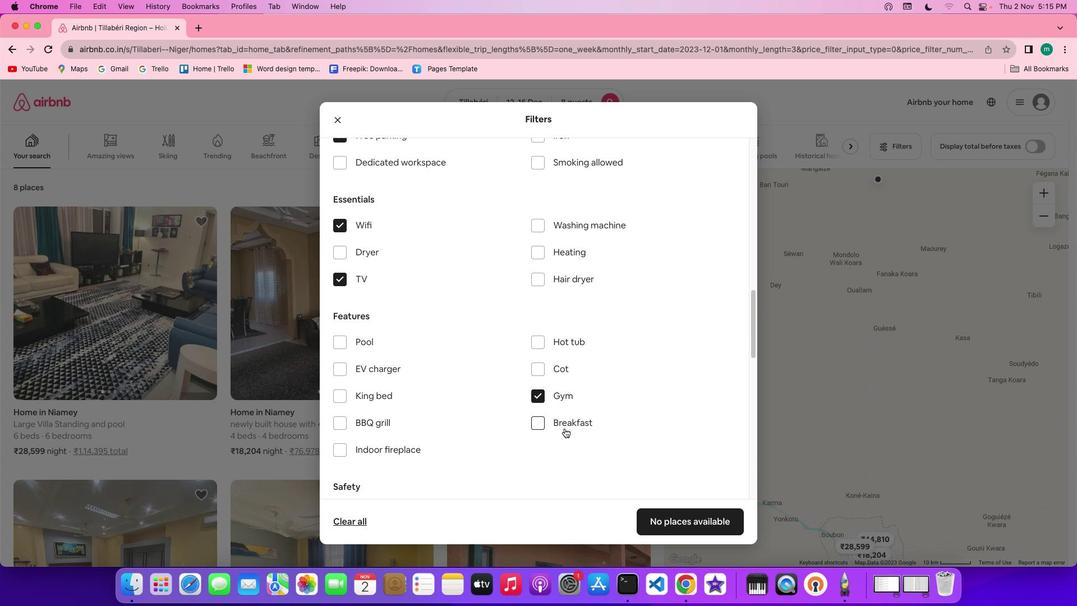 
Action: Mouse pressed left at (565, 428)
Screenshot: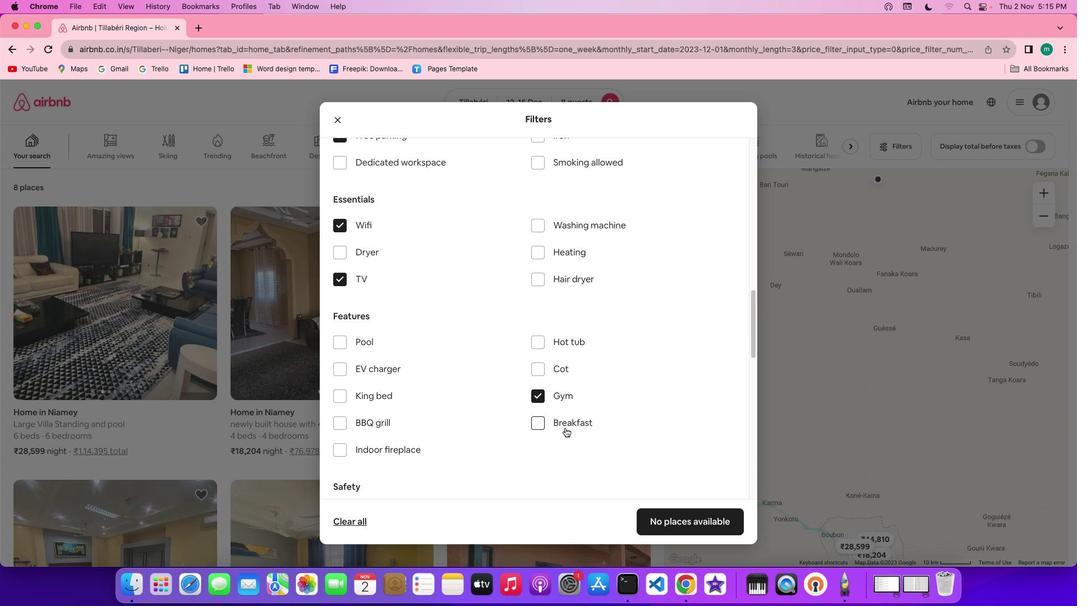 
Action: Mouse moved to (600, 428)
Screenshot: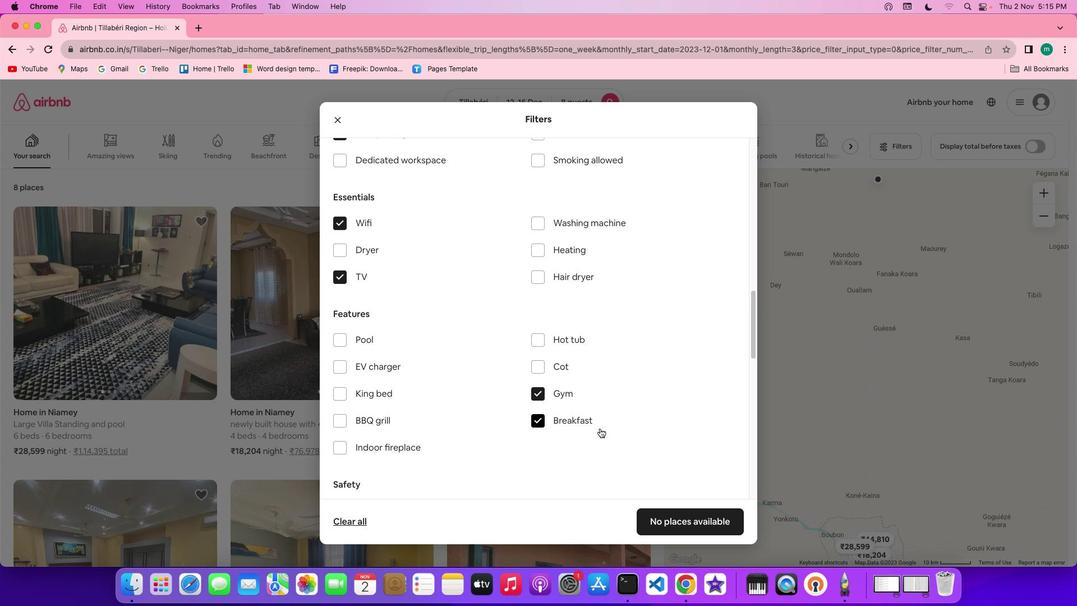 
Action: Mouse scrolled (600, 428) with delta (0, 0)
Screenshot: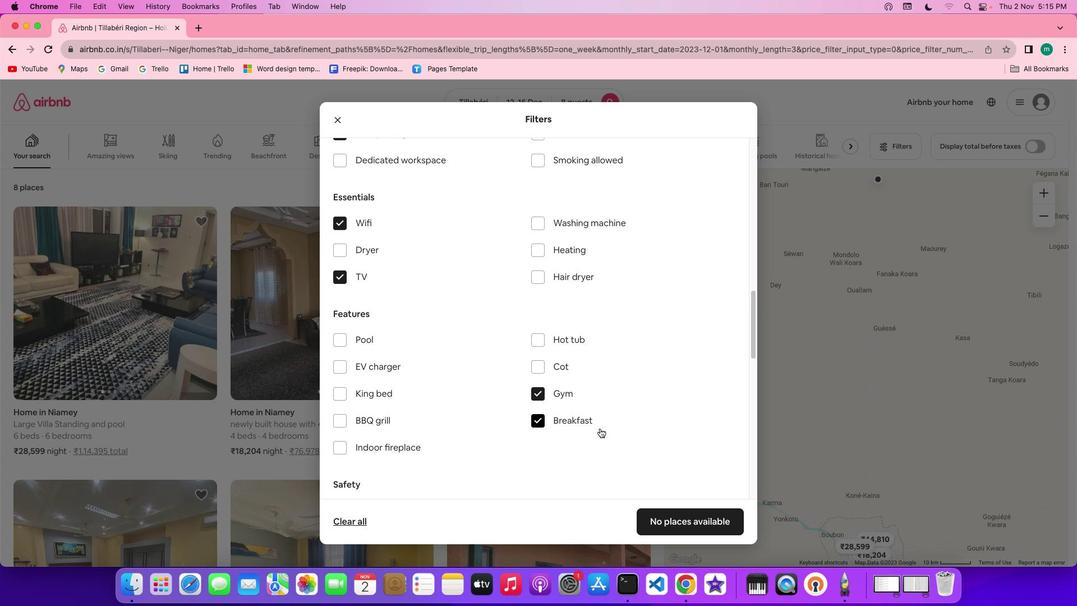 
Action: Mouse scrolled (600, 428) with delta (0, 0)
Screenshot: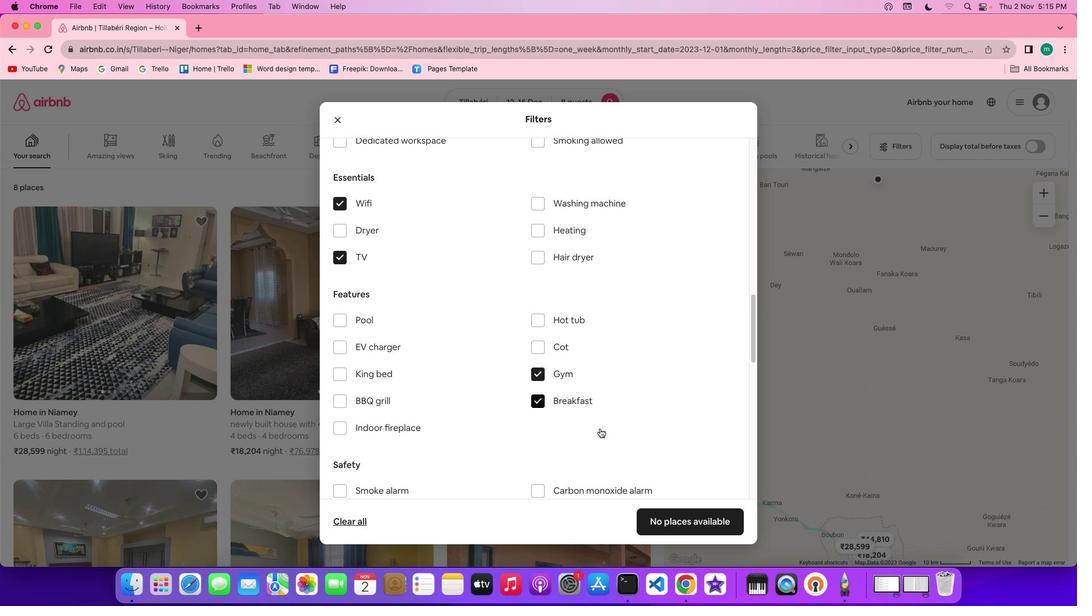 
Action: Mouse scrolled (600, 428) with delta (0, -1)
Screenshot: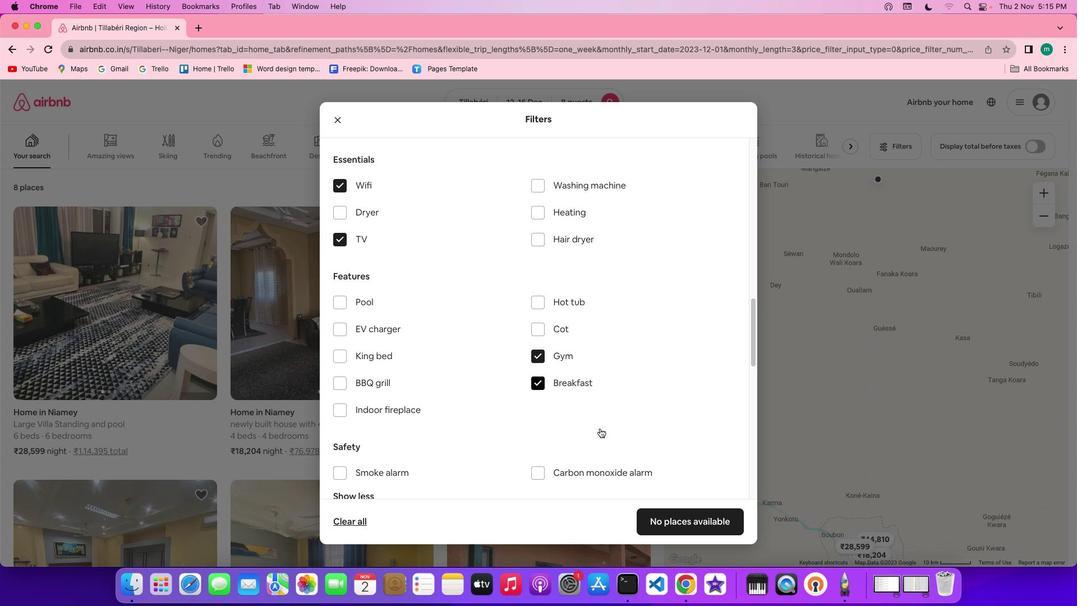 
Action: Mouse moved to (477, 396)
Screenshot: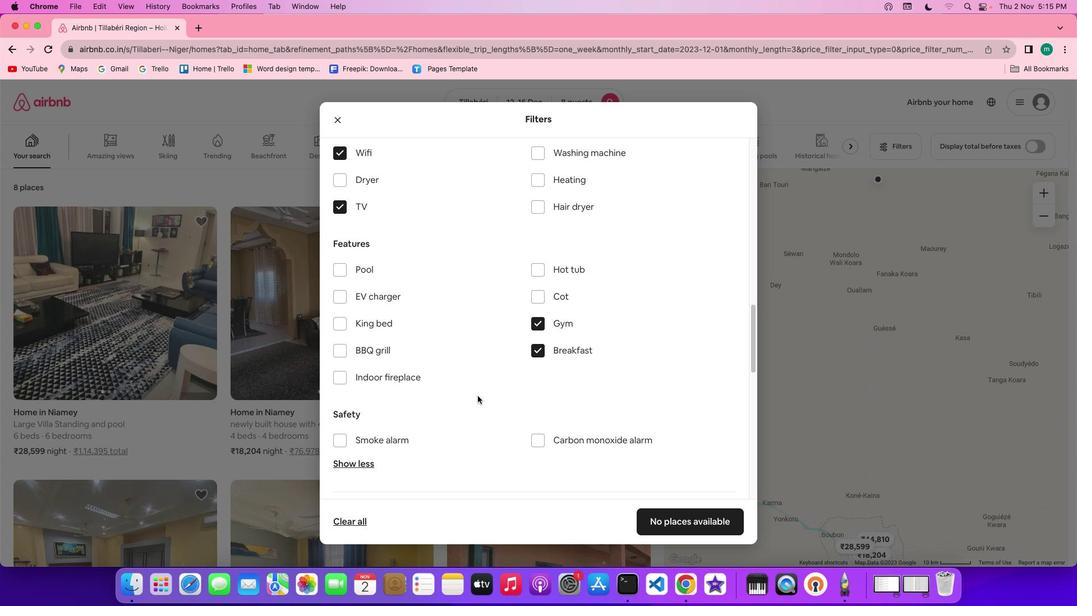 
Action: Mouse scrolled (477, 396) with delta (0, 0)
Screenshot: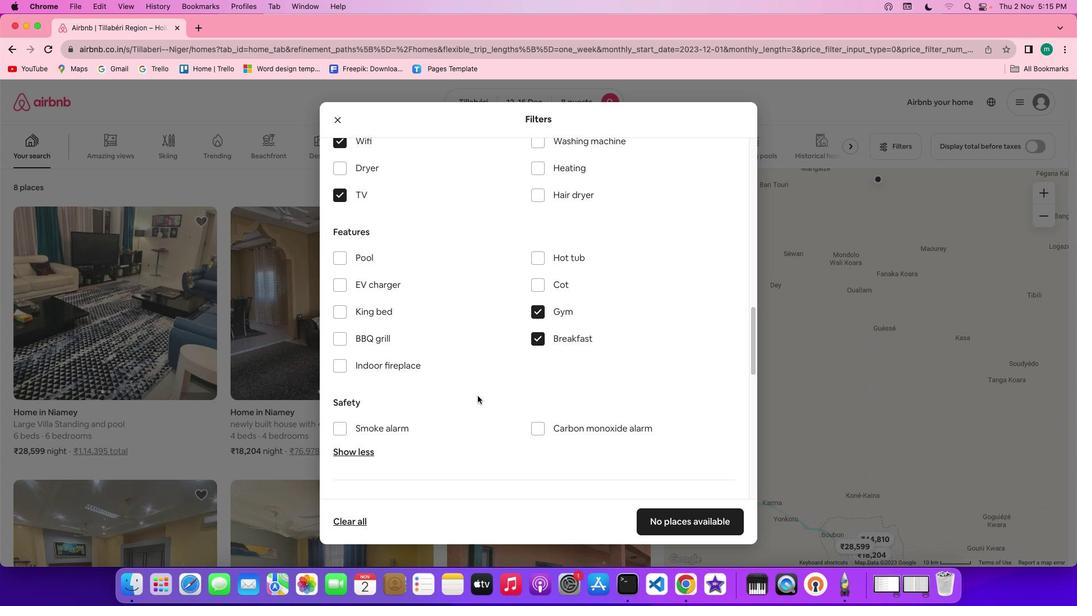 
Action: Mouse scrolled (477, 396) with delta (0, 0)
Screenshot: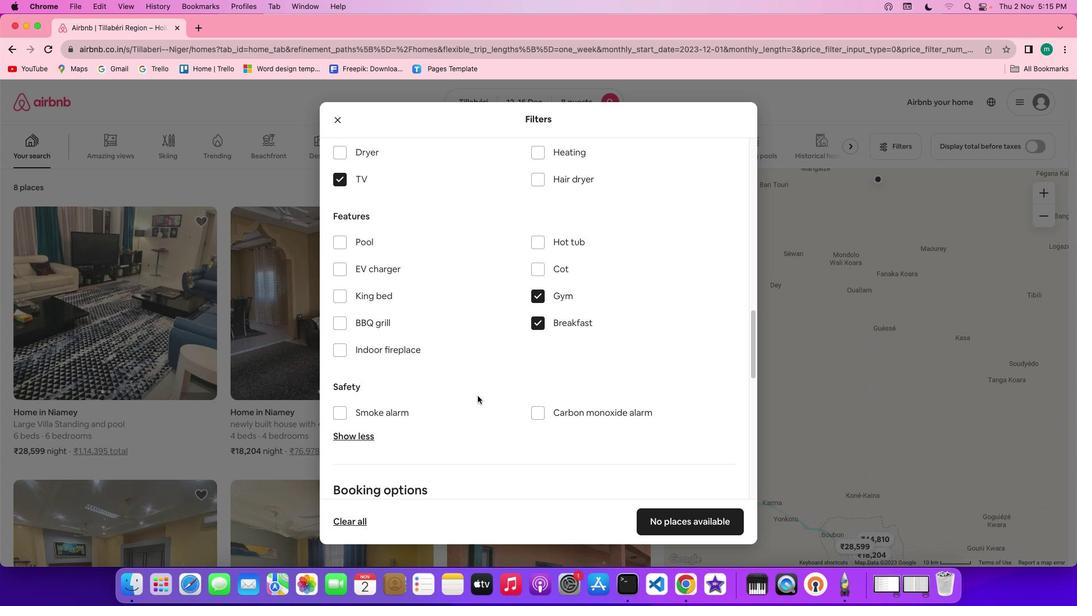 
Action: Mouse scrolled (477, 396) with delta (0, -1)
Screenshot: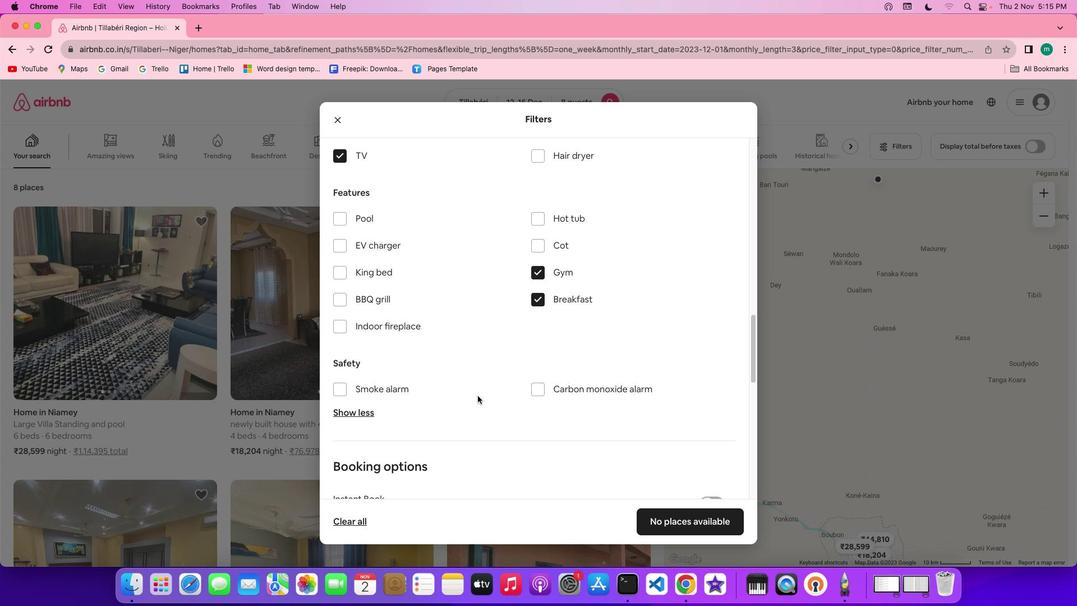 
Action: Mouse scrolled (477, 396) with delta (0, -1)
Screenshot: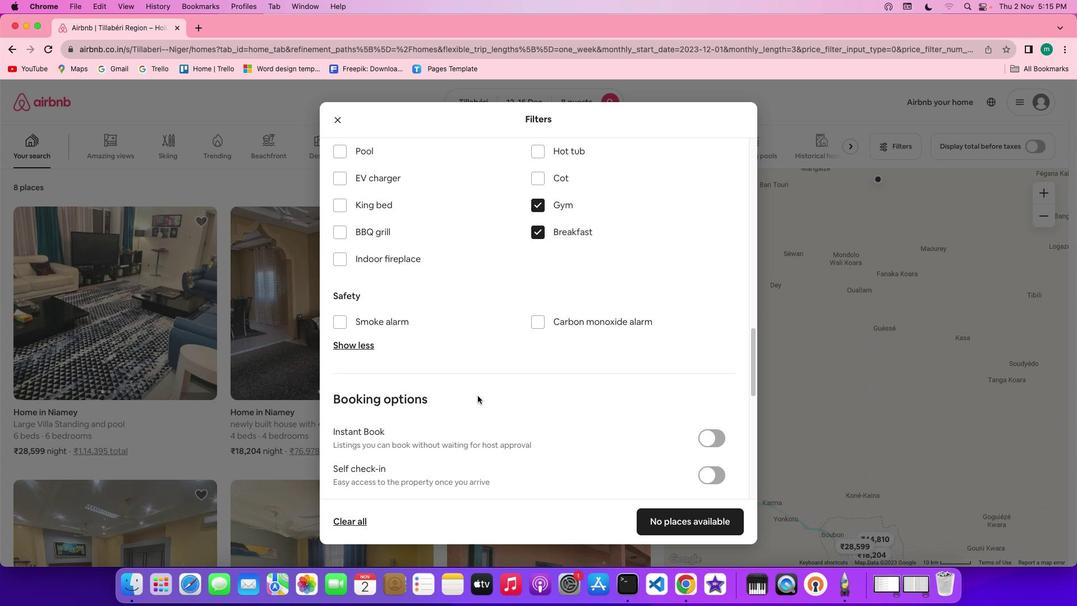 
Action: Mouse moved to (526, 434)
Screenshot: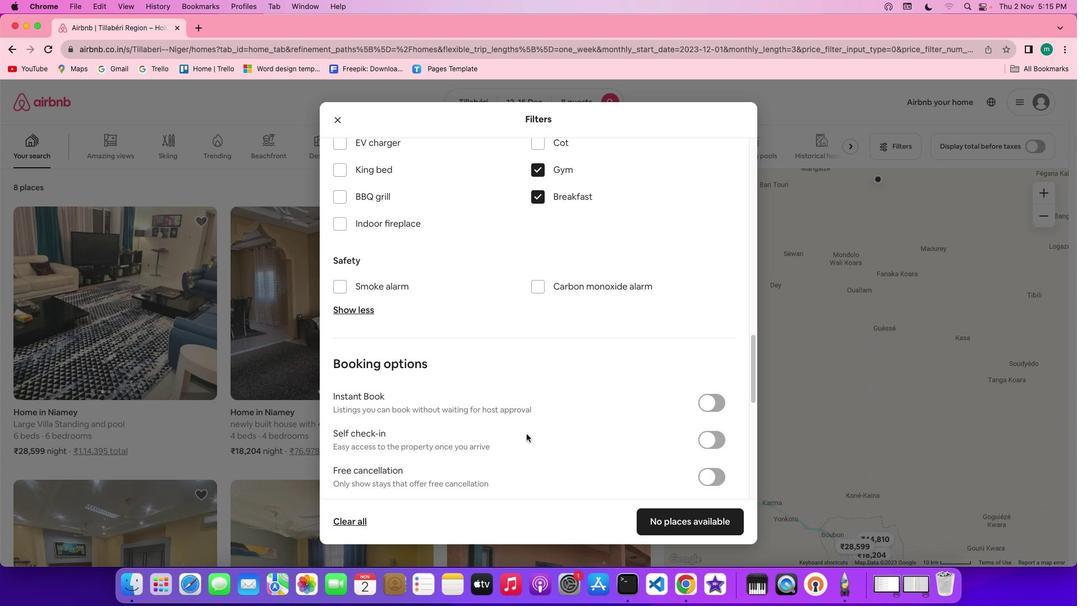 
Action: Mouse scrolled (526, 434) with delta (0, 0)
Screenshot: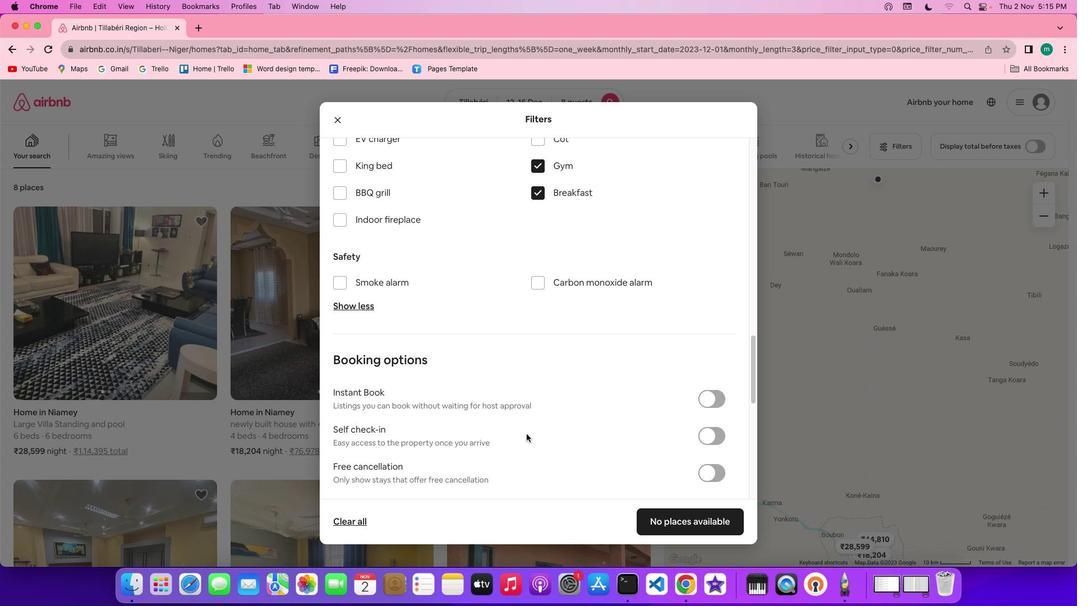 
Action: Mouse scrolled (526, 434) with delta (0, 0)
Screenshot: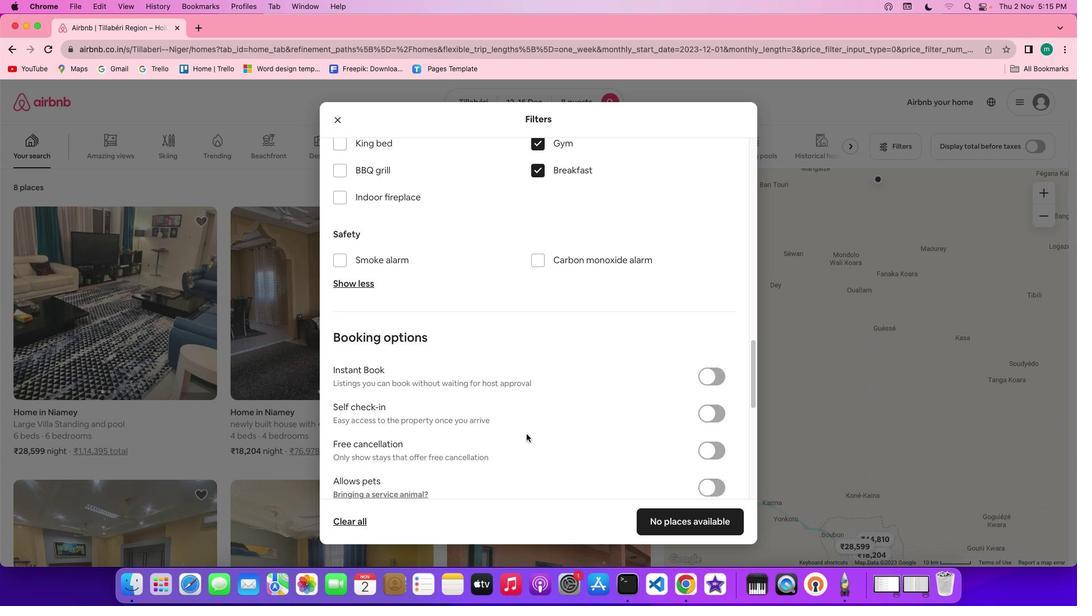 
Action: Mouse scrolled (526, 434) with delta (0, -1)
Screenshot: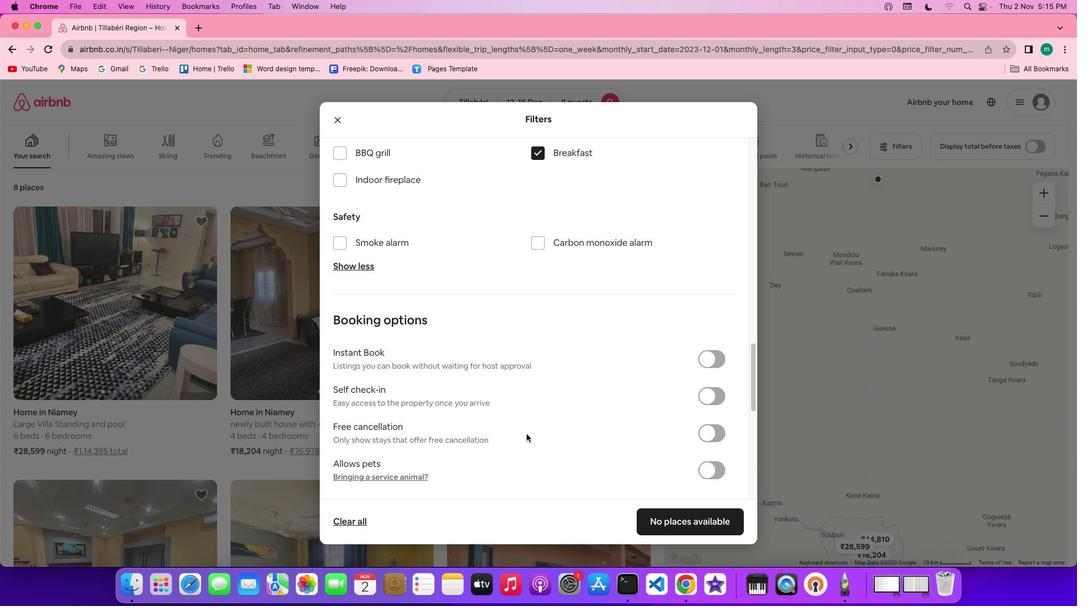 
Action: Mouse scrolled (526, 434) with delta (0, -1)
Screenshot: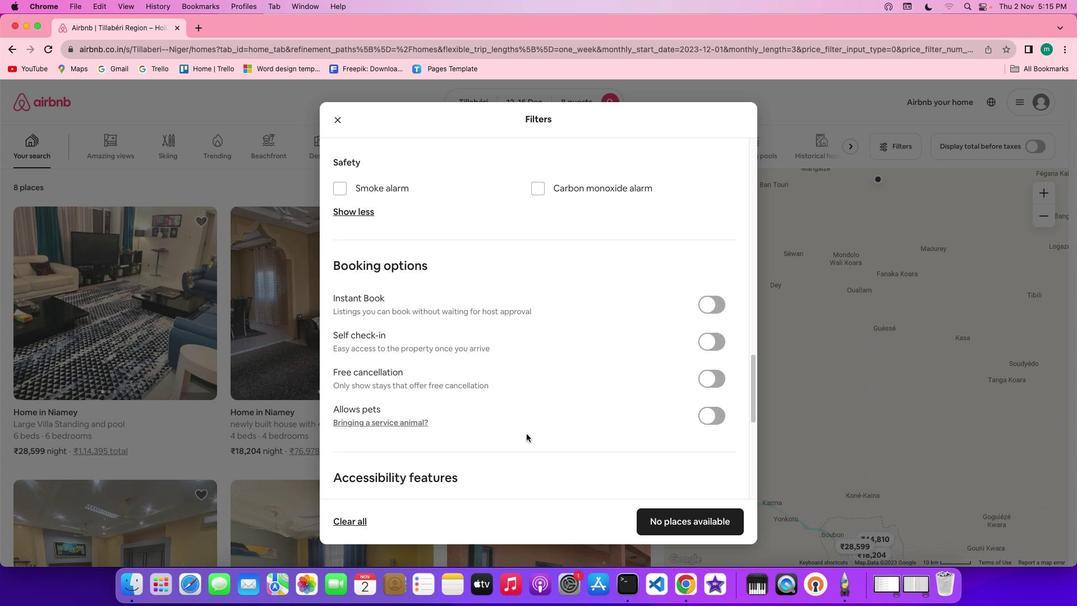 
Action: Mouse moved to (510, 421)
Screenshot: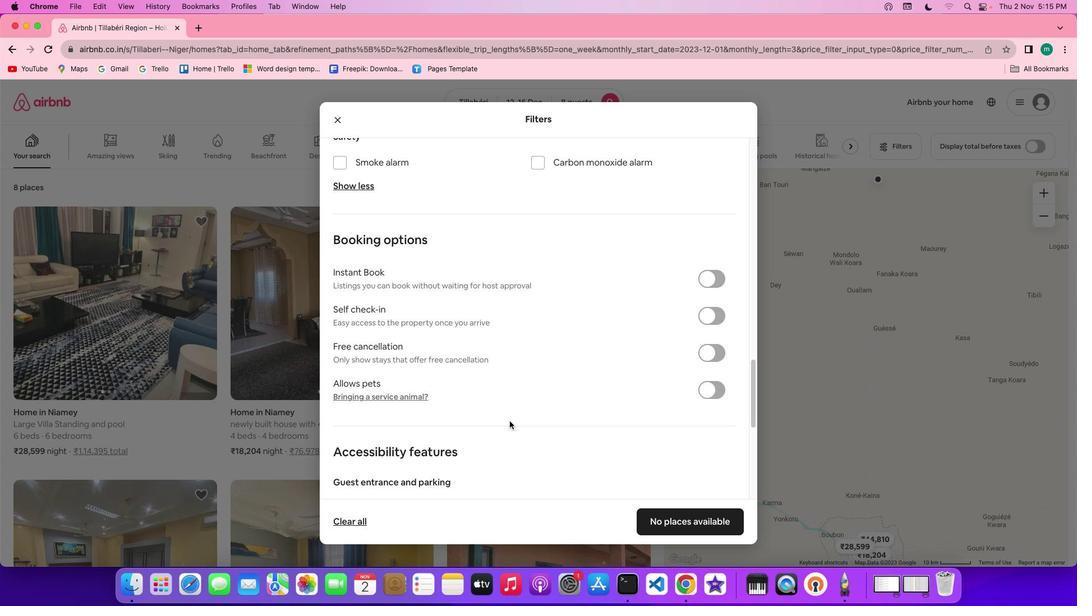 
Action: Mouse scrolled (510, 421) with delta (0, 0)
Screenshot: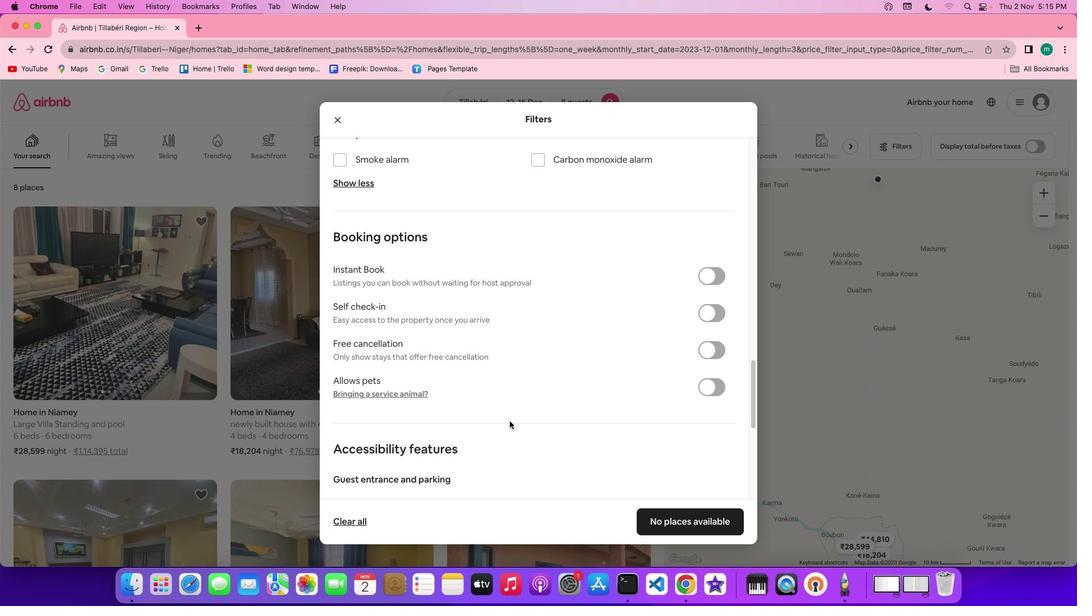 
Action: Mouse scrolled (510, 421) with delta (0, 0)
Screenshot: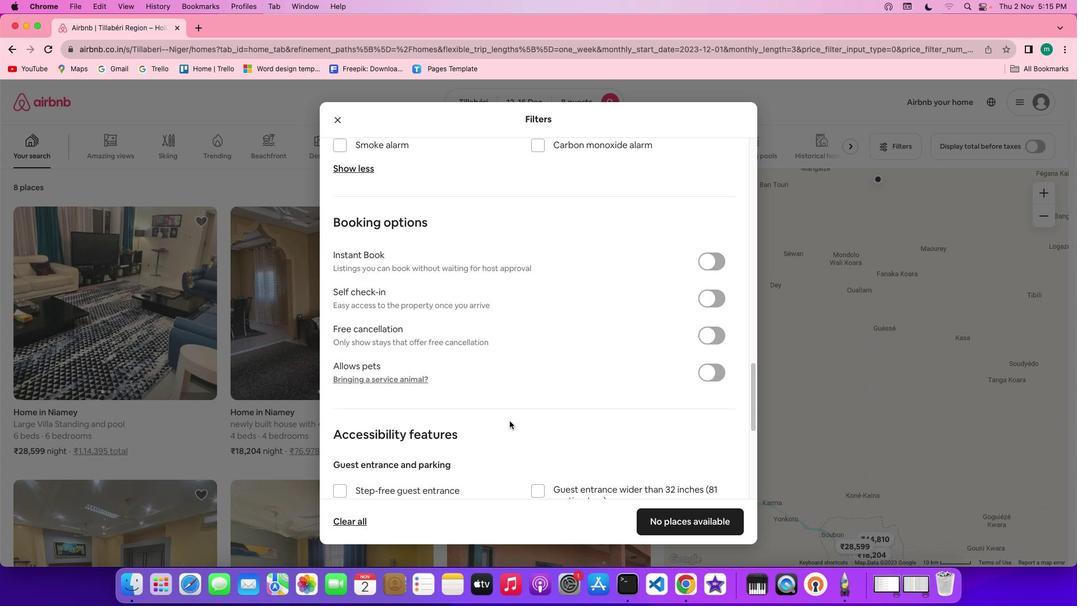 
Action: Mouse scrolled (510, 421) with delta (0, 0)
Screenshot: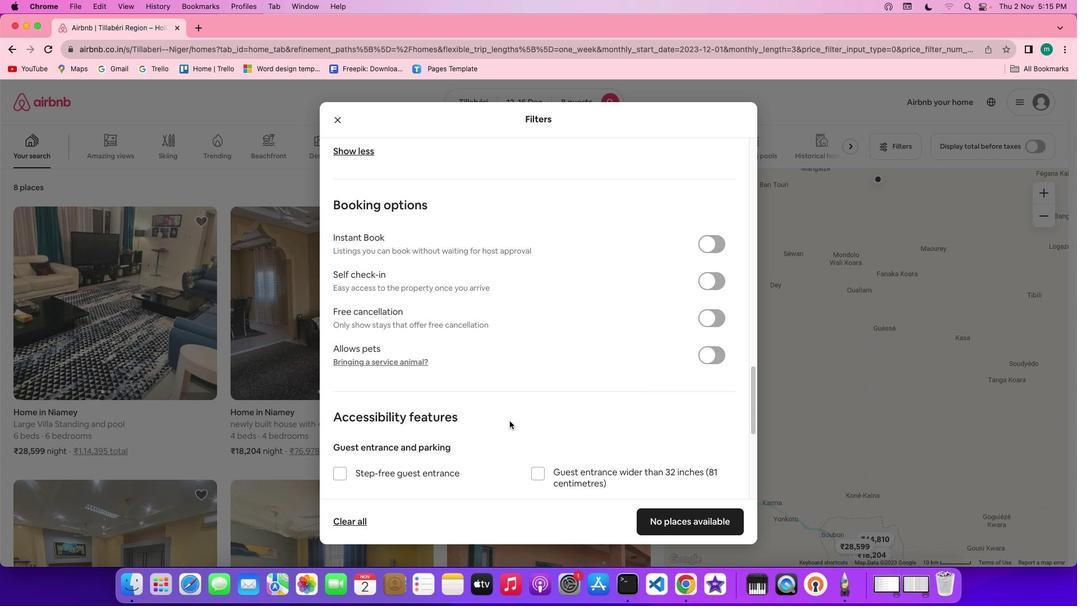 
Action: Mouse scrolled (510, 421) with delta (0, -1)
Screenshot: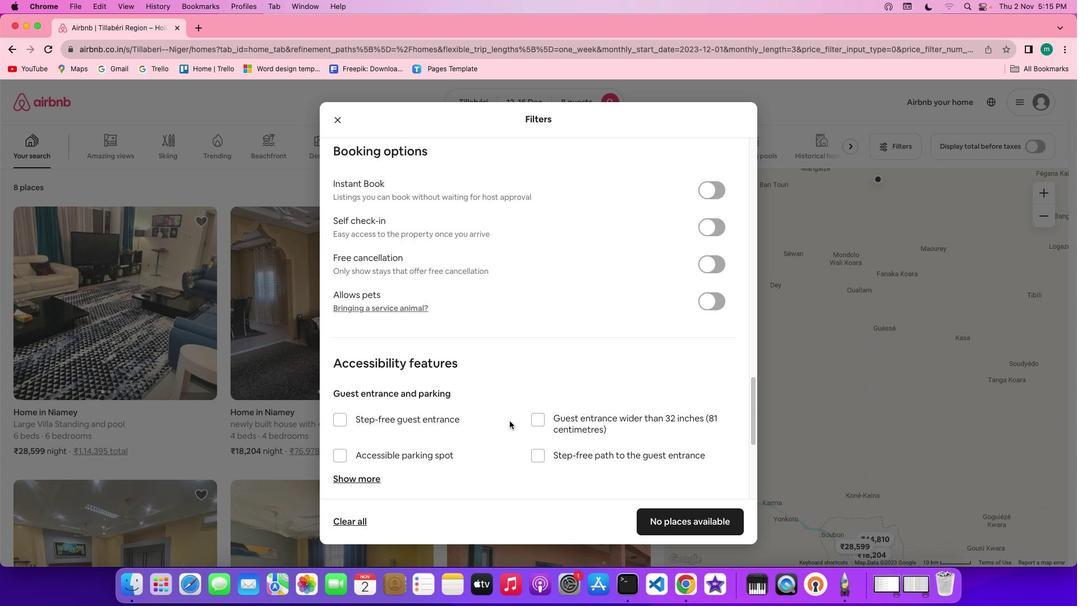
Action: Mouse moved to (573, 444)
Screenshot: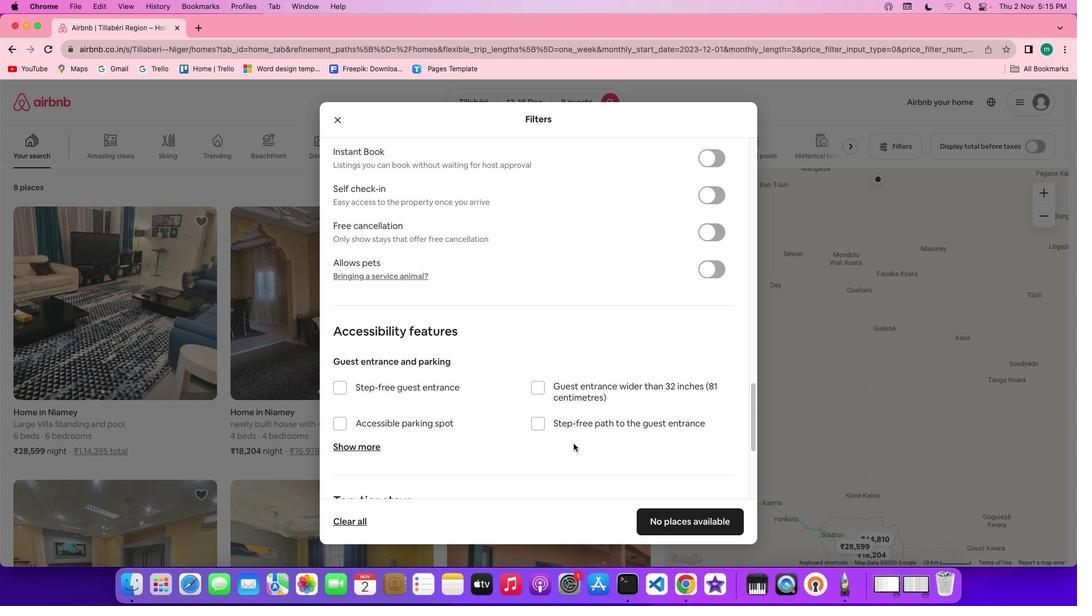 
Action: Mouse scrolled (573, 444) with delta (0, 0)
Screenshot: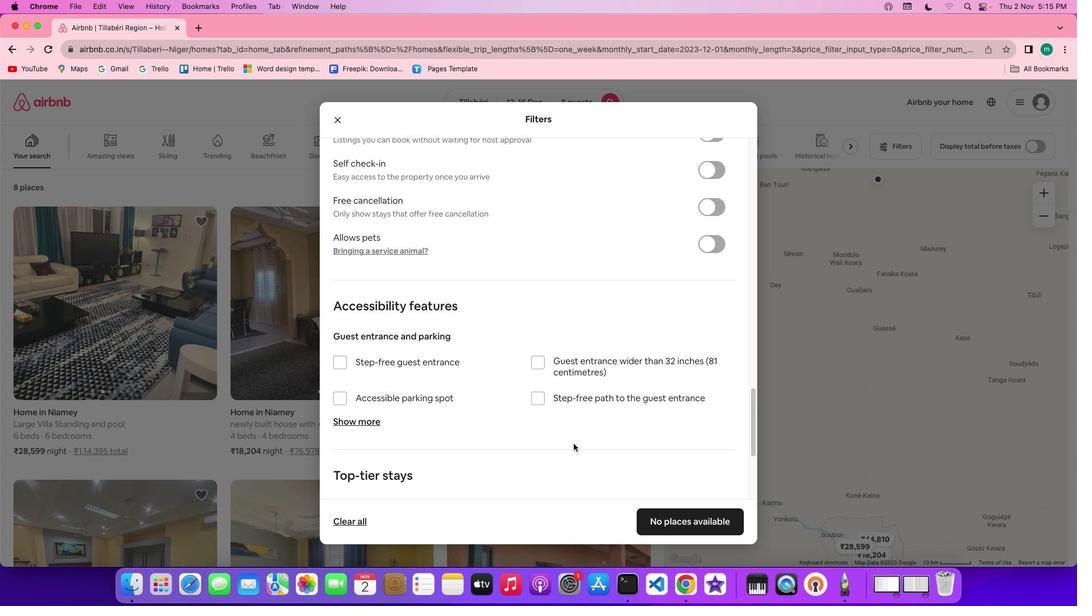 
Action: Mouse scrolled (573, 444) with delta (0, 0)
Screenshot: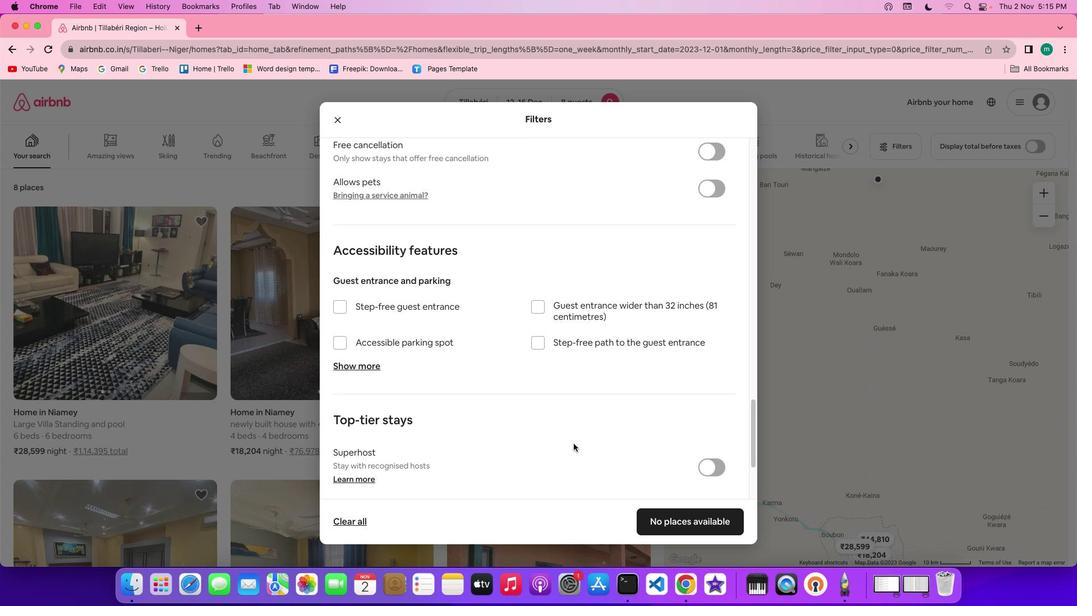 
Action: Mouse scrolled (573, 444) with delta (0, -1)
Screenshot: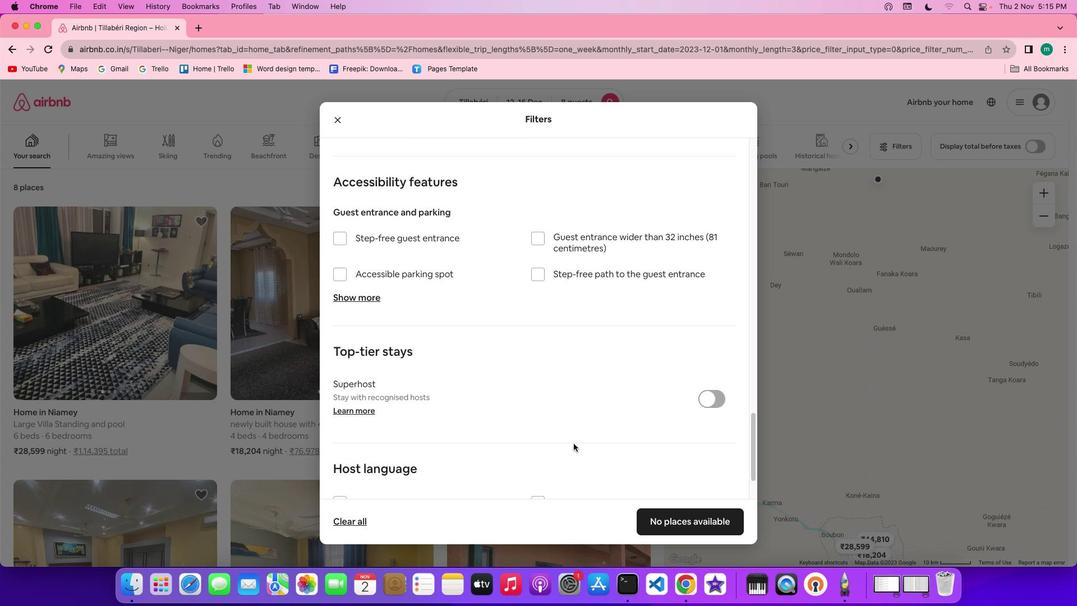 
Action: Mouse scrolled (573, 444) with delta (0, -2)
Screenshot: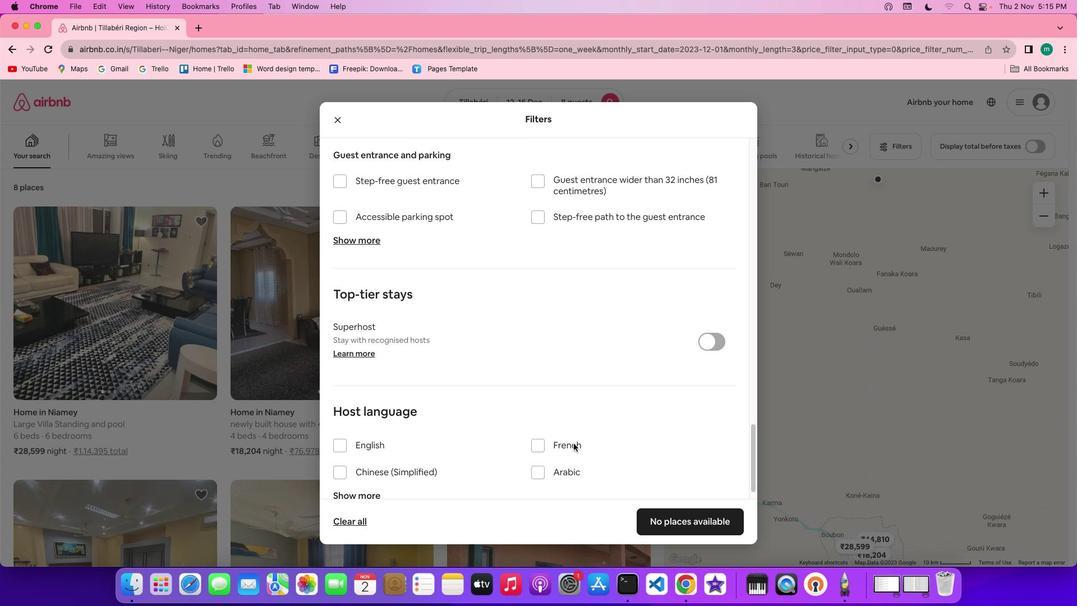 
Action: Mouse scrolled (573, 444) with delta (0, -2)
Screenshot: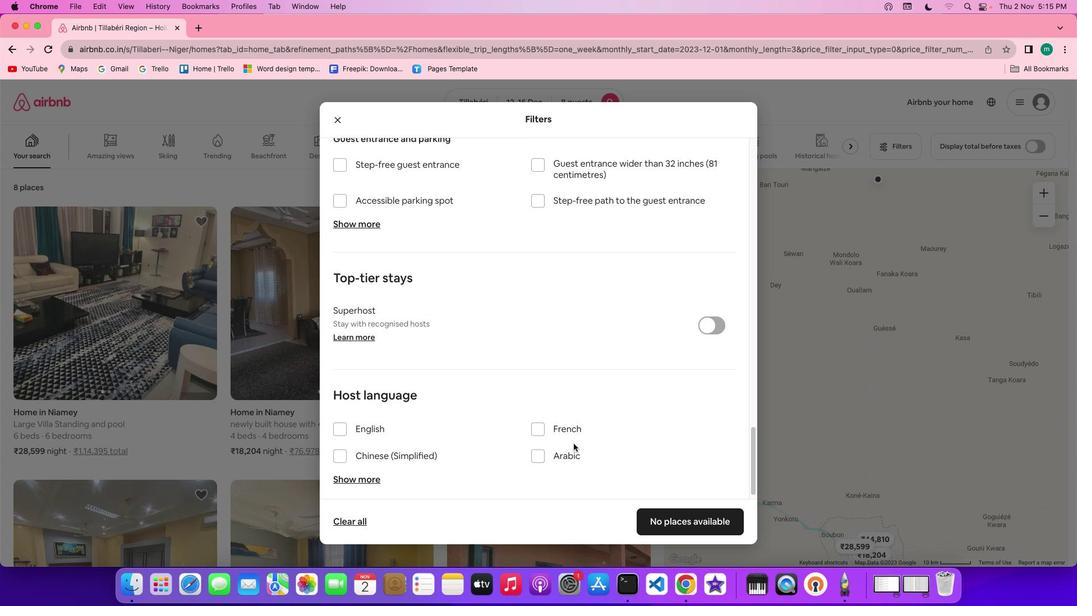 
Action: Mouse scrolled (573, 444) with delta (0, 0)
Screenshot: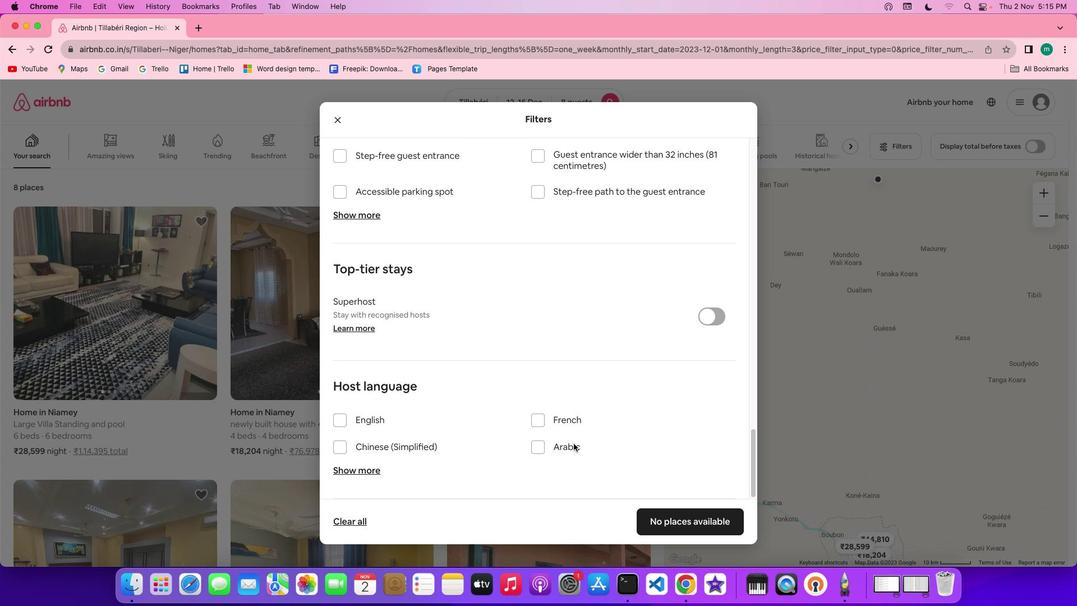 
Action: Mouse scrolled (573, 444) with delta (0, 0)
Screenshot: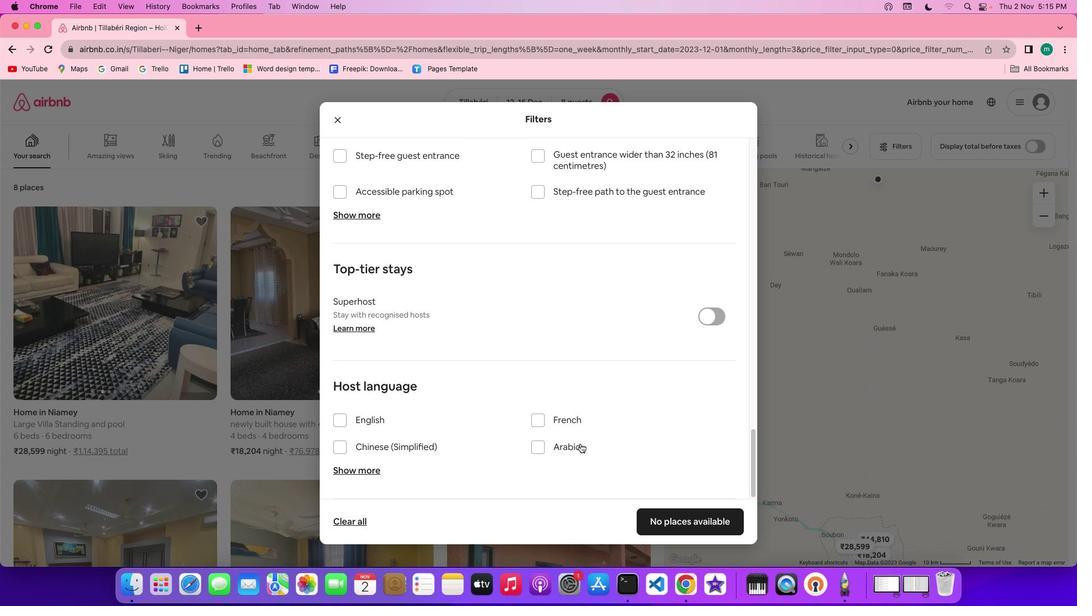 
Action: Mouse scrolled (573, 444) with delta (0, -1)
Screenshot: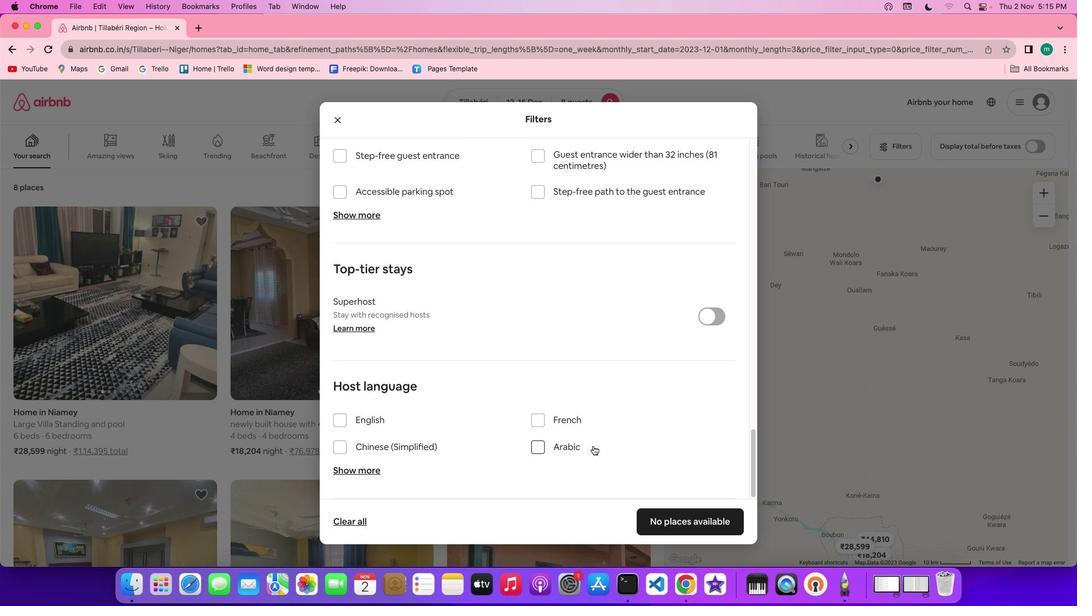 
Action: Mouse scrolled (573, 444) with delta (0, -2)
Screenshot: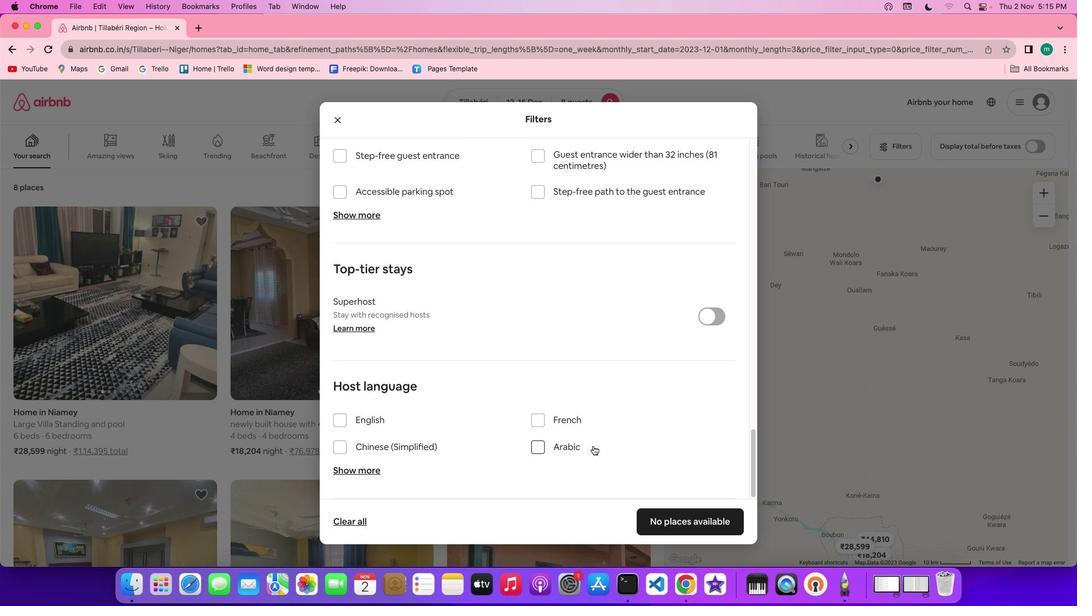 
Action: Mouse scrolled (573, 444) with delta (0, -3)
Screenshot: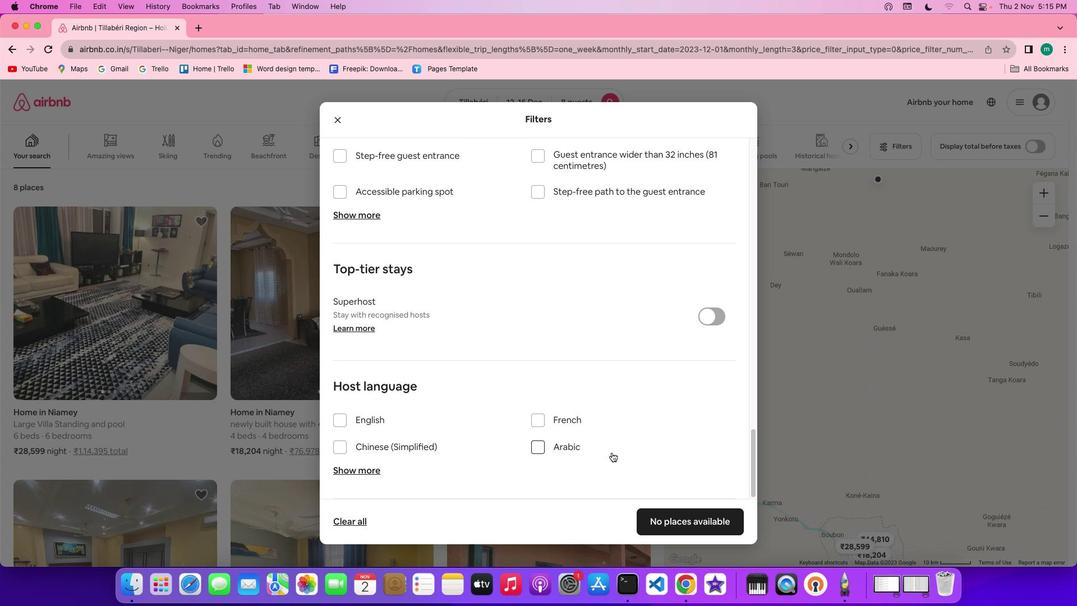 
Action: Mouse moved to (705, 518)
Screenshot: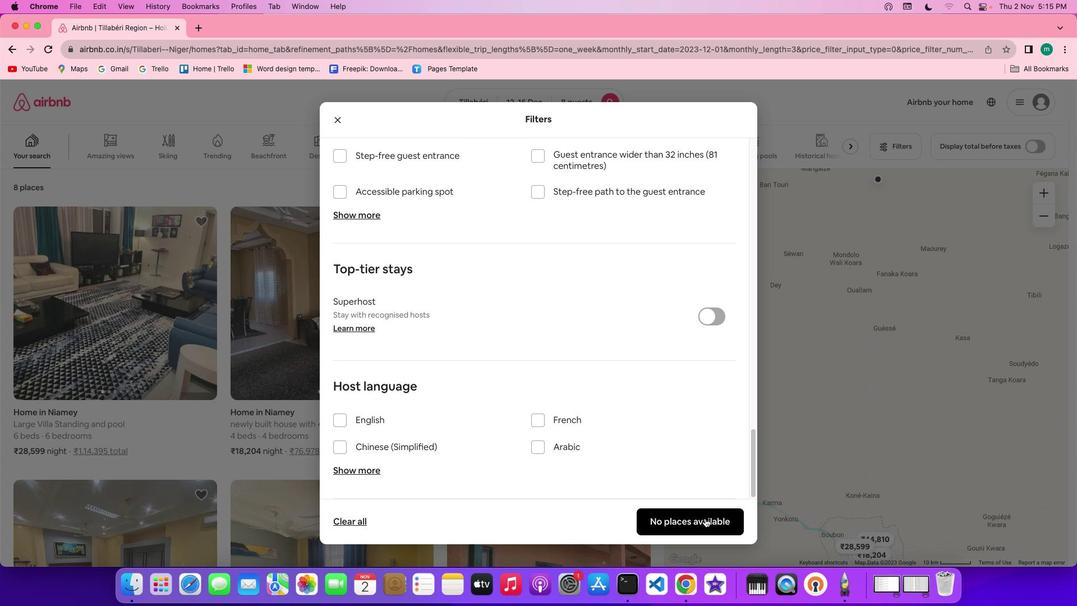 
Action: Mouse pressed left at (705, 518)
Screenshot: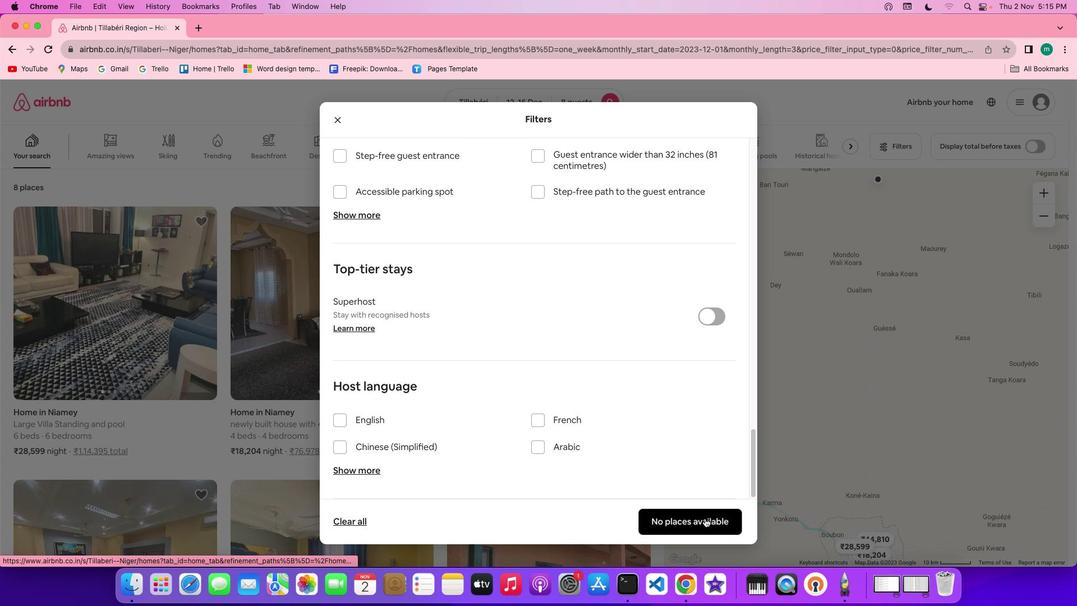 
Action: Mouse moved to (709, 511)
Screenshot: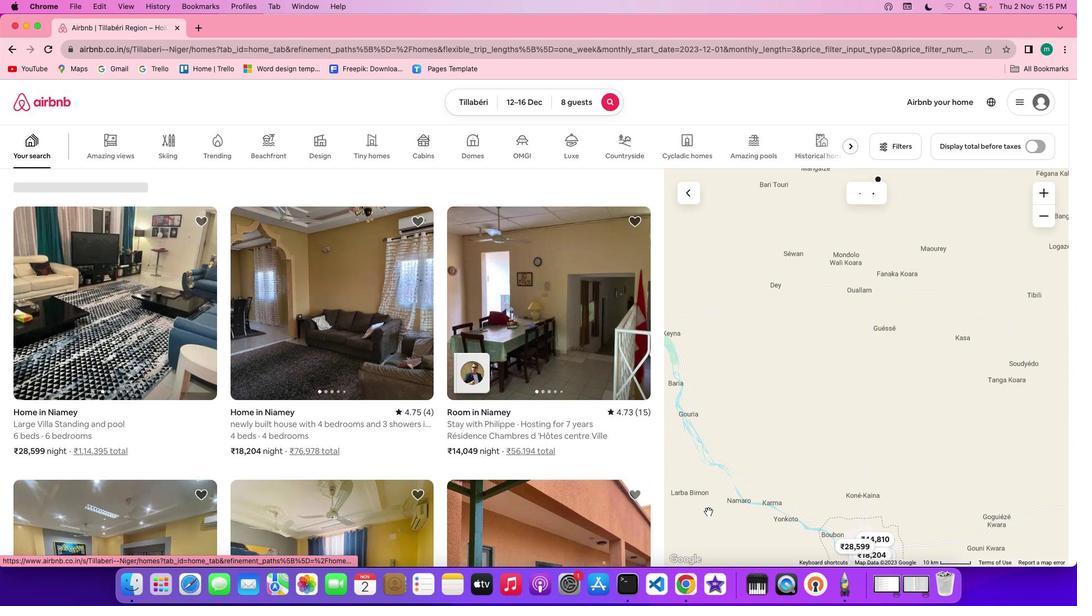
